 Task: Measure the distance between Seattle and Mount Rainier.
Action: Mouse moved to (71, 216)
Screenshot: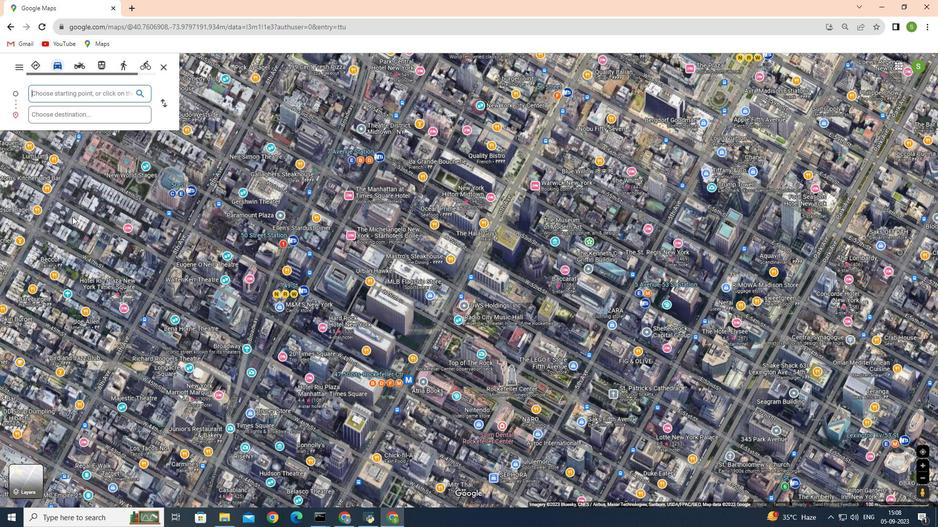 
Action: Mouse pressed left at (71, 216)
Screenshot: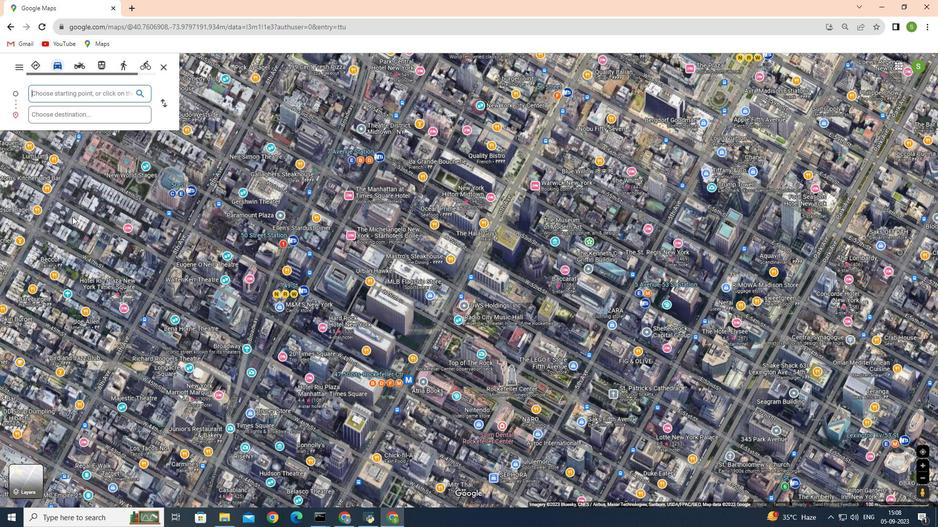 
Action: Mouse moved to (90, 209)
Screenshot: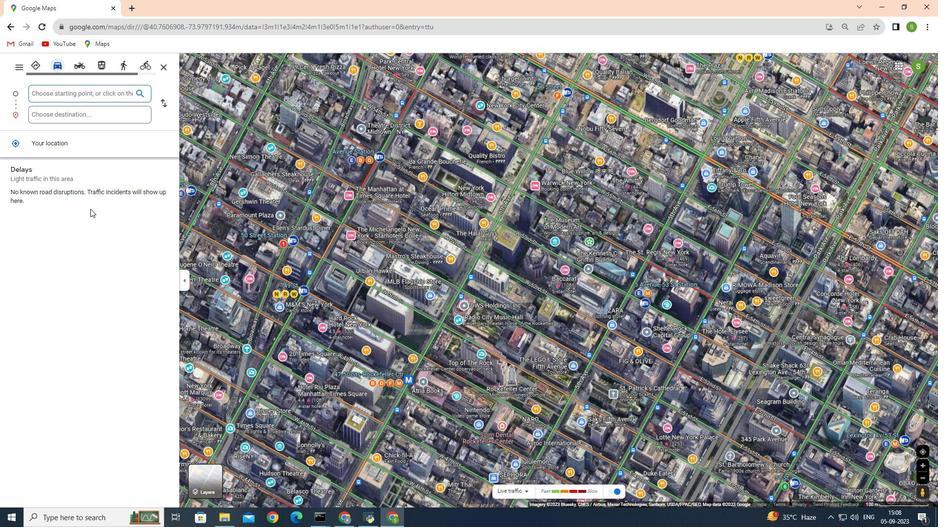 
Action: Key pressed seattle
Screenshot: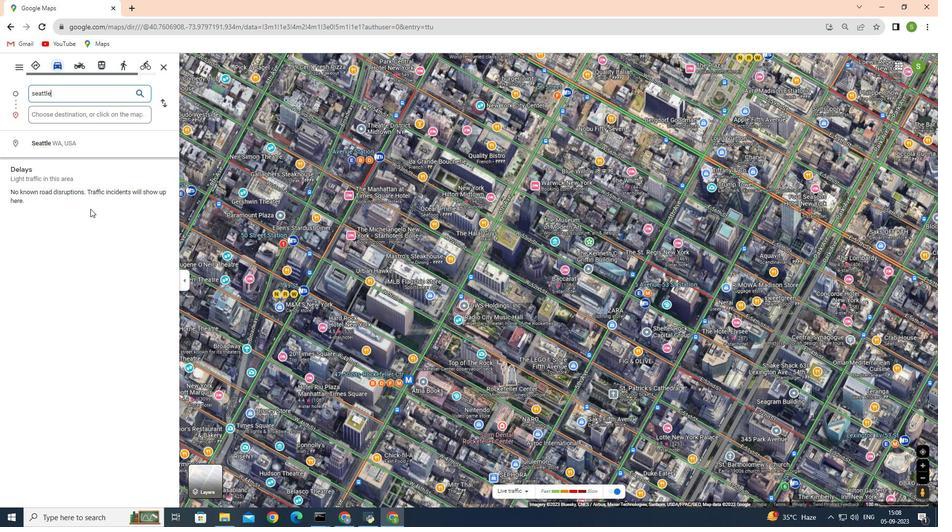 
Action: Mouse moved to (52, 114)
Screenshot: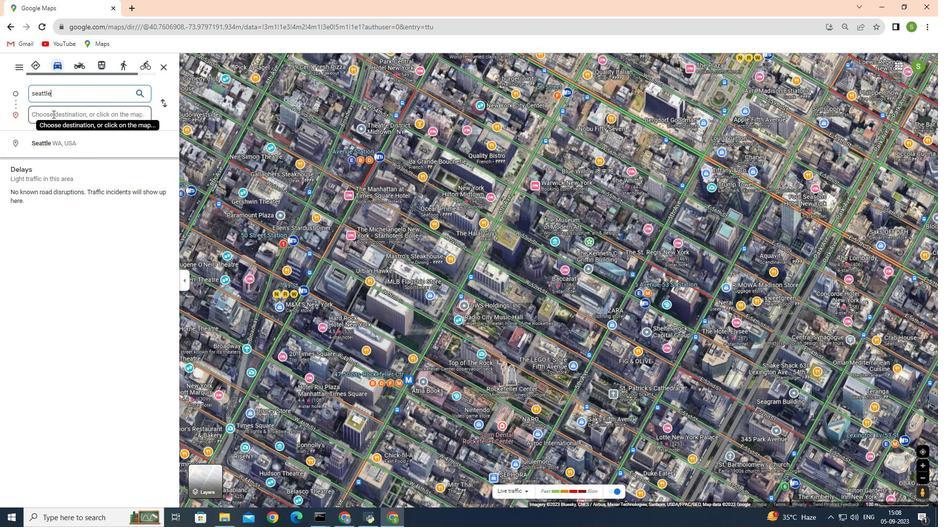 
Action: Mouse pressed left at (52, 114)
Screenshot: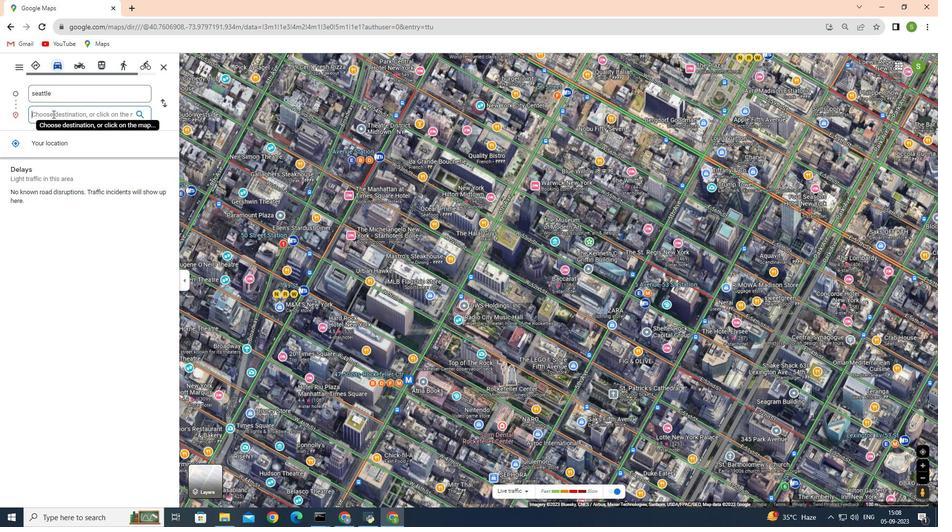 
Action: Mouse moved to (52, 114)
Screenshot: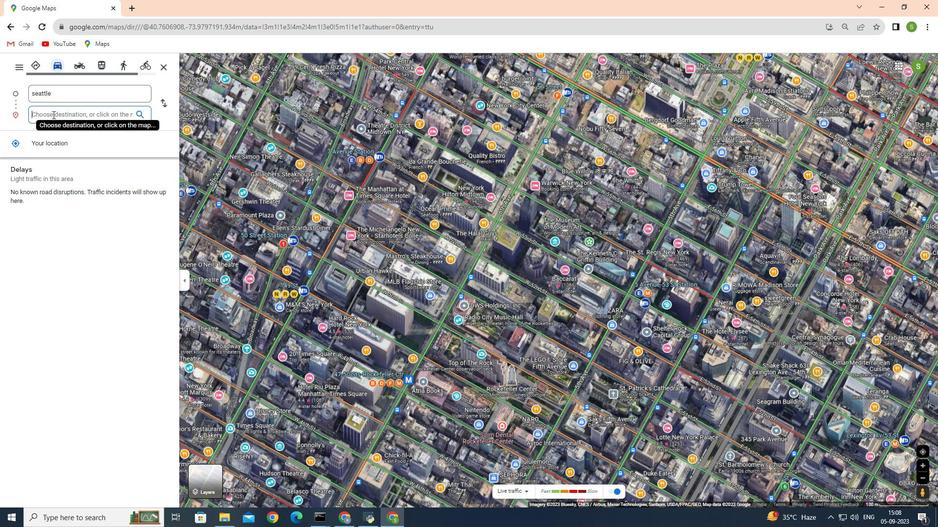 
Action: Key pressed mount<Key.space>r
Screenshot: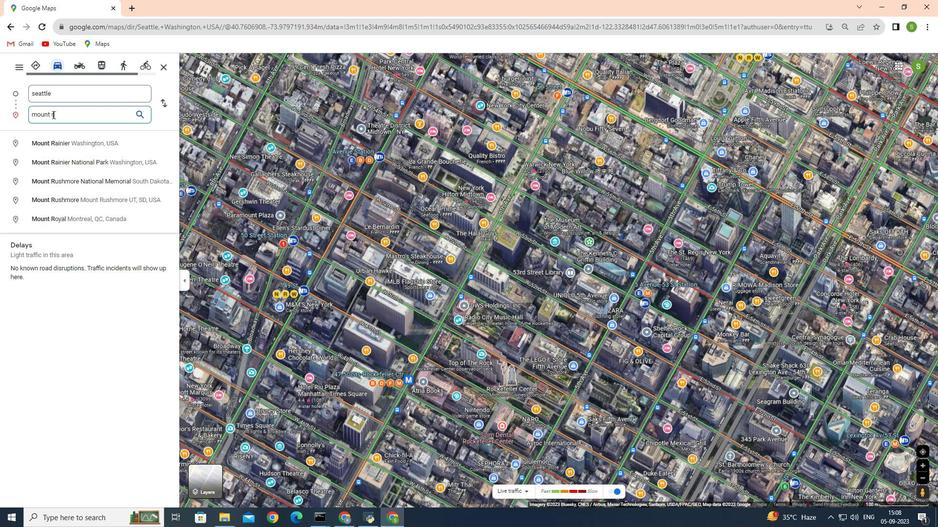 
Action: Mouse moved to (55, 139)
Screenshot: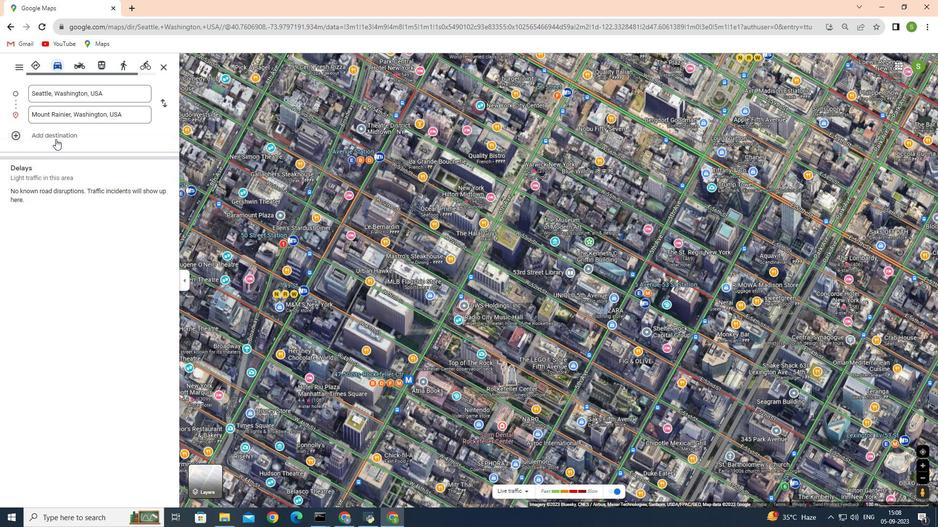 
Action: Mouse pressed left at (55, 139)
Screenshot: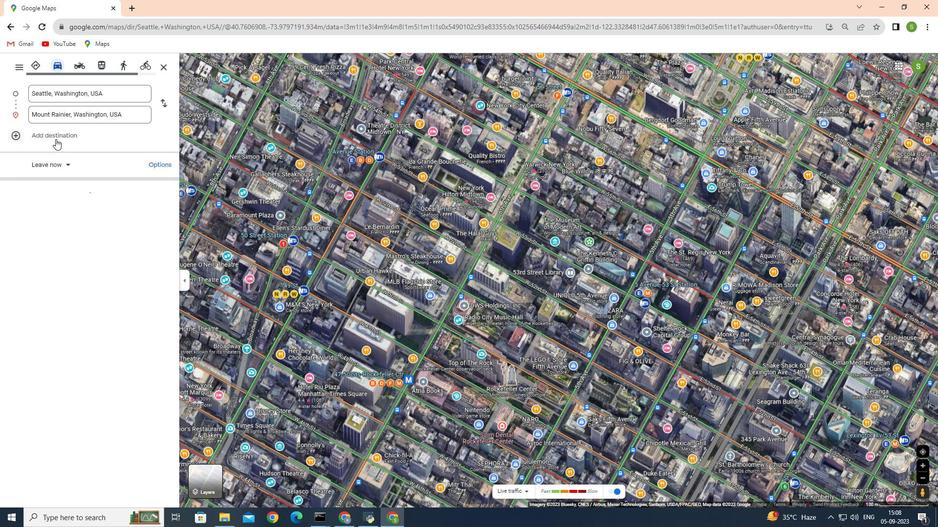 
Action: Mouse moved to (491, 170)
Screenshot: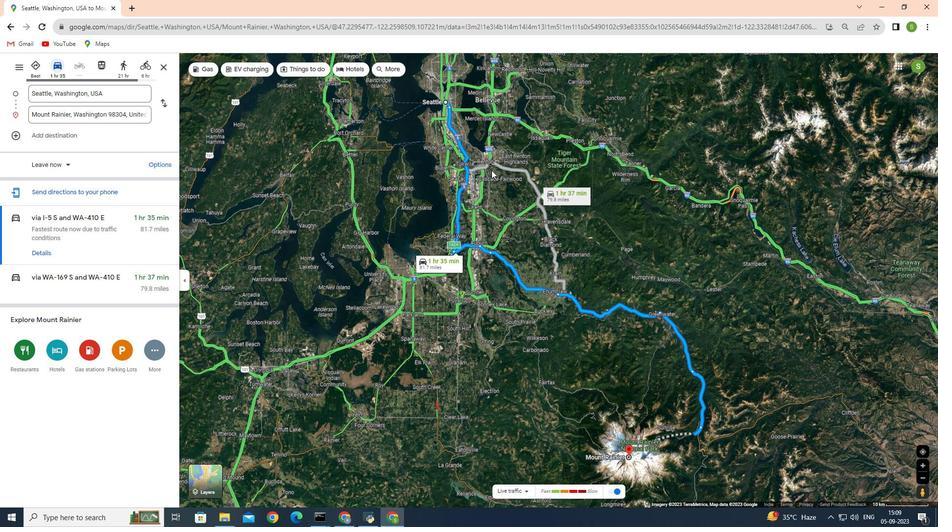 
Action: Mouse scrolled (491, 171) with delta (0, 0)
Screenshot: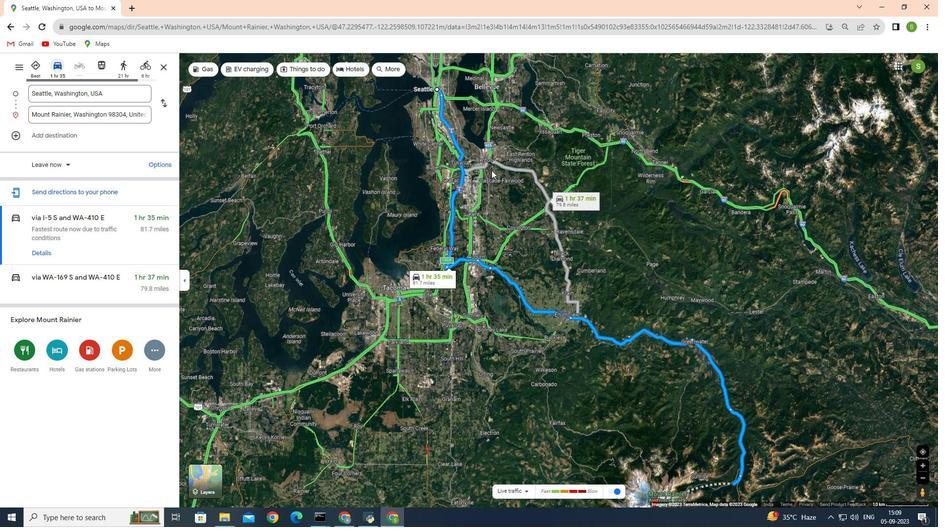 
Action: Mouse moved to (349, 481)
Screenshot: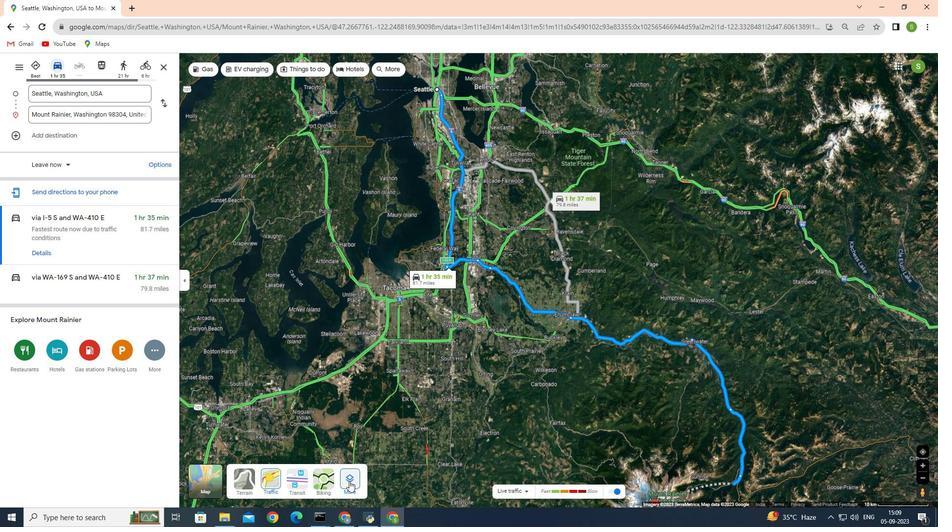 
Action: Mouse pressed left at (349, 481)
Screenshot: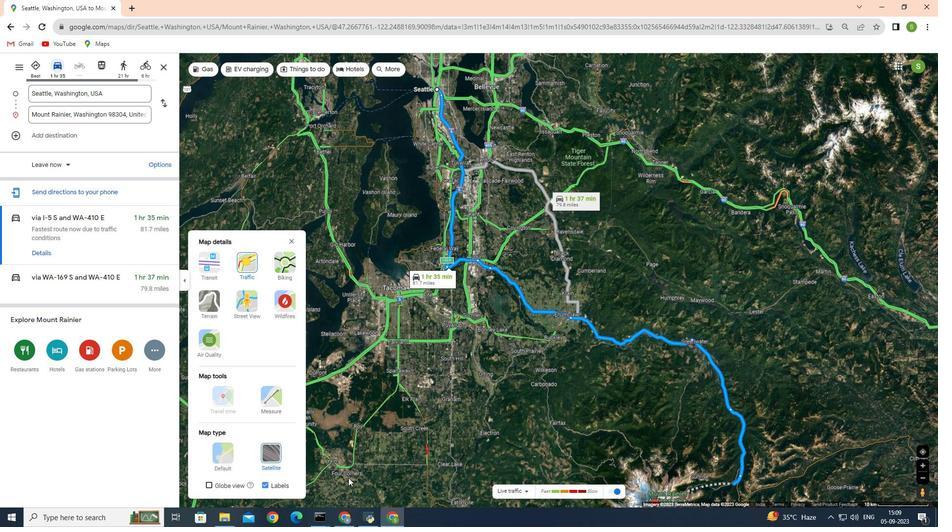 
Action: Mouse moved to (268, 403)
Screenshot: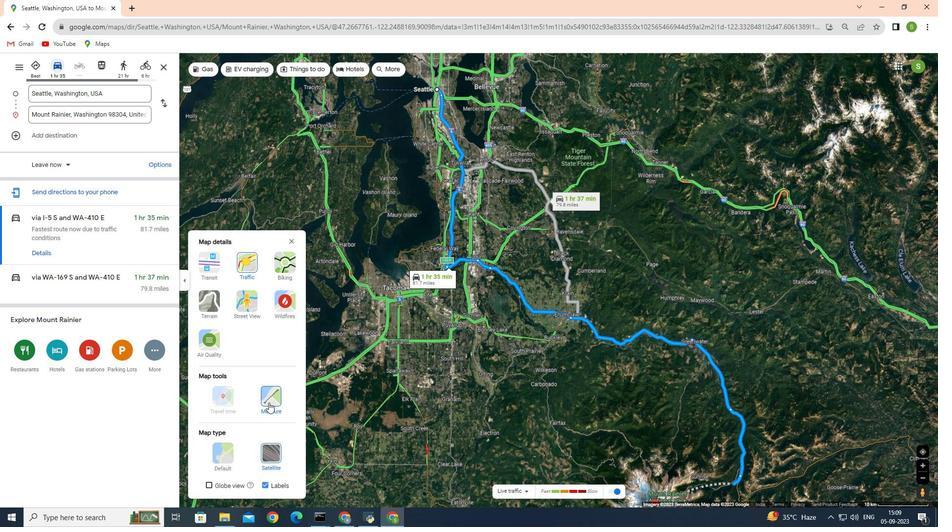
Action: Mouse pressed left at (268, 403)
Screenshot: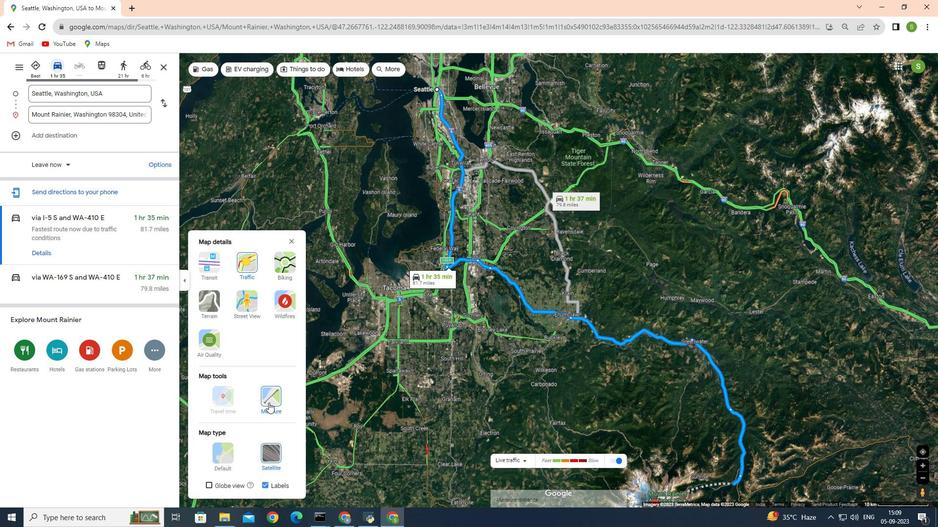 
Action: Mouse moved to (437, 87)
Screenshot: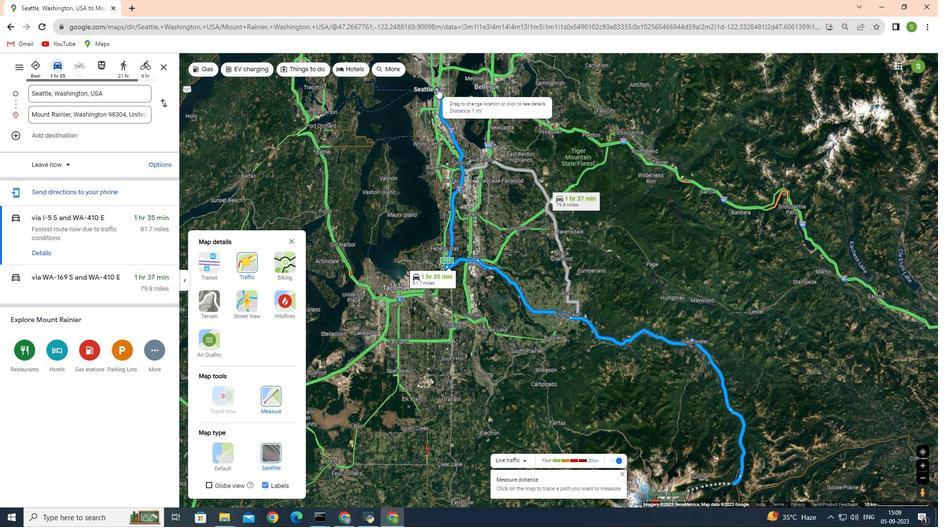 
Action: Mouse pressed left at (437, 87)
Screenshot: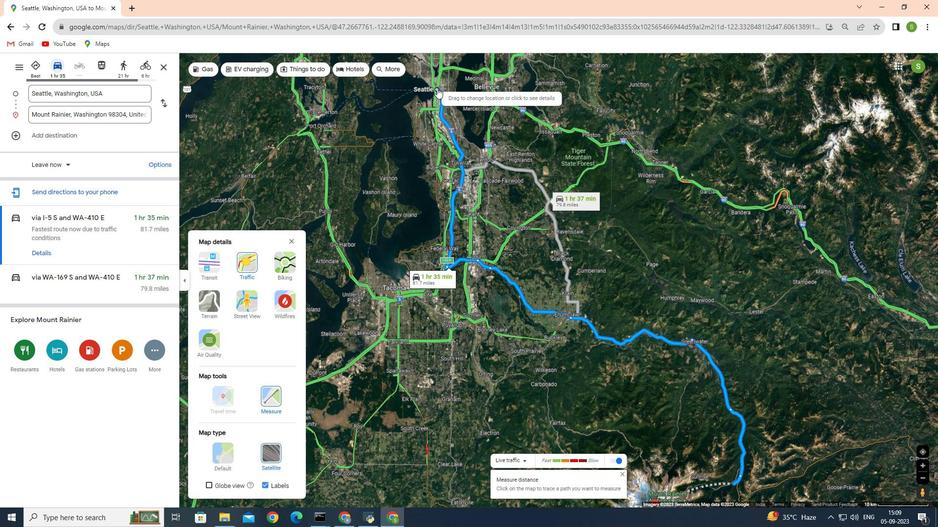 
Action: Mouse moved to (663, 384)
Screenshot: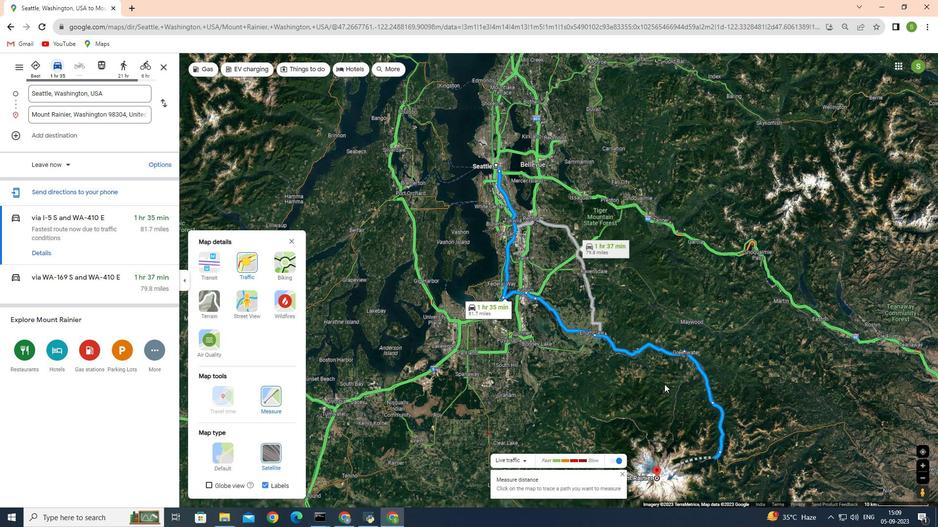
Action: Mouse scrolled (663, 384) with delta (0, 0)
Screenshot: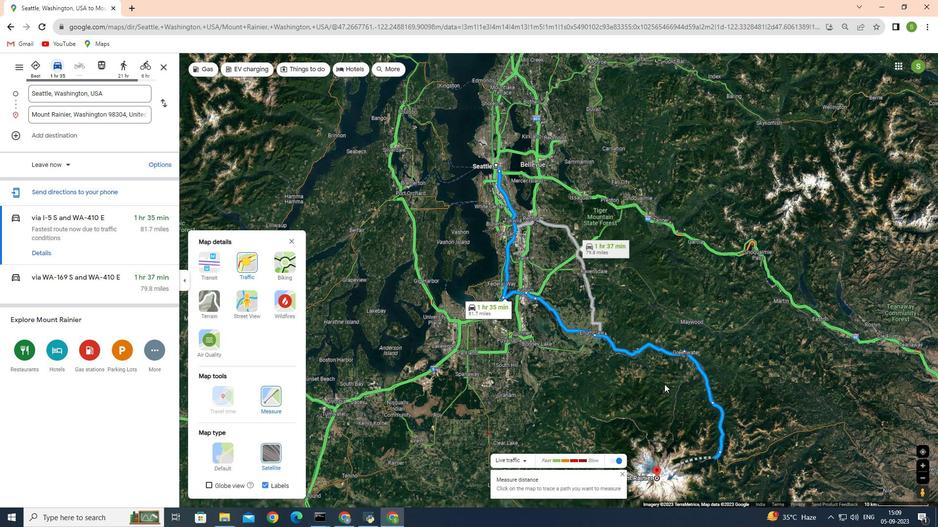 
Action: Mouse scrolled (663, 384) with delta (0, 0)
Screenshot: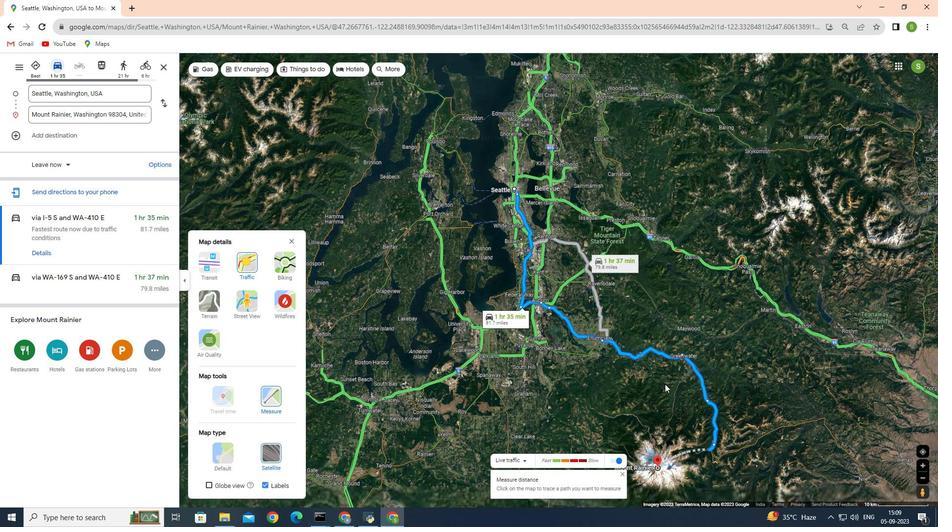 
Action: Mouse moved to (664, 384)
Screenshot: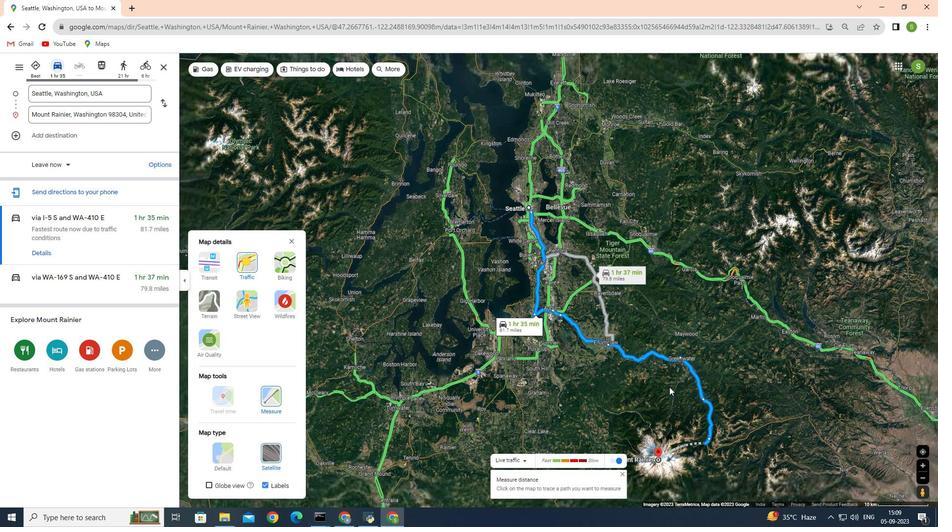 
Action: Mouse scrolled (664, 384) with delta (0, 0)
Screenshot: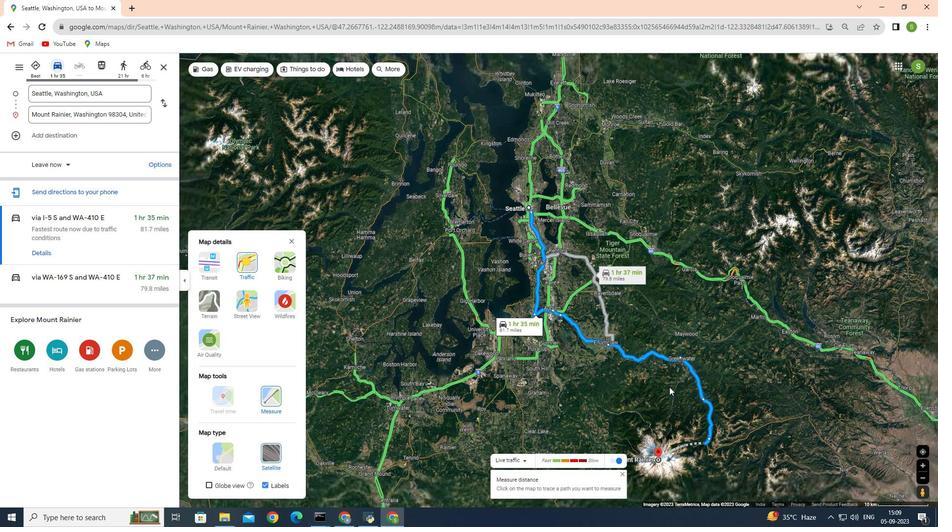 
Action: Mouse moved to (659, 459)
Screenshot: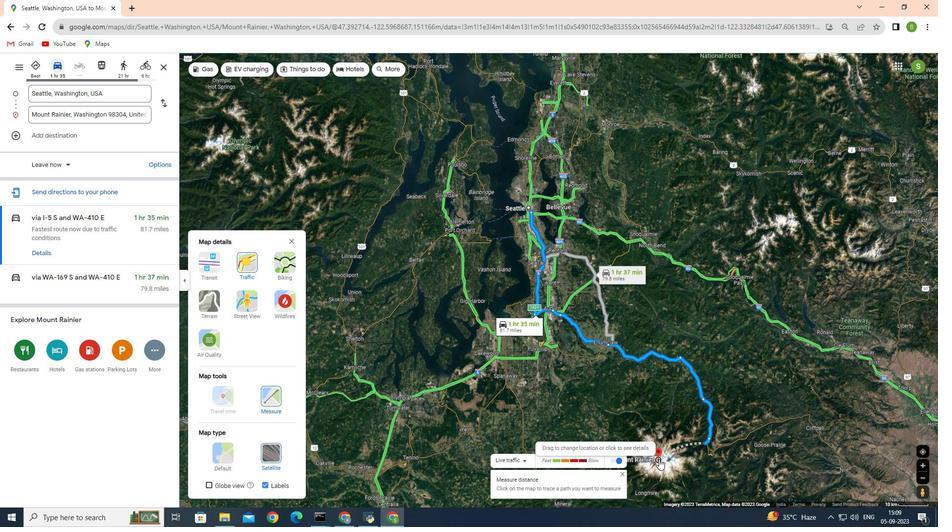 
Action: Mouse pressed left at (659, 459)
Screenshot: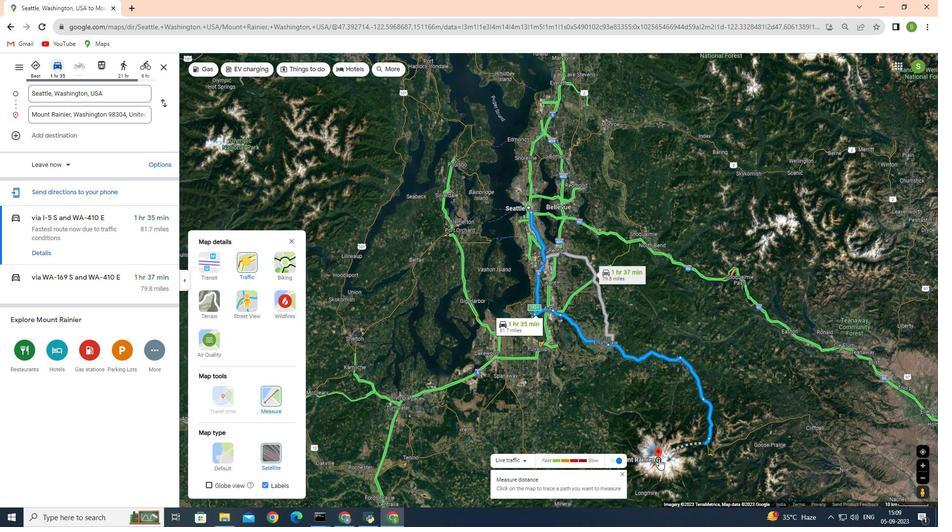 
Action: Mouse moved to (630, 428)
Screenshot: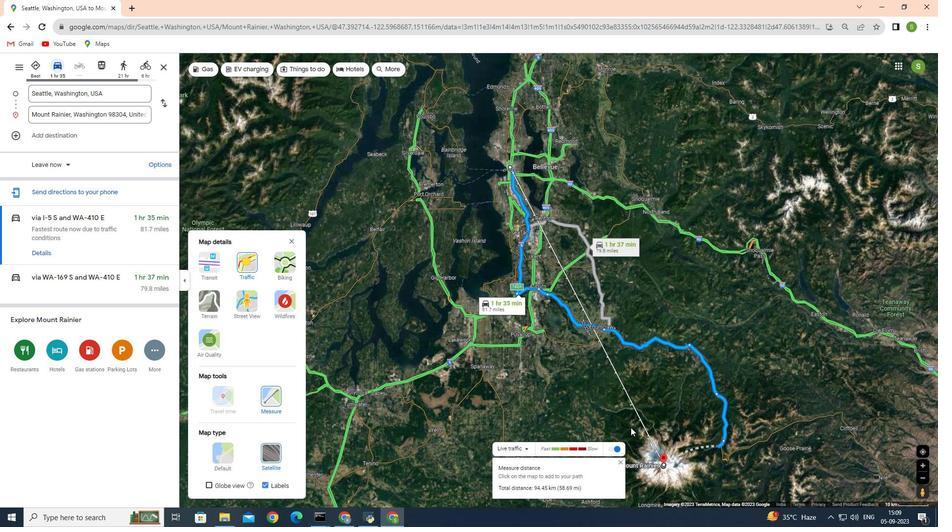
Action: Mouse scrolled (630, 428) with delta (0, 0)
Screenshot: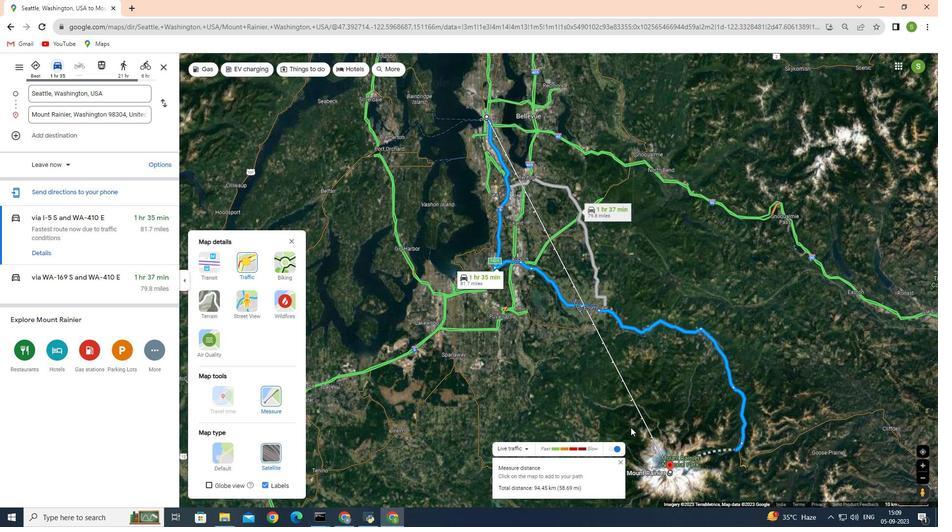 
Action: Mouse scrolled (630, 428) with delta (0, 0)
Screenshot: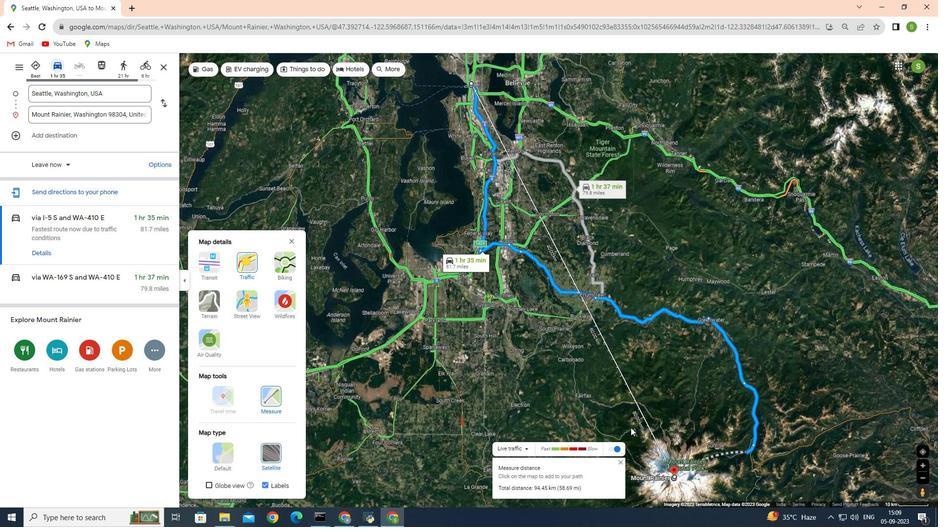 
Action: Mouse scrolled (630, 428) with delta (0, 0)
Screenshot: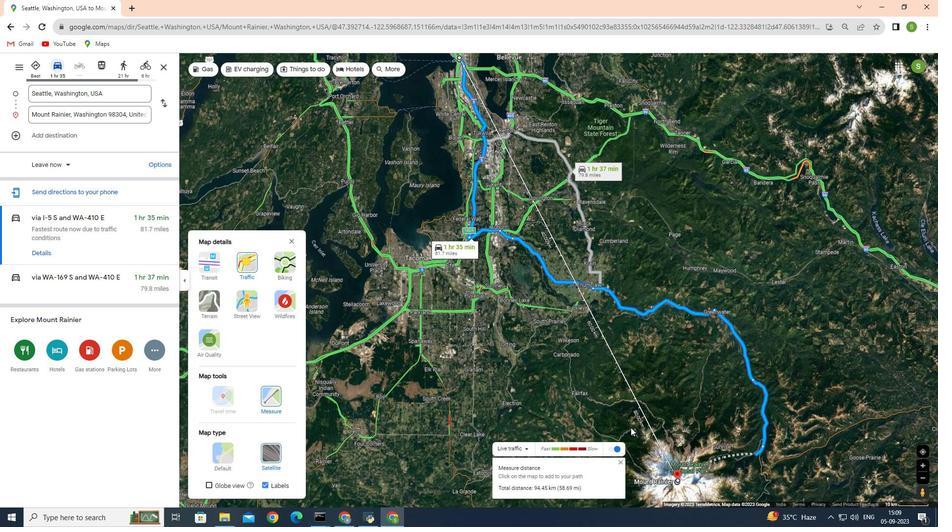 
Action: Mouse moved to (458, 61)
Screenshot: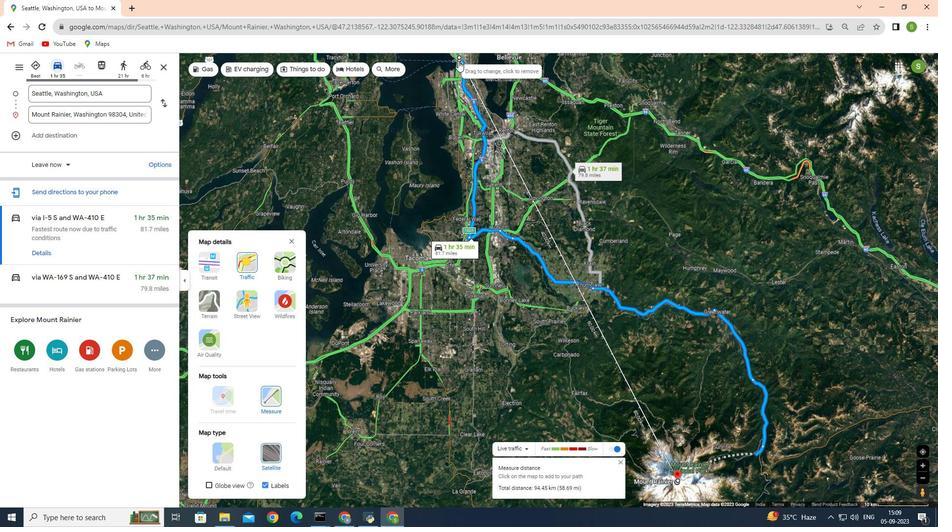 
Action: Mouse pressed left at (458, 61)
Screenshot: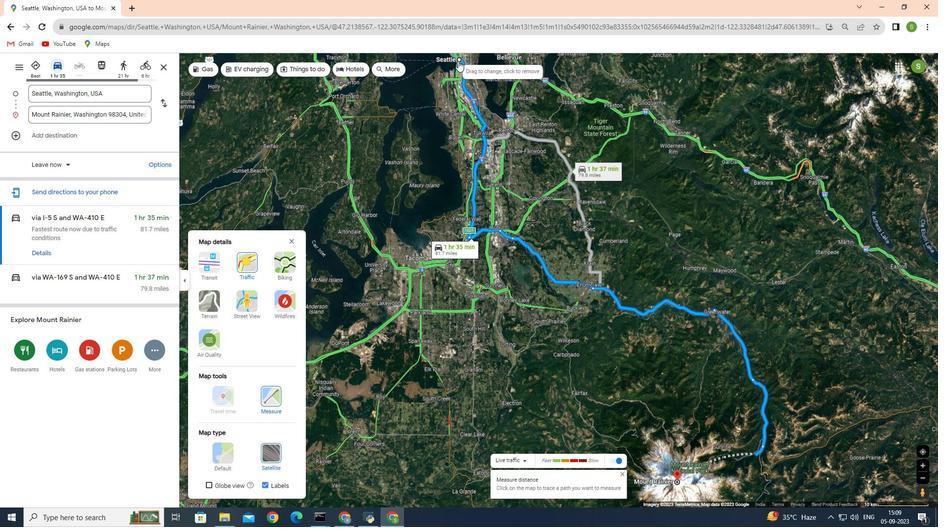 
Action: Mouse moved to (459, 58)
Screenshot: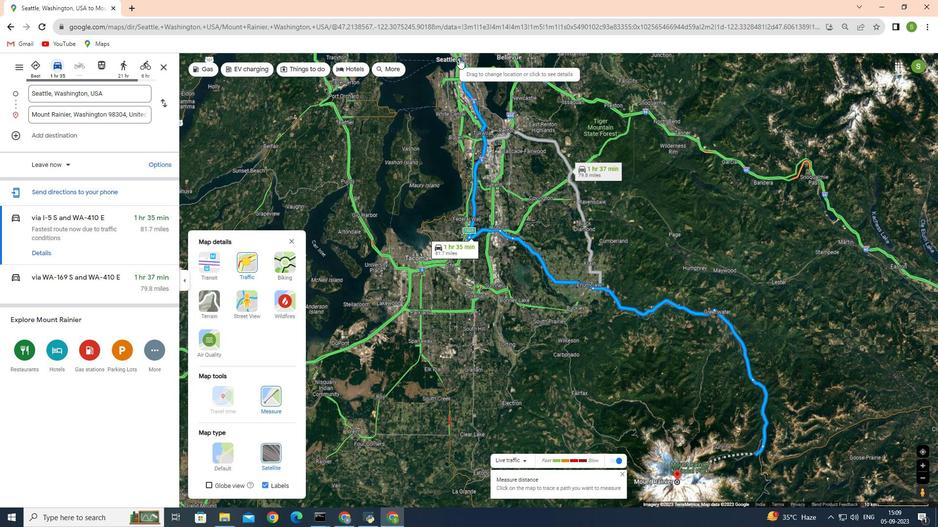 
Action: Mouse pressed left at (459, 58)
Screenshot: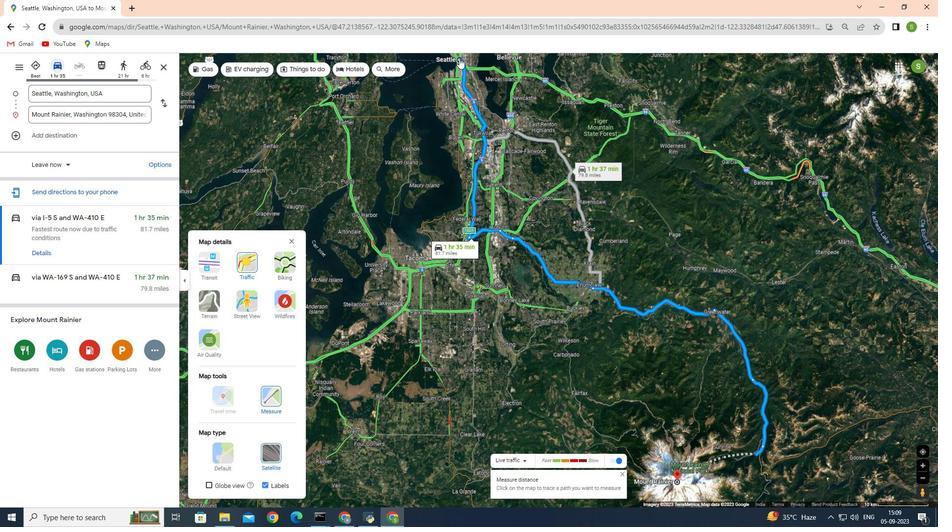 
Action: Mouse moved to (458, 61)
Screenshot: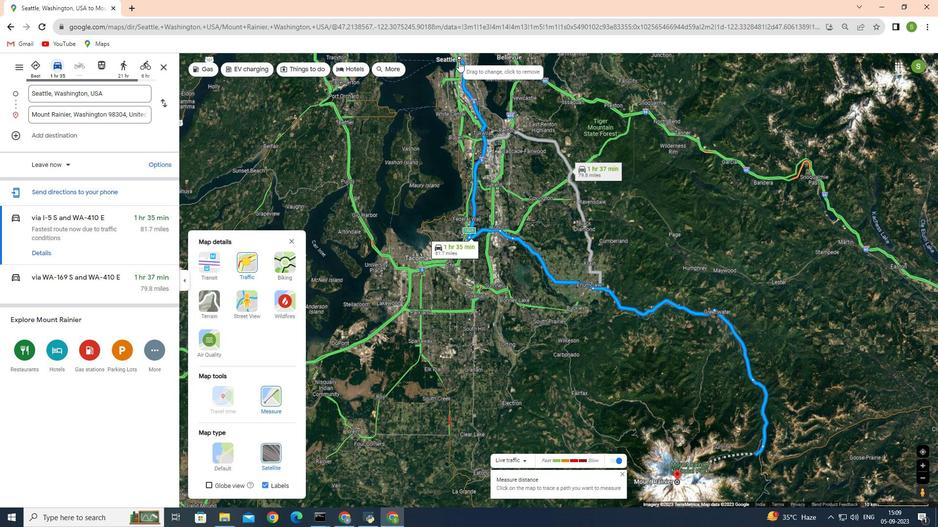 
Action: Mouse pressed left at (458, 61)
Screenshot: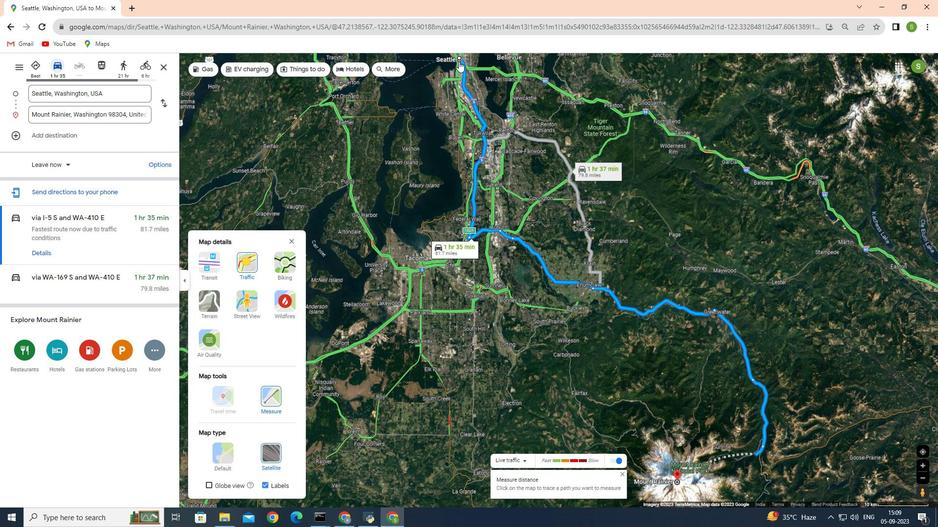 
Action: Mouse moved to (458, 60)
Screenshot: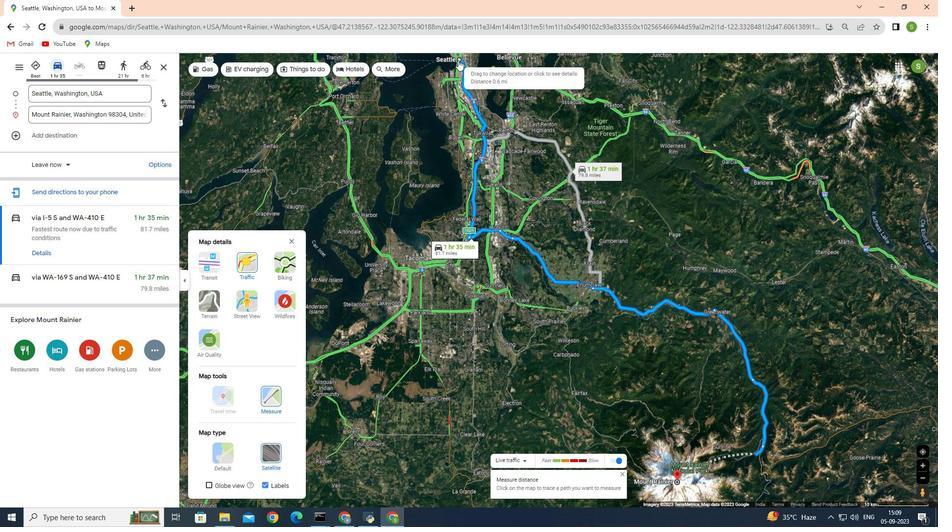 
Action: Mouse pressed left at (458, 60)
Screenshot: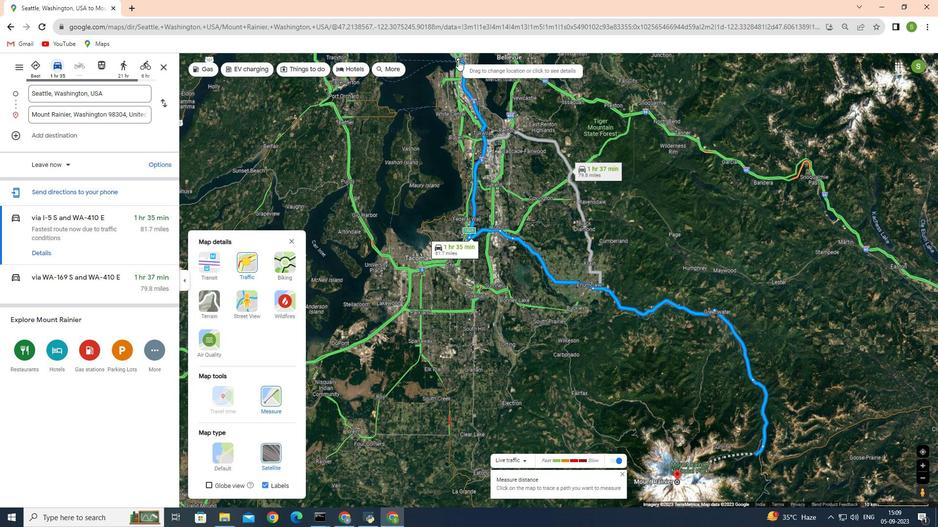 
Action: Mouse moved to (676, 476)
Screenshot: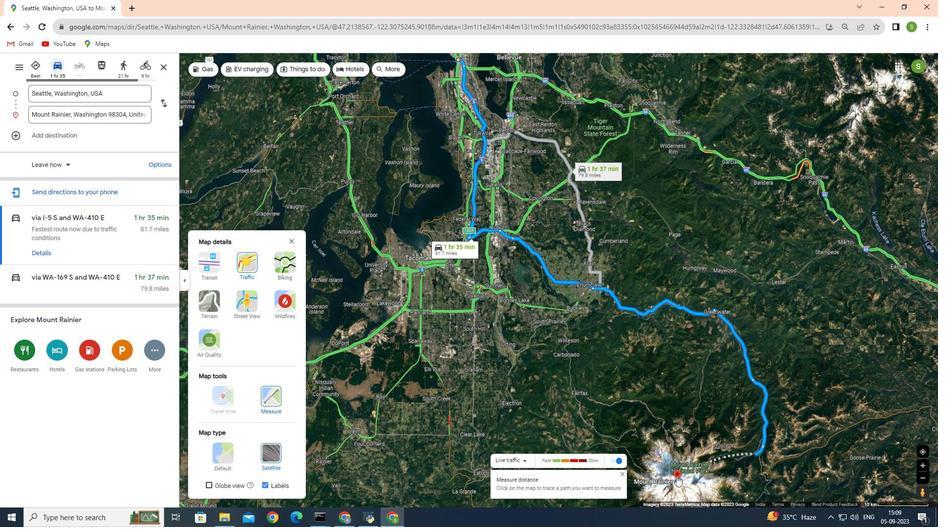 
Action: Mouse pressed left at (676, 476)
Screenshot: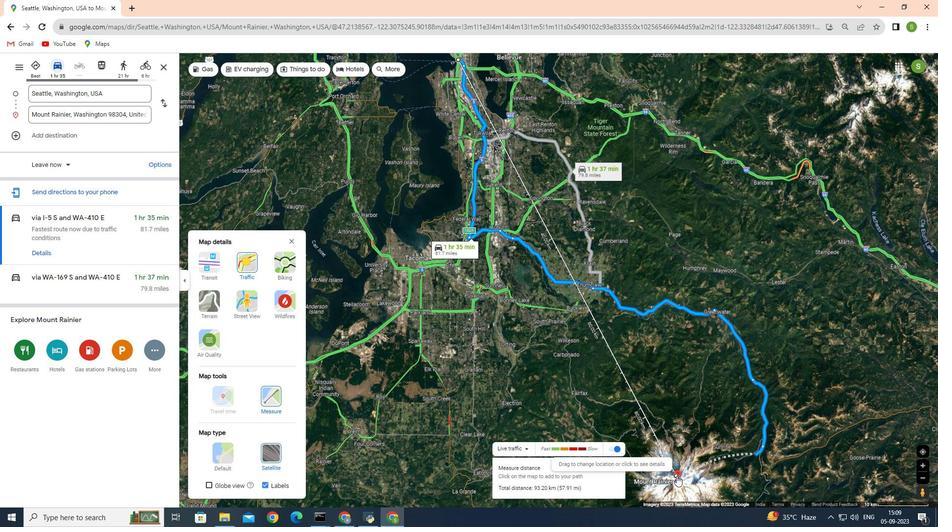 
Action: Mouse moved to (588, 327)
Screenshot: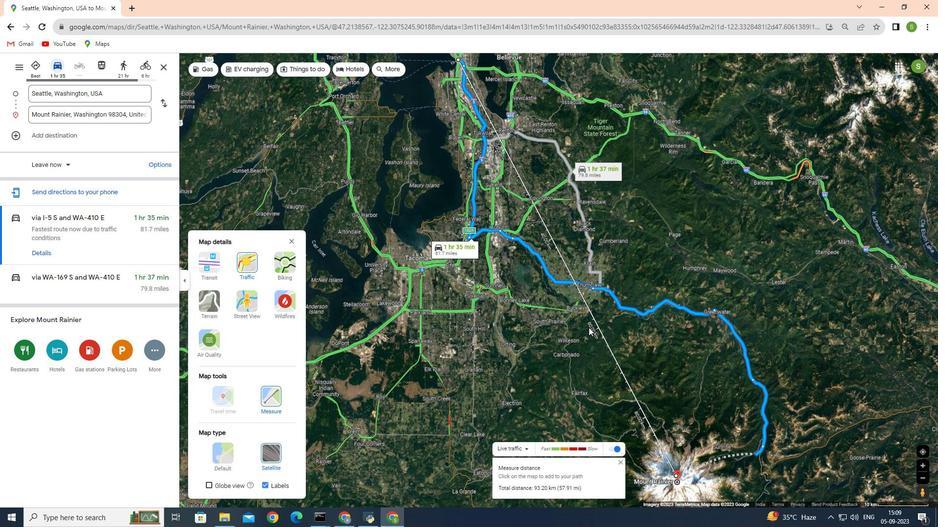 
Action: Mouse scrolled (588, 328) with delta (0, 0)
Screenshot: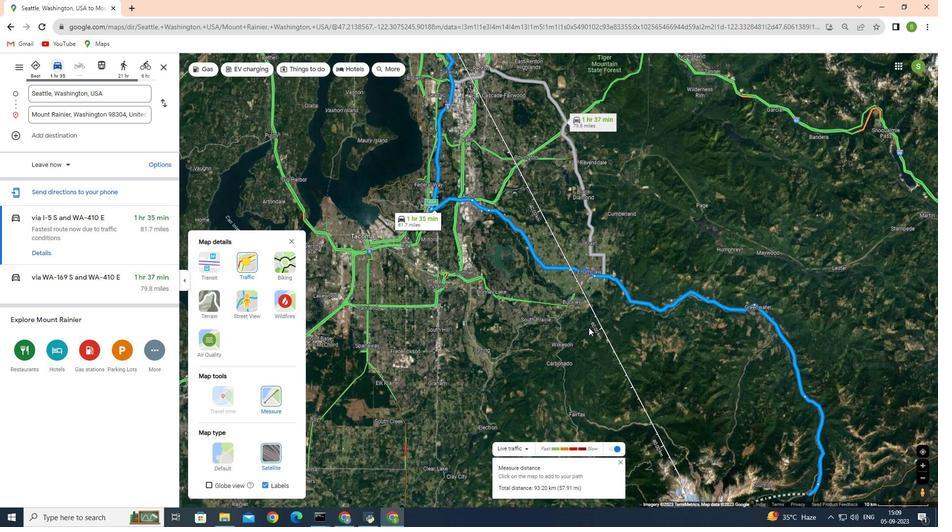 
Action: Mouse scrolled (588, 328) with delta (0, 0)
Screenshot: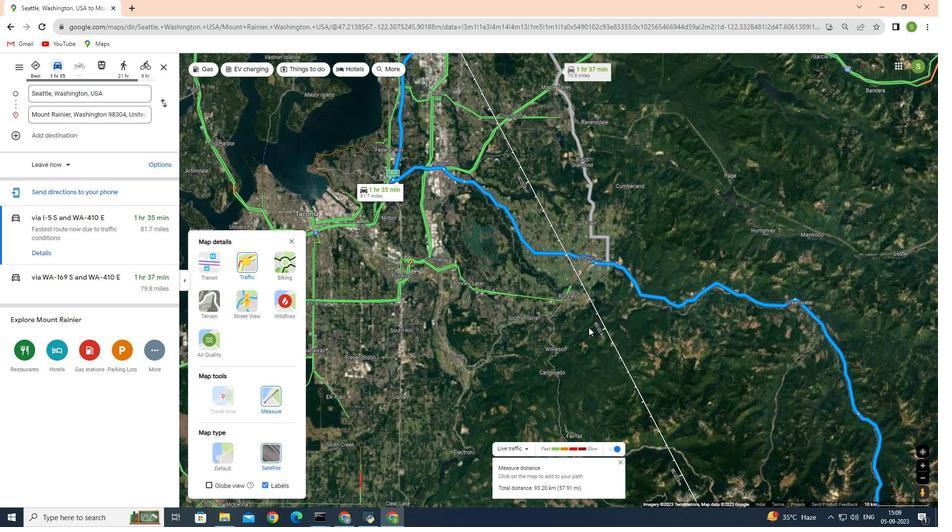 
Action: Mouse scrolled (588, 328) with delta (0, 0)
Screenshot: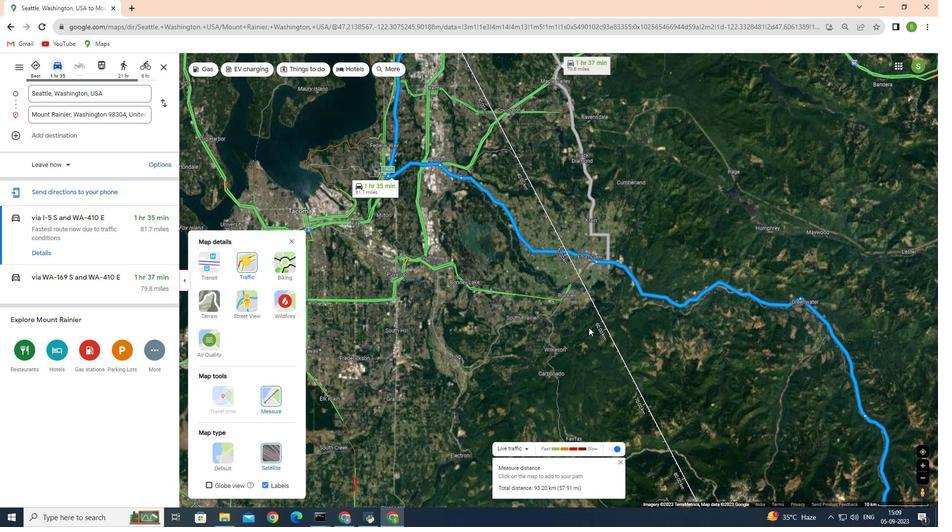 
Action: Mouse scrolled (588, 327) with delta (0, 0)
Screenshot: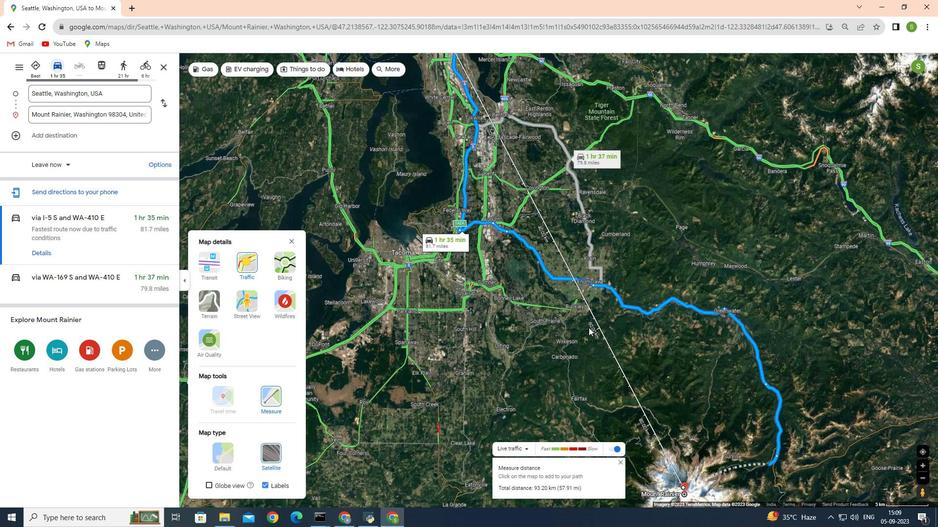 
Action: Mouse scrolled (588, 327) with delta (0, 0)
Screenshot: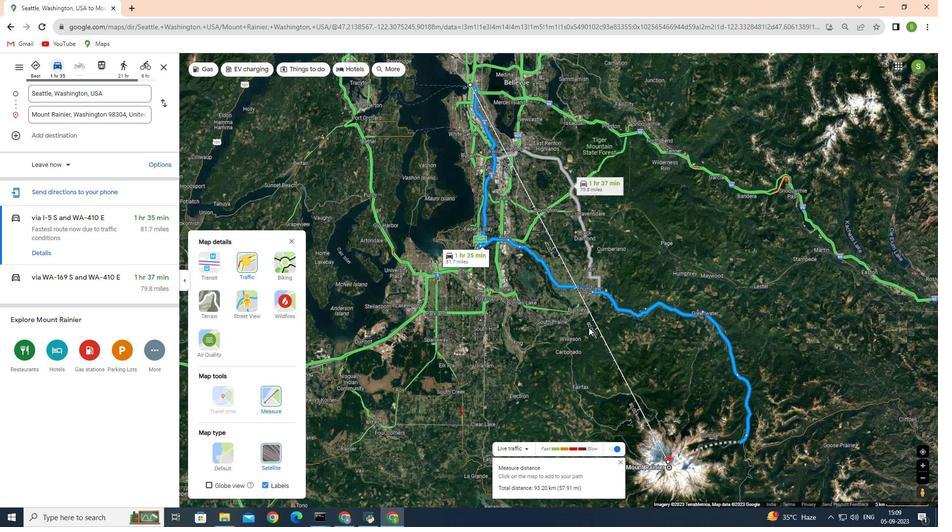 
Action: Mouse scrolled (588, 327) with delta (0, 0)
Screenshot: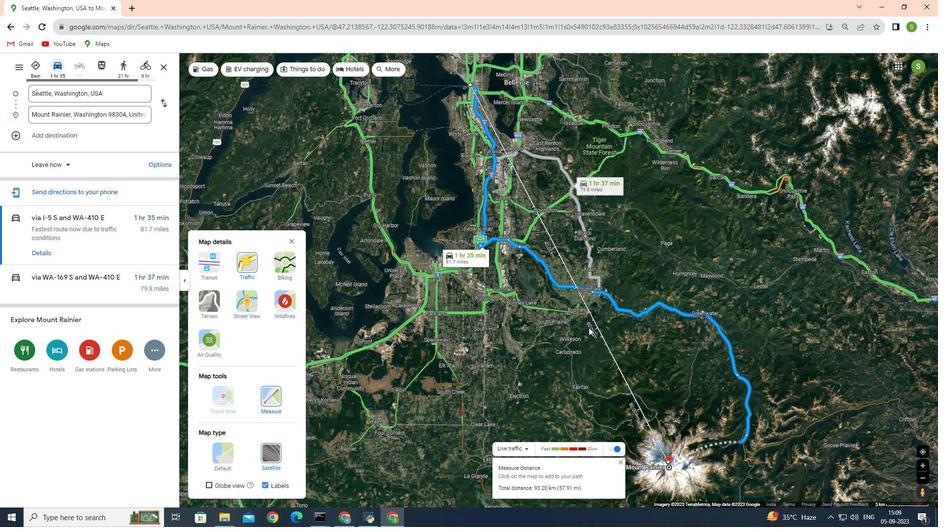 
Action: Mouse scrolled (588, 327) with delta (0, 0)
Screenshot: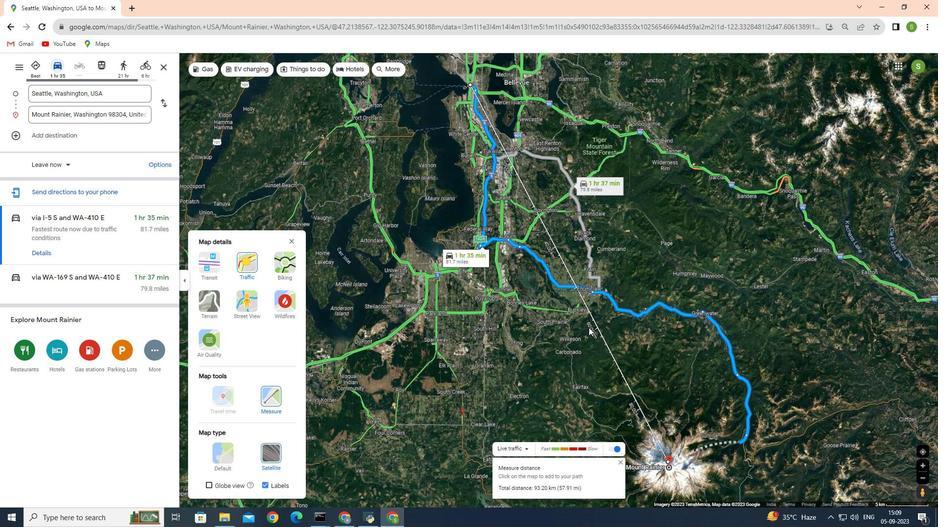 
Action: Mouse scrolled (588, 328) with delta (0, 0)
Screenshot: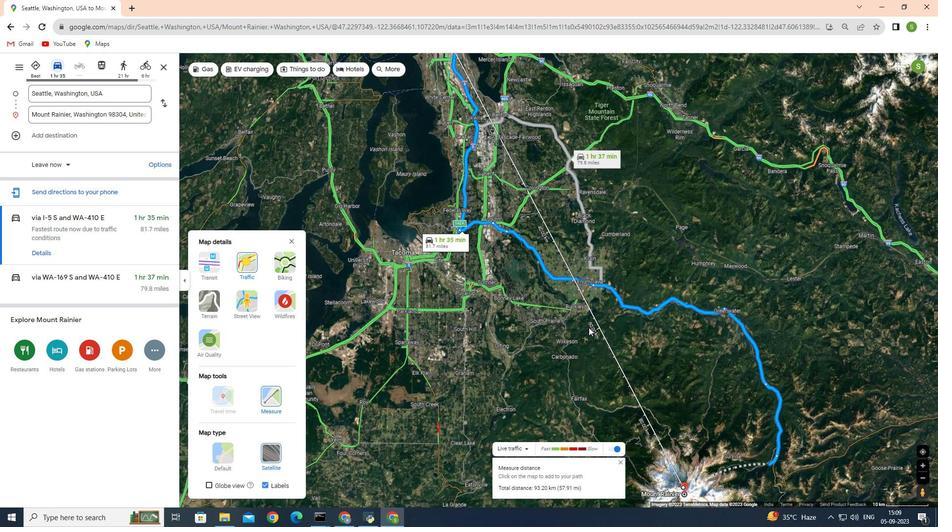 
Action: Mouse scrolled (588, 328) with delta (0, 0)
Screenshot: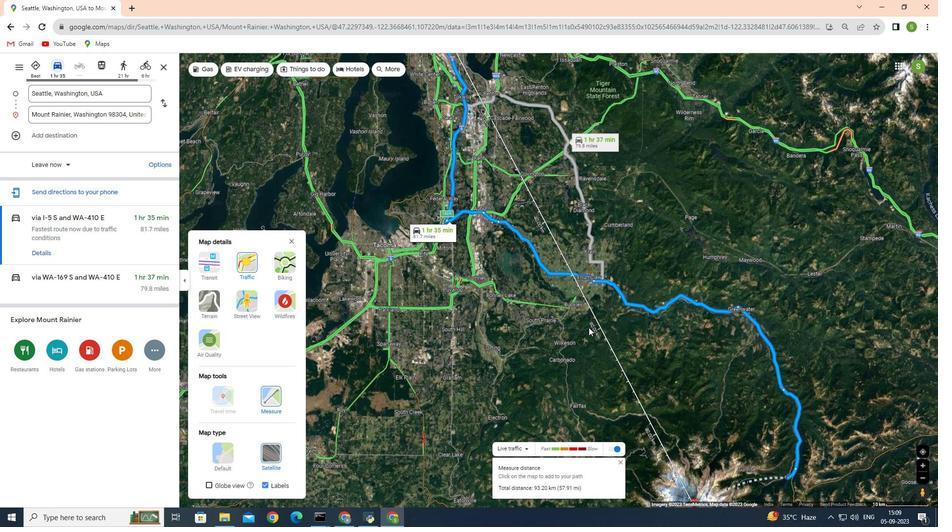 
Action: Mouse scrolled (588, 328) with delta (0, 0)
Screenshot: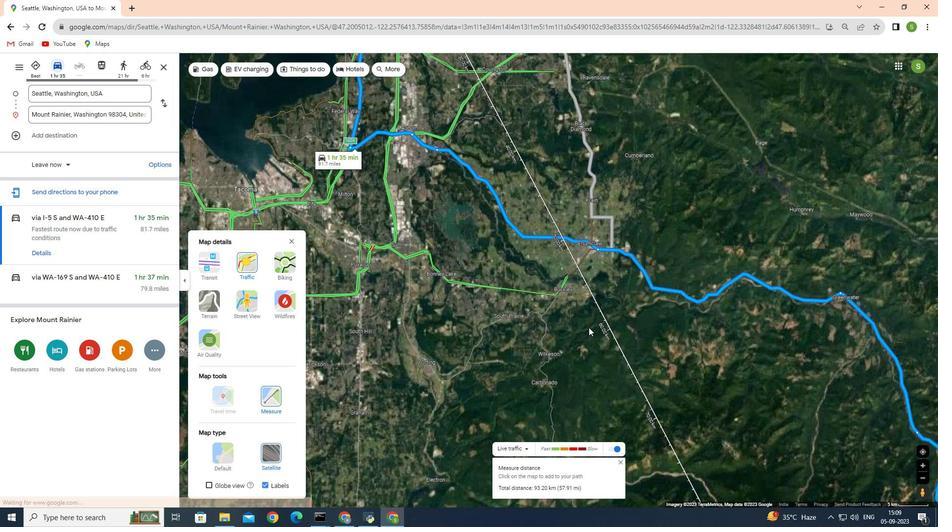 
Action: Mouse scrolled (588, 328) with delta (0, 0)
Screenshot: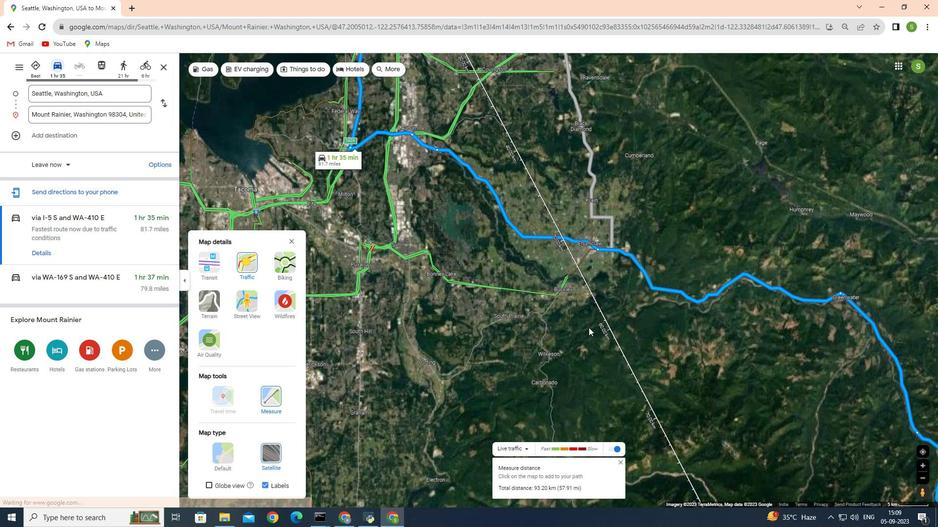 
Action: Mouse scrolled (588, 328) with delta (0, 0)
Screenshot: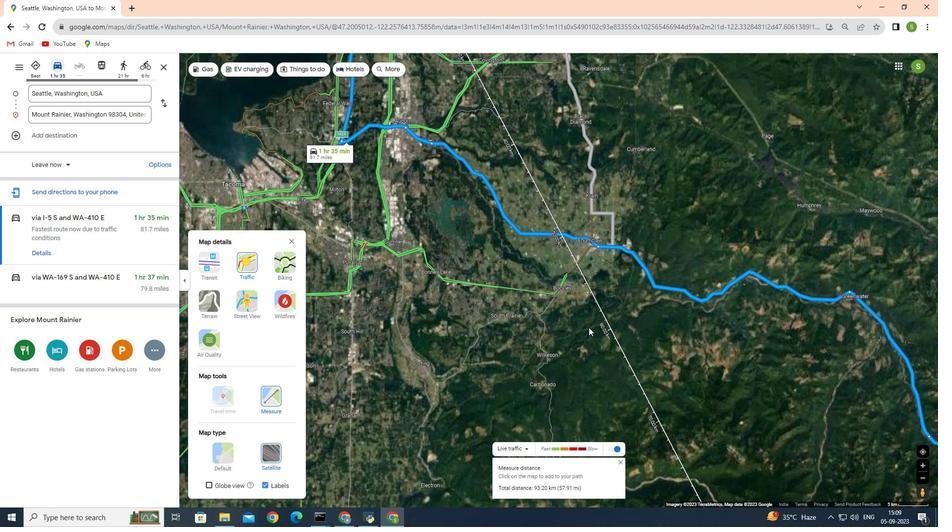 
Action: Mouse scrolled (588, 328) with delta (0, 0)
Screenshot: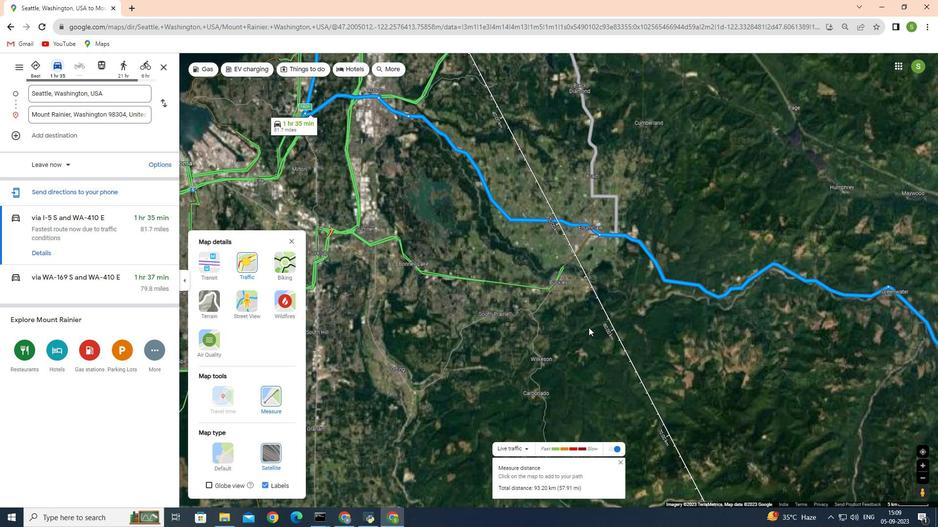 
Action: Mouse moved to (588, 327)
Screenshot: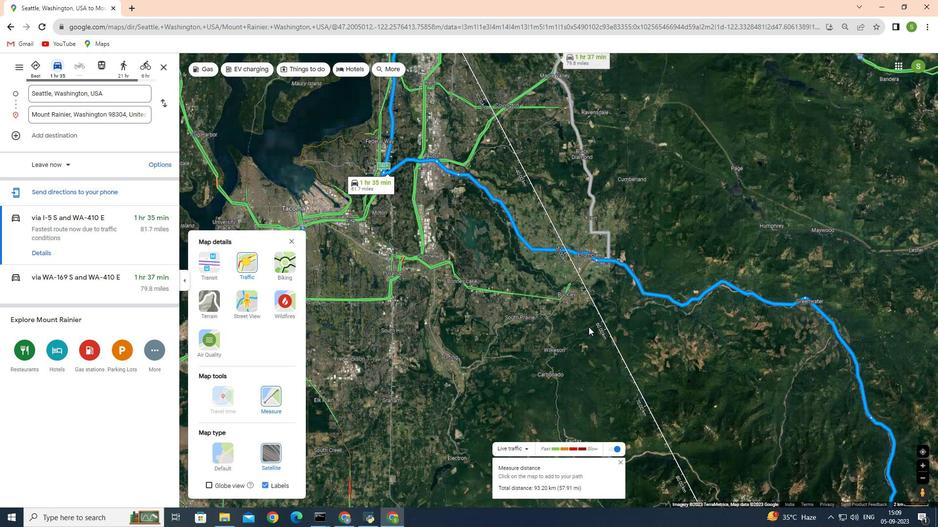
Action: Mouse scrolled (588, 326) with delta (0, 0)
Screenshot: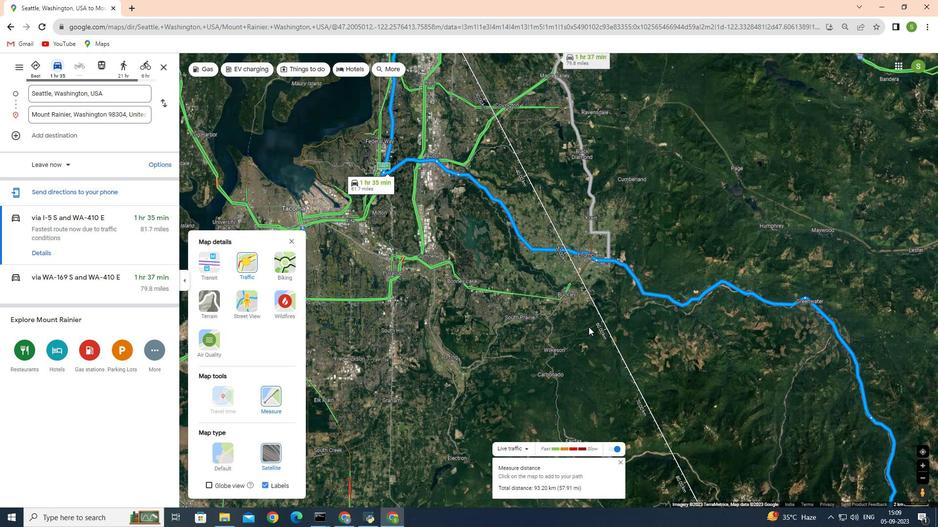 
Action: Mouse scrolled (588, 326) with delta (0, 0)
Screenshot: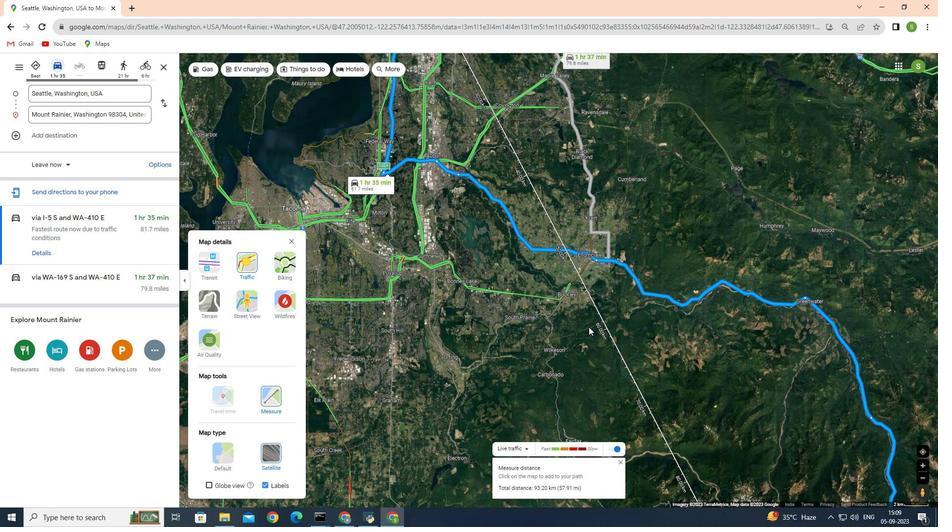 
Action: Mouse scrolled (588, 326) with delta (0, 0)
Screenshot: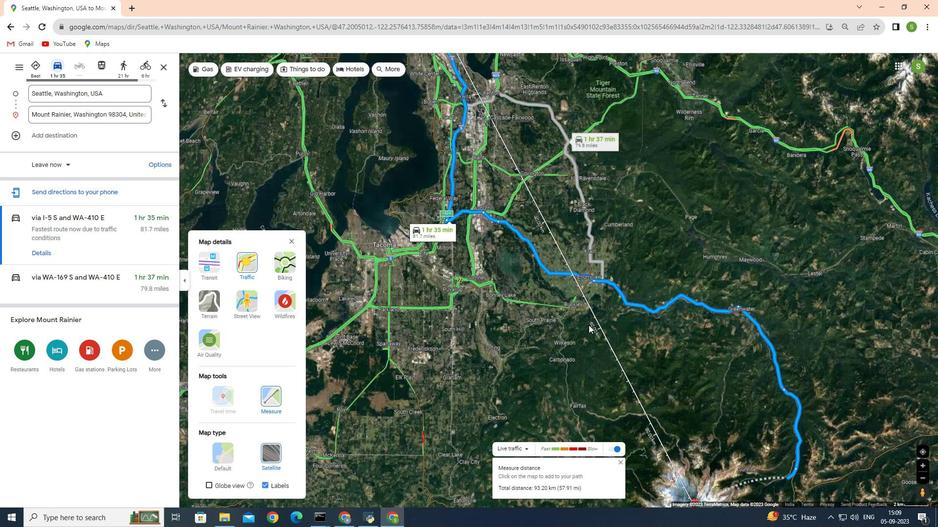 
Action: Mouse scrolled (588, 326) with delta (0, 0)
Screenshot: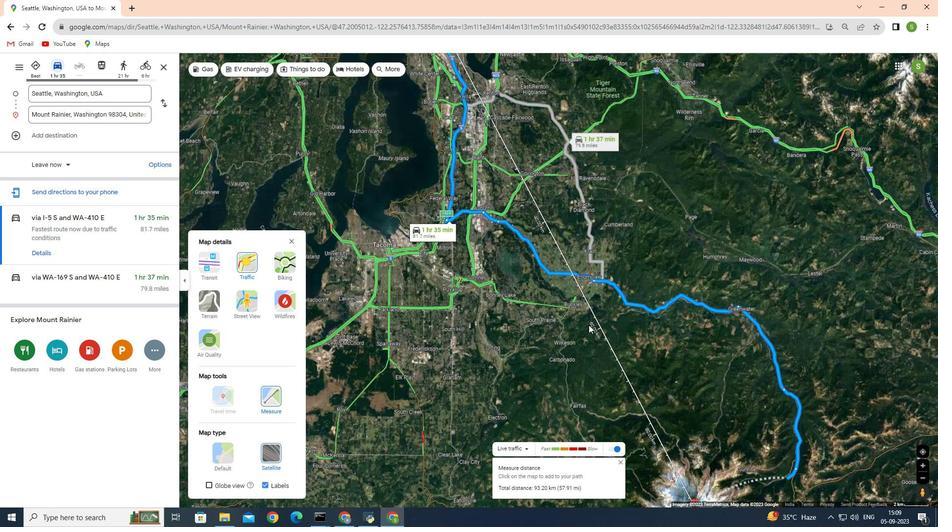 
Action: Mouse moved to (588, 325)
Screenshot: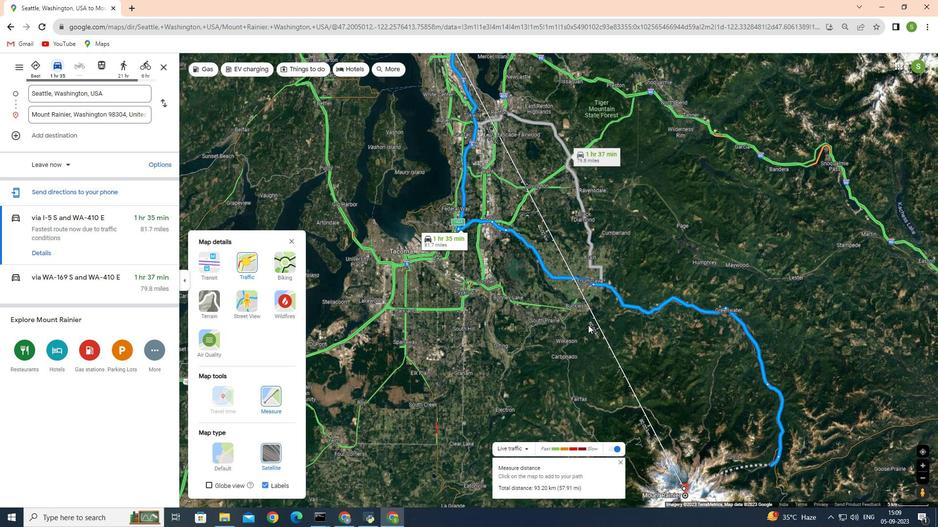 
Action: Mouse scrolled (588, 324) with delta (0, 0)
Screenshot: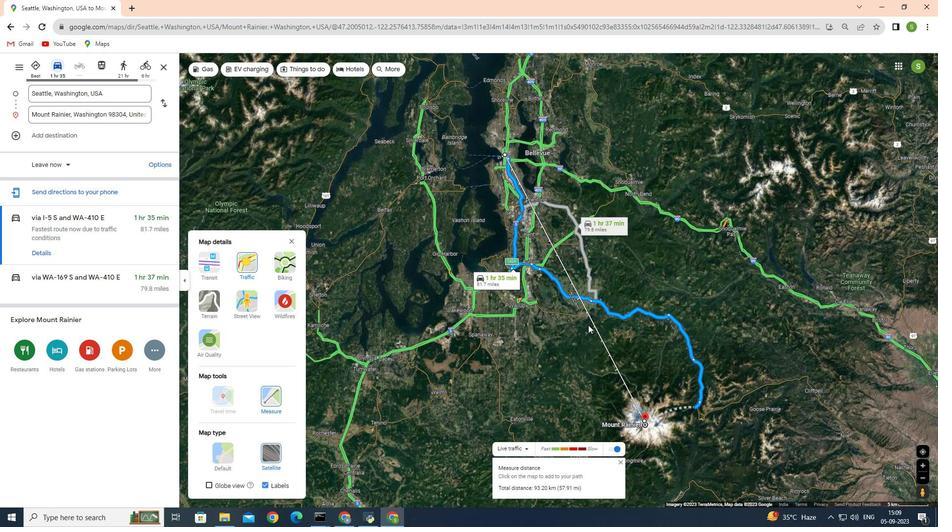 
Action: Mouse scrolled (588, 324) with delta (0, 0)
Screenshot: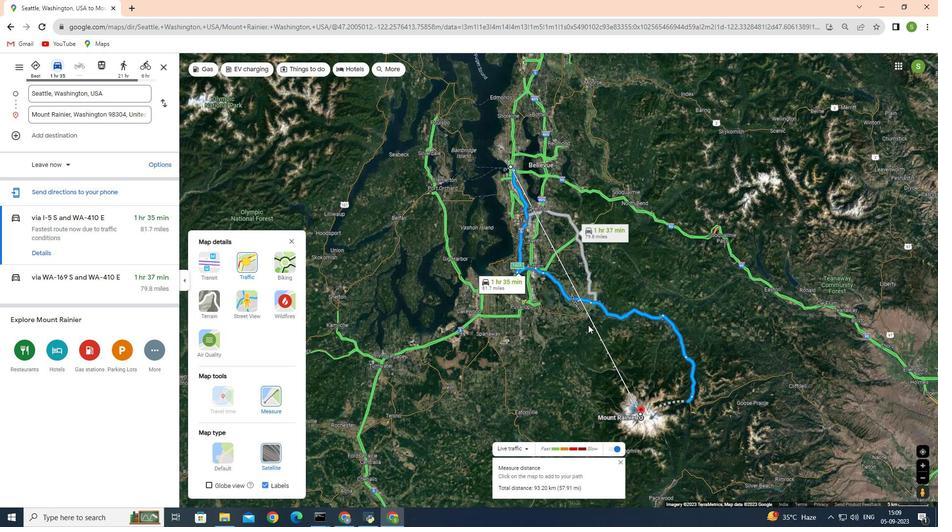 
Action: Mouse scrolled (588, 324) with delta (0, 0)
Screenshot: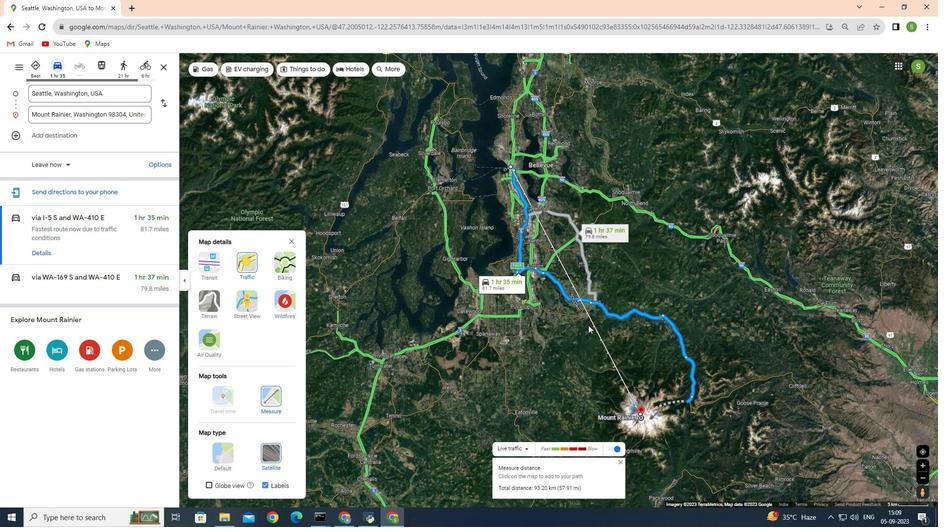 
Action: Mouse scrolled (588, 324) with delta (0, 0)
Screenshot: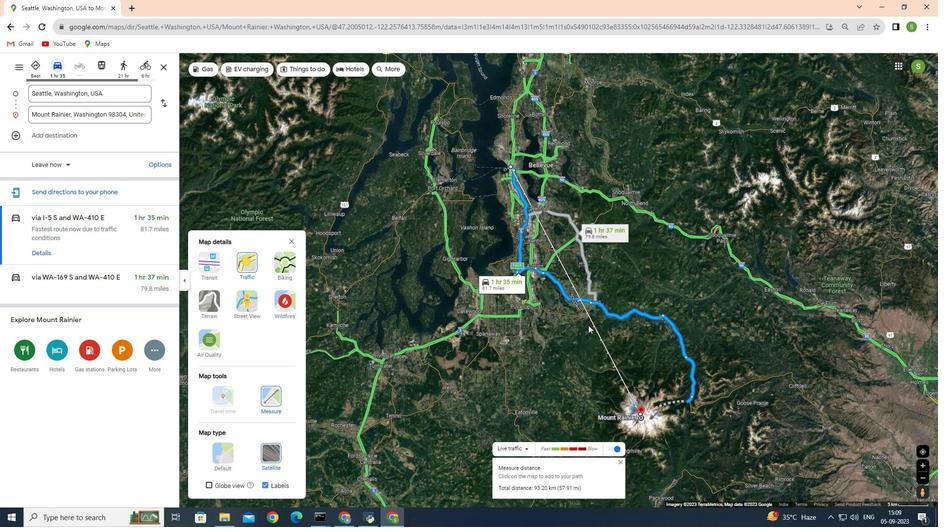 
Action: Mouse moved to (514, 182)
Screenshot: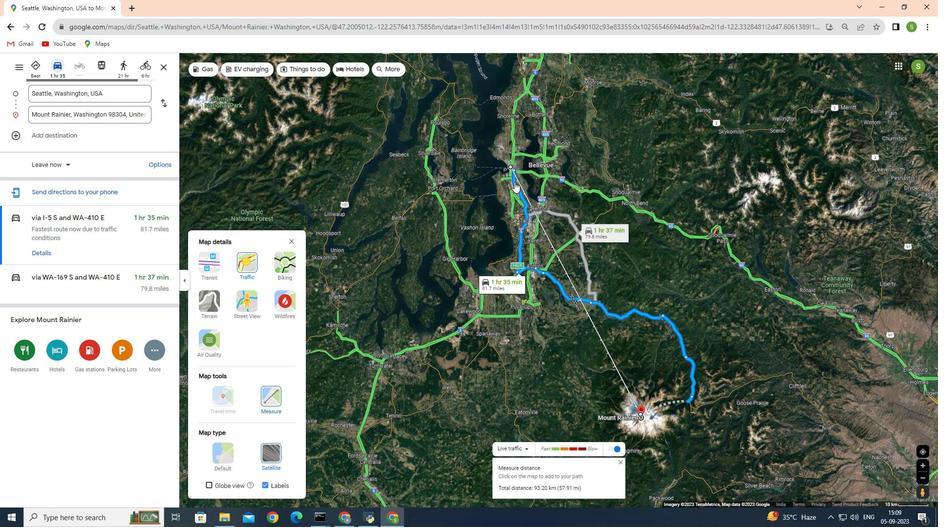 
Action: Mouse scrolled (514, 182) with delta (0, 0)
Screenshot: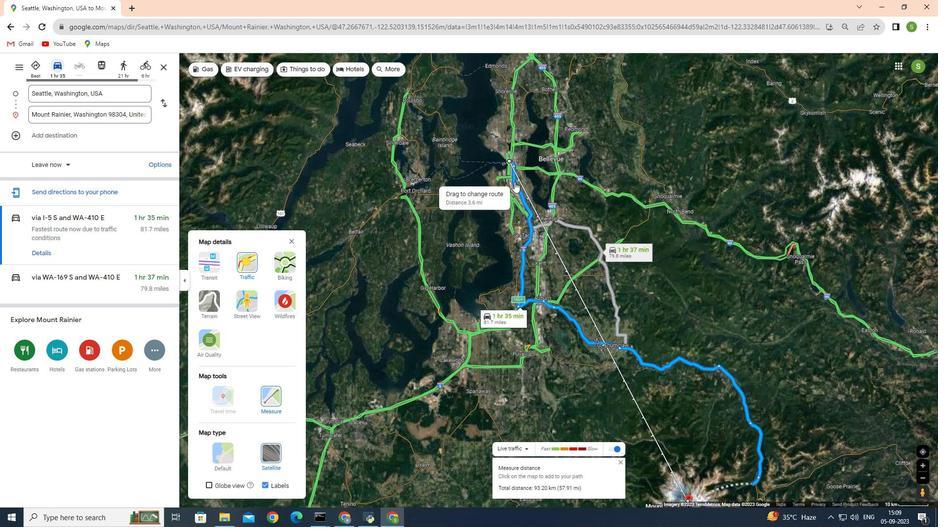 
Action: Mouse scrolled (514, 182) with delta (0, 0)
Screenshot: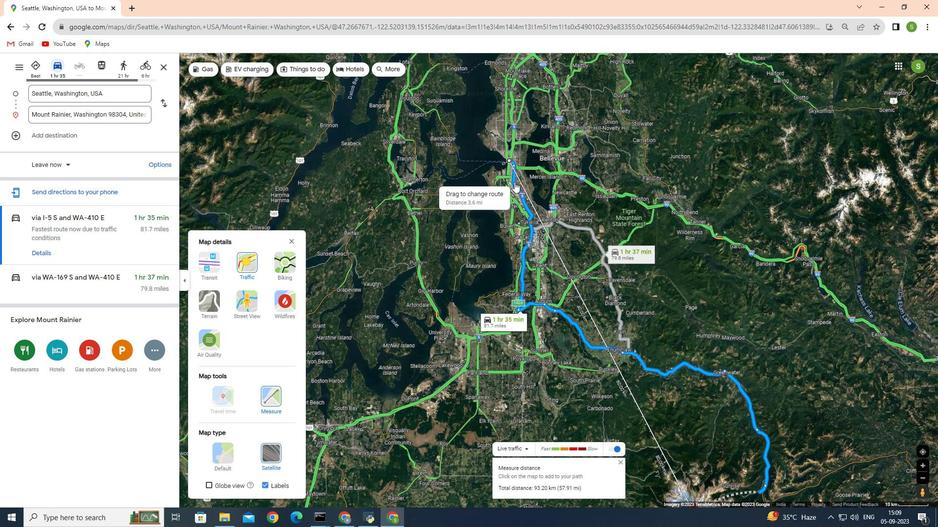 
Action: Mouse scrolled (514, 182) with delta (0, 0)
Screenshot: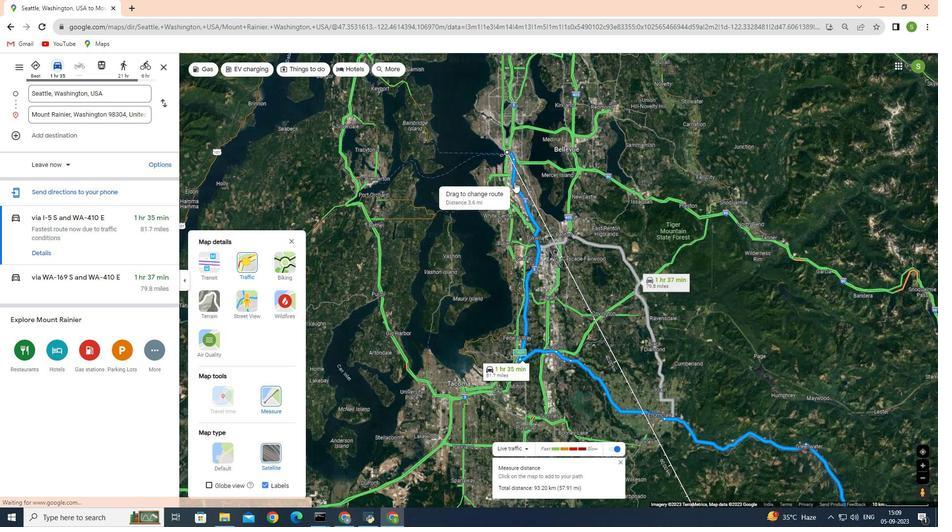 
Action: Mouse scrolled (514, 182) with delta (0, 0)
Screenshot: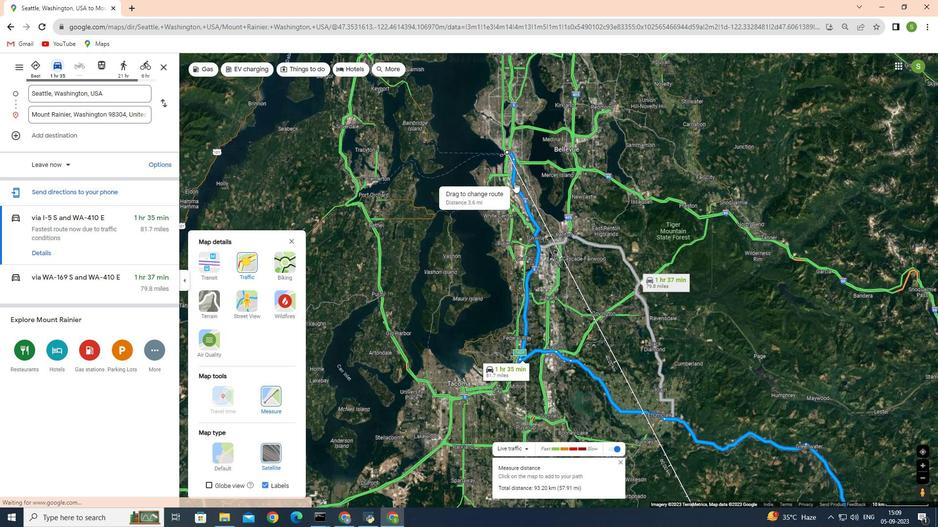 
Action: Mouse scrolled (514, 182) with delta (0, 0)
Screenshot: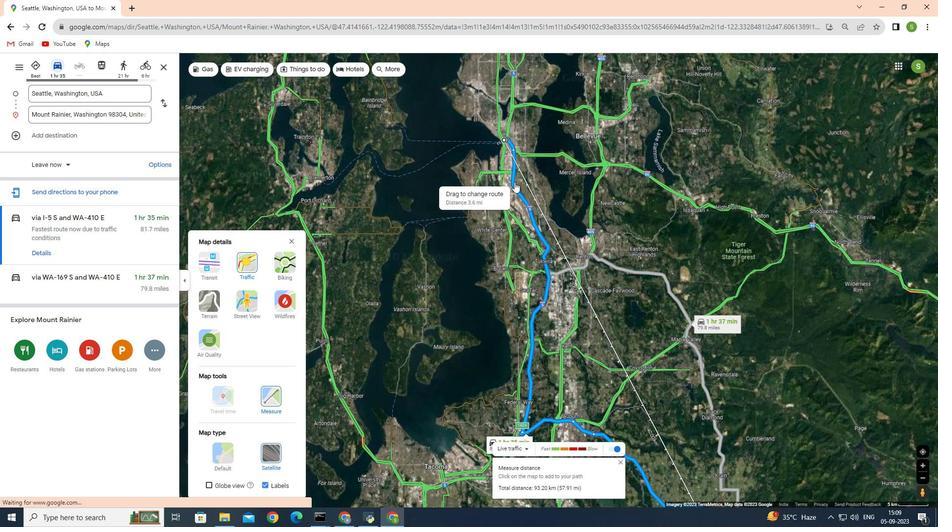 
Action: Mouse scrolled (514, 182) with delta (0, 0)
Screenshot: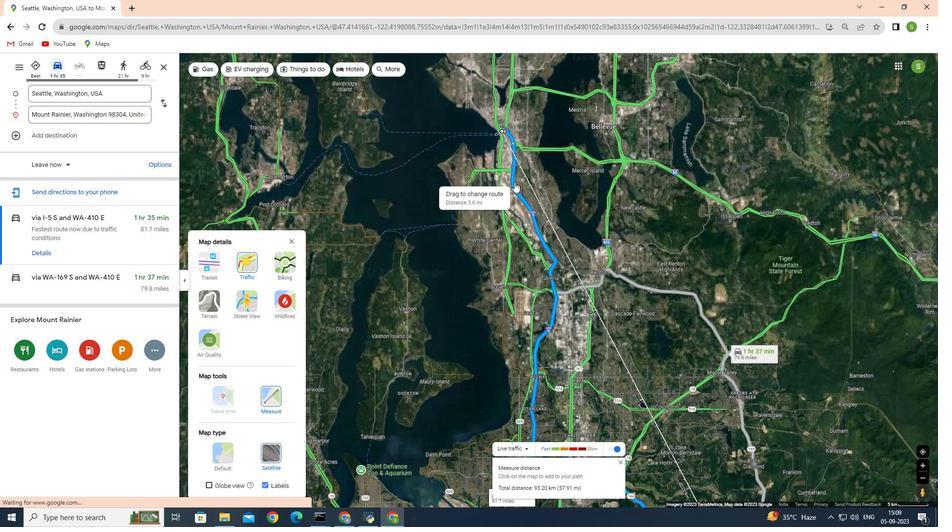 
Action: Mouse scrolled (514, 182) with delta (0, 0)
Screenshot: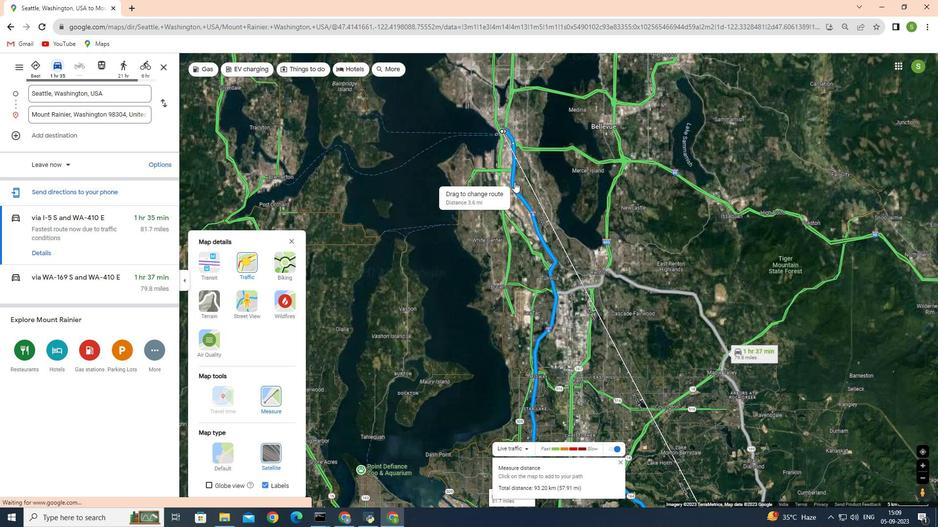 
Action: Mouse scrolled (514, 182) with delta (0, 0)
Screenshot: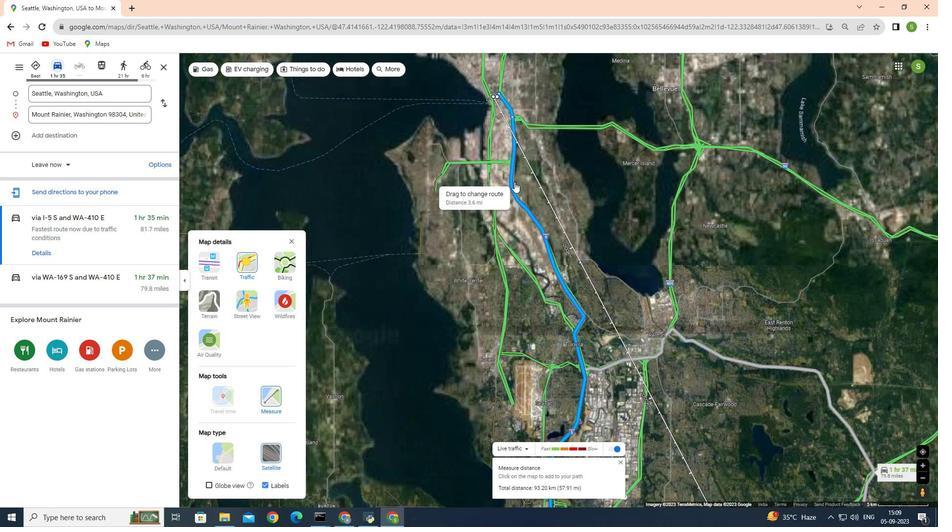 
Action: Mouse scrolled (514, 182) with delta (0, 0)
Screenshot: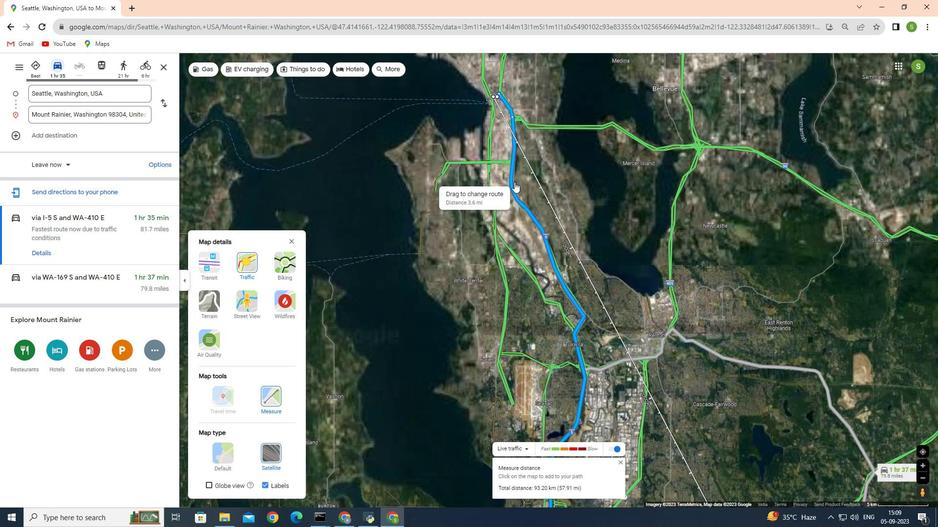 
Action: Mouse scrolled (514, 182) with delta (0, 0)
Screenshot: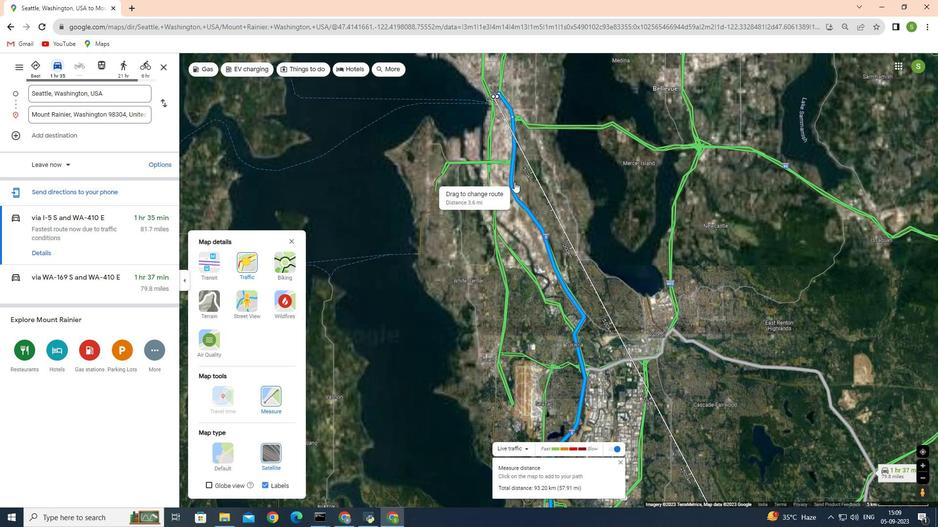 
Action: Mouse scrolled (514, 181) with delta (0, 0)
Screenshot: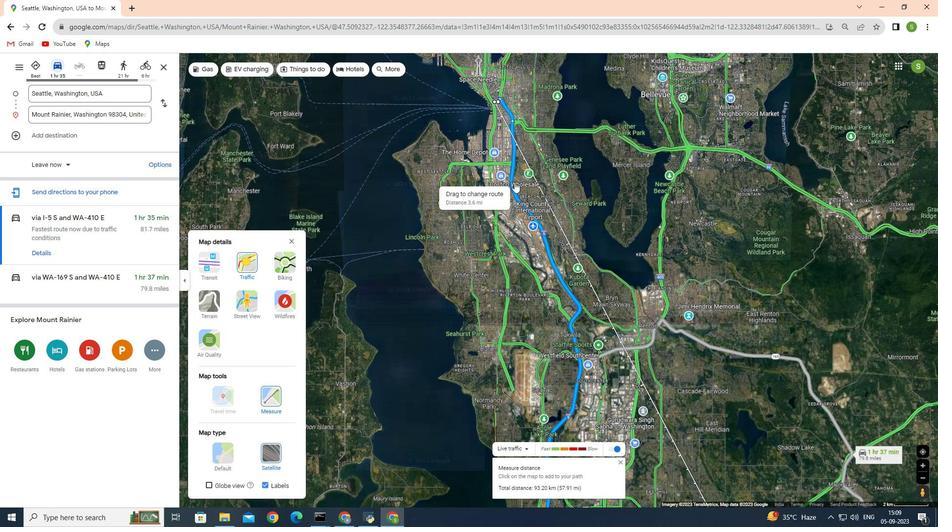 
Action: Mouse scrolled (514, 181) with delta (0, 0)
Screenshot: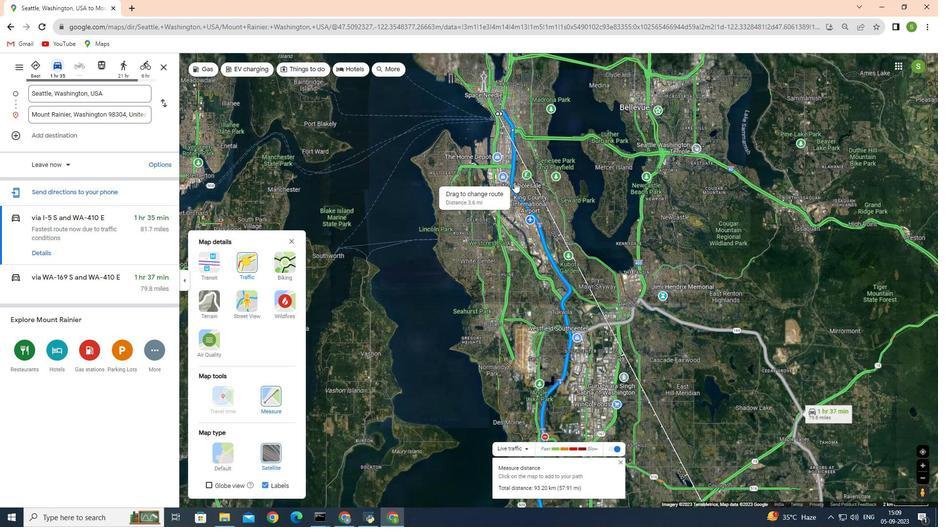 
Action: Mouse scrolled (514, 181) with delta (0, 0)
Screenshot: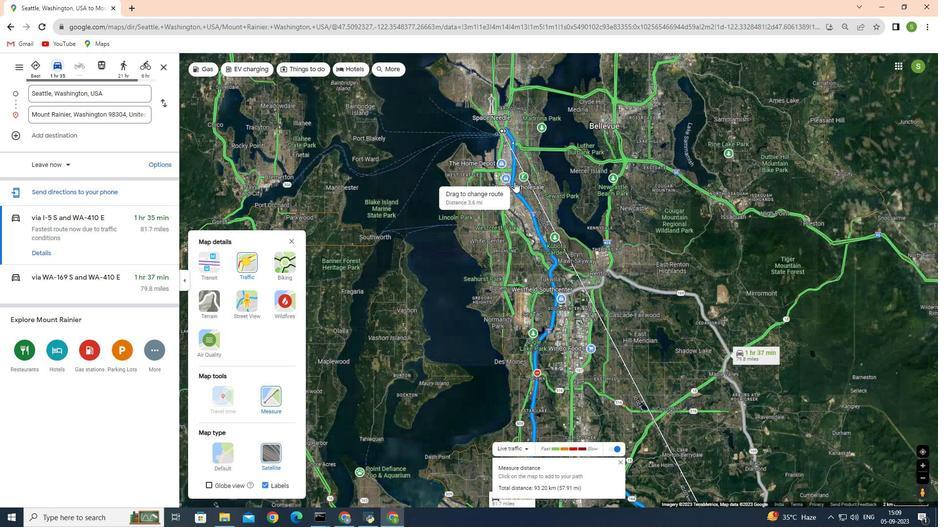 
Action: Mouse moved to (504, 131)
Screenshot: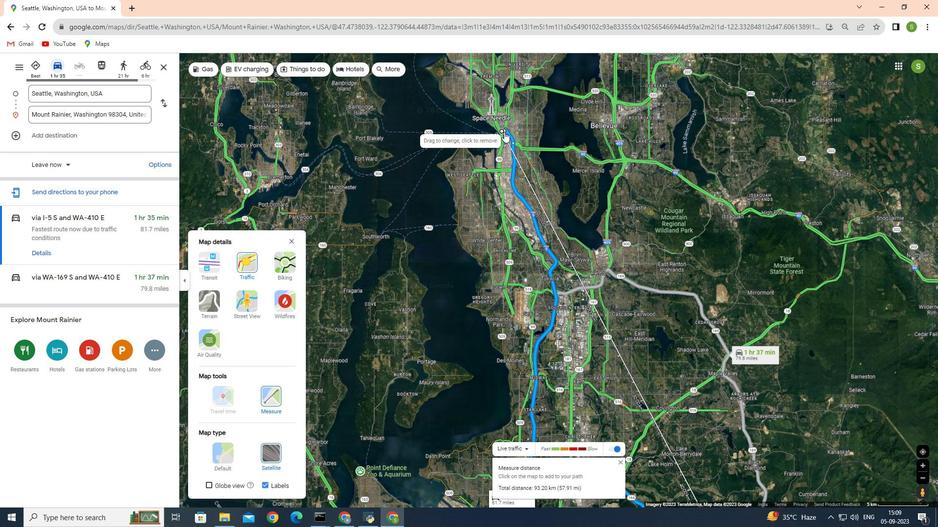 
Action: Mouse pressed left at (504, 131)
Screenshot: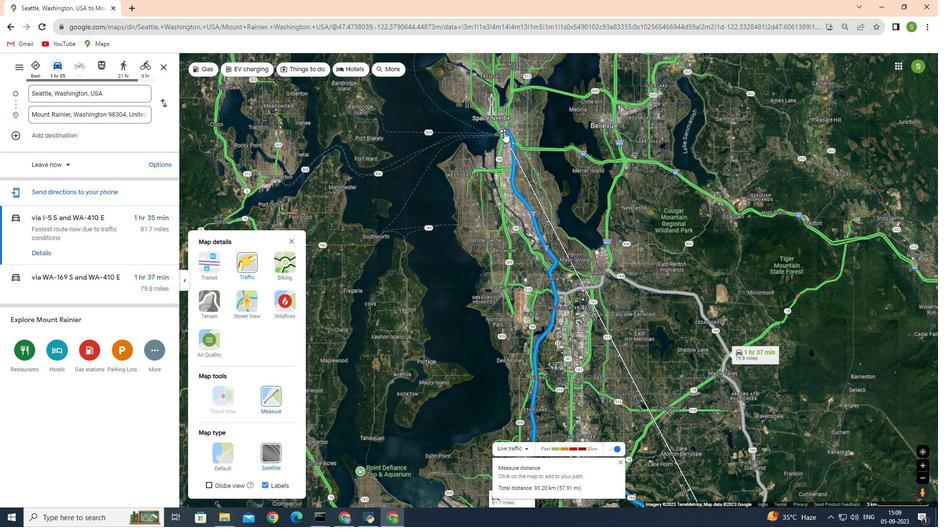 
Action: Mouse pressed left at (504, 131)
Screenshot: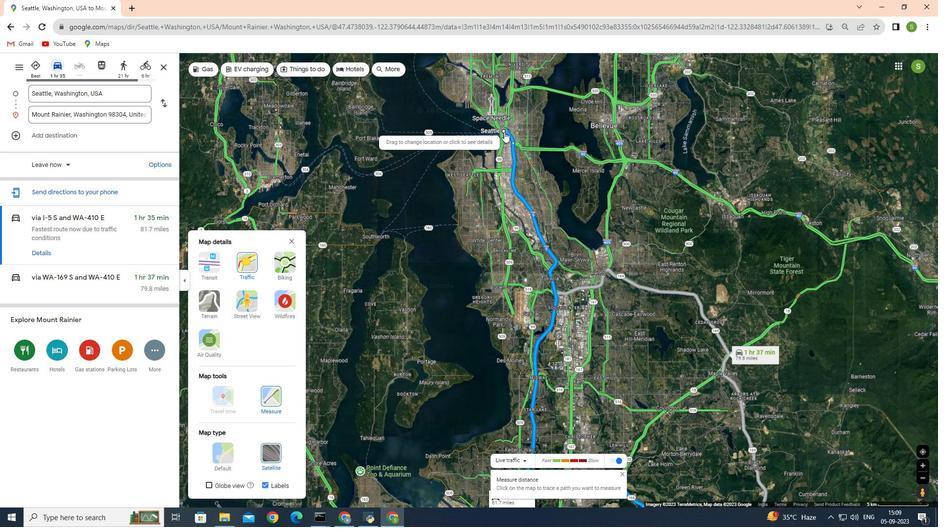 
Action: Mouse moved to (667, 459)
Screenshot: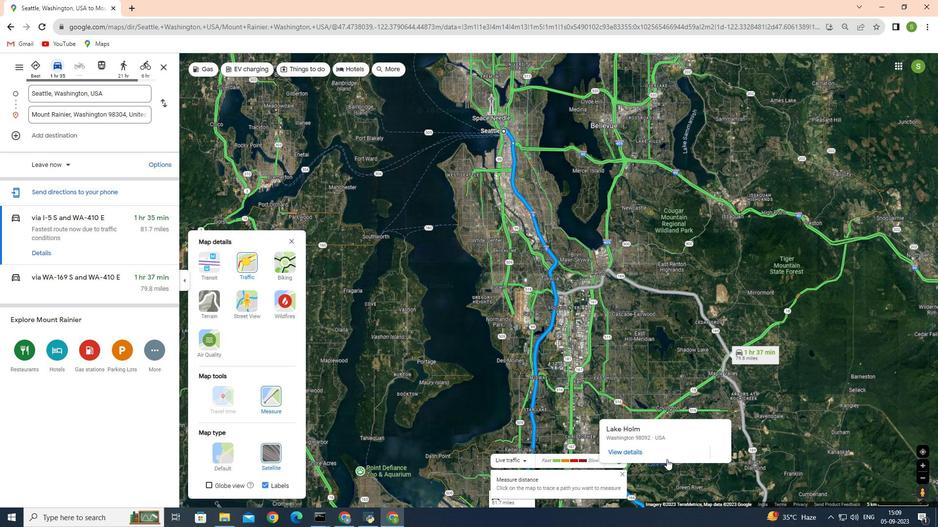 
Action: Mouse scrolled (667, 459) with delta (0, 0)
Screenshot: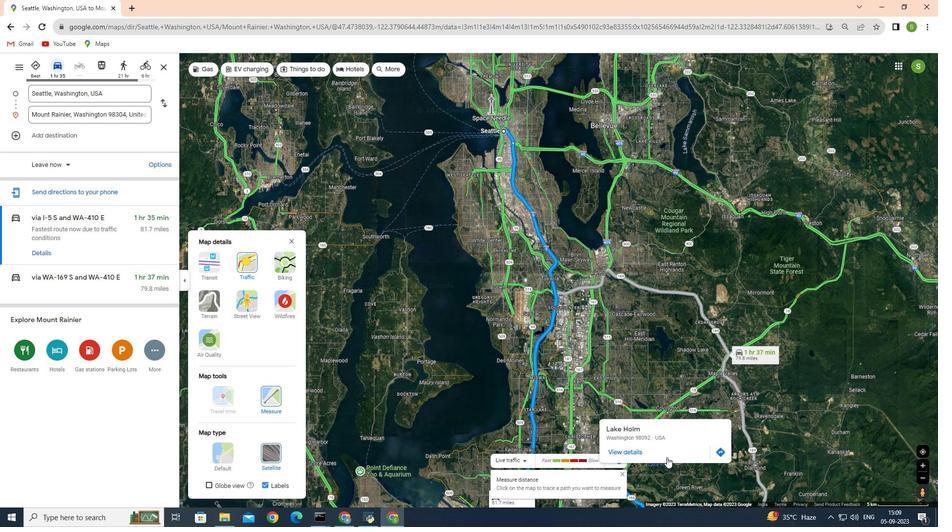 
Action: Mouse scrolled (667, 459) with delta (0, 0)
Screenshot: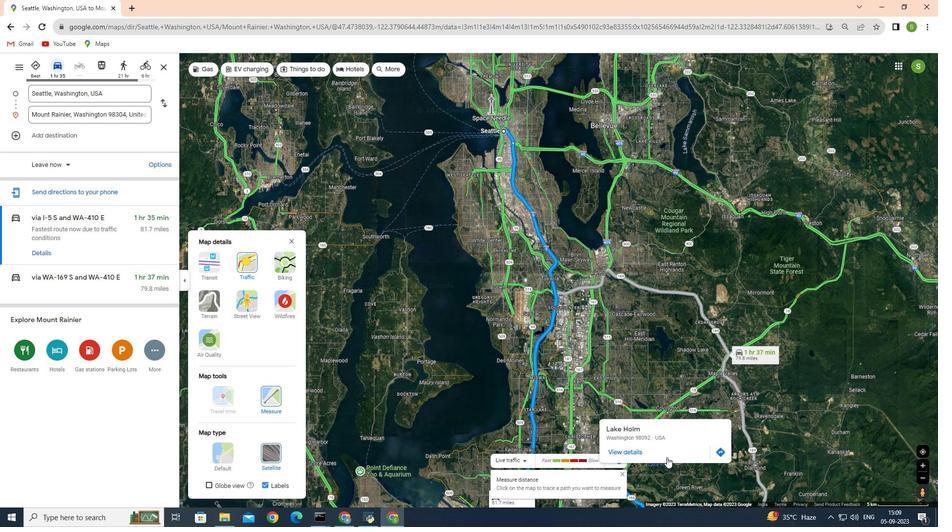 
Action: Mouse moved to (595, 394)
Screenshot: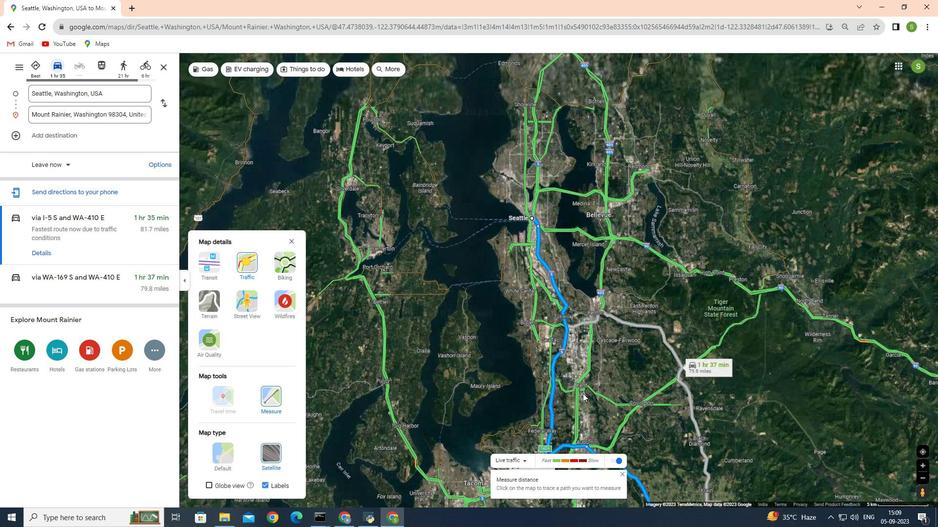 
Action: Mouse scrolled (595, 394) with delta (0, 0)
Screenshot: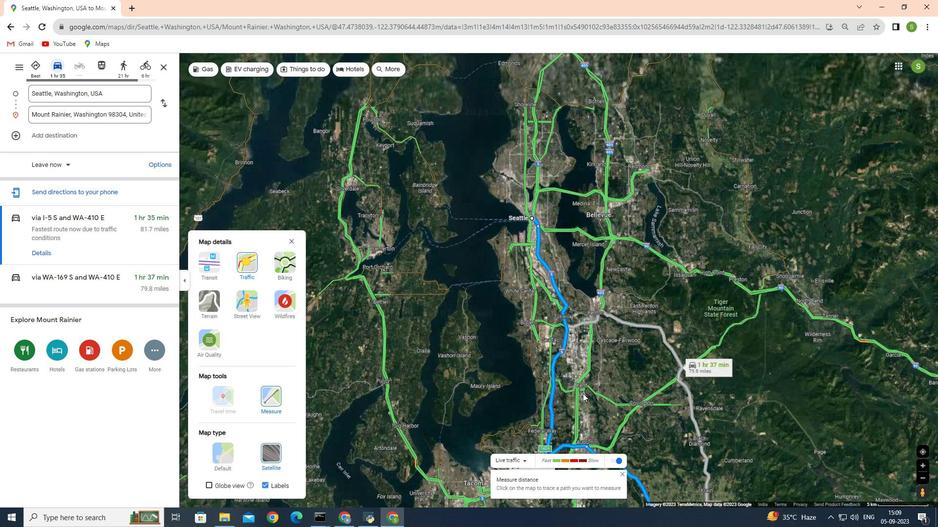 
Action: Mouse moved to (585, 393)
Screenshot: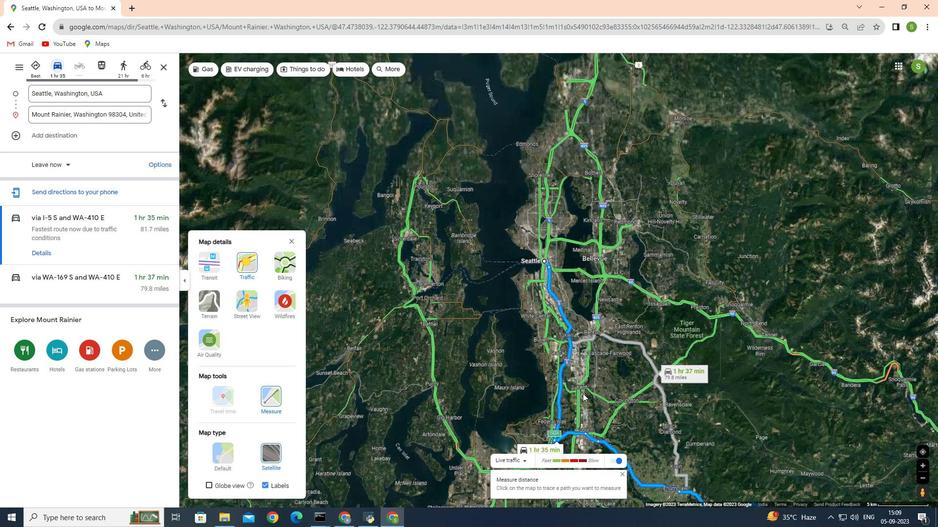 
Action: Mouse scrolled (585, 393) with delta (0, 0)
Screenshot: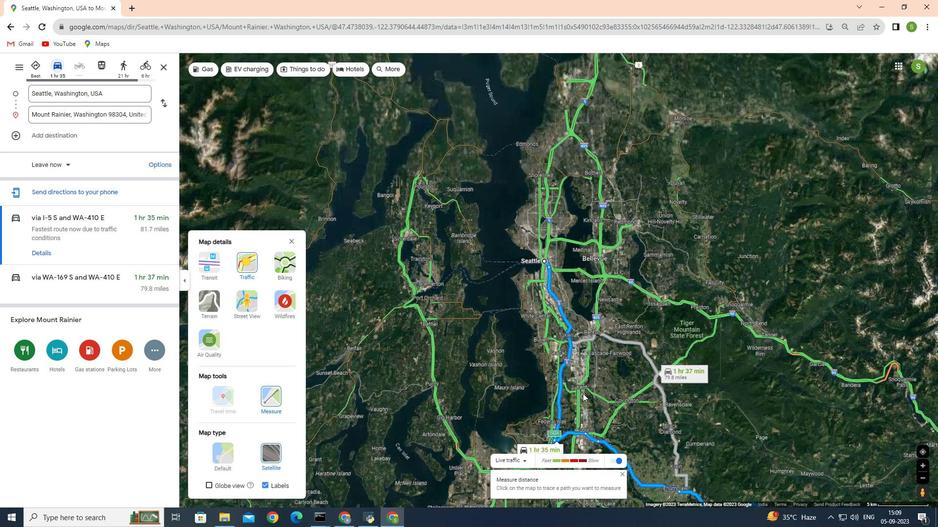 
Action: Mouse moved to (584, 393)
Screenshot: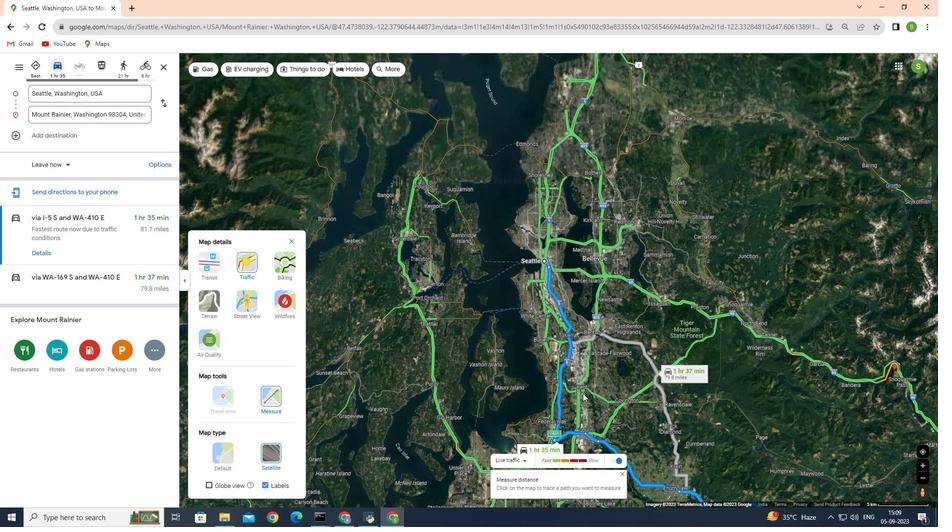 
Action: Mouse scrolled (584, 393) with delta (0, 0)
Screenshot: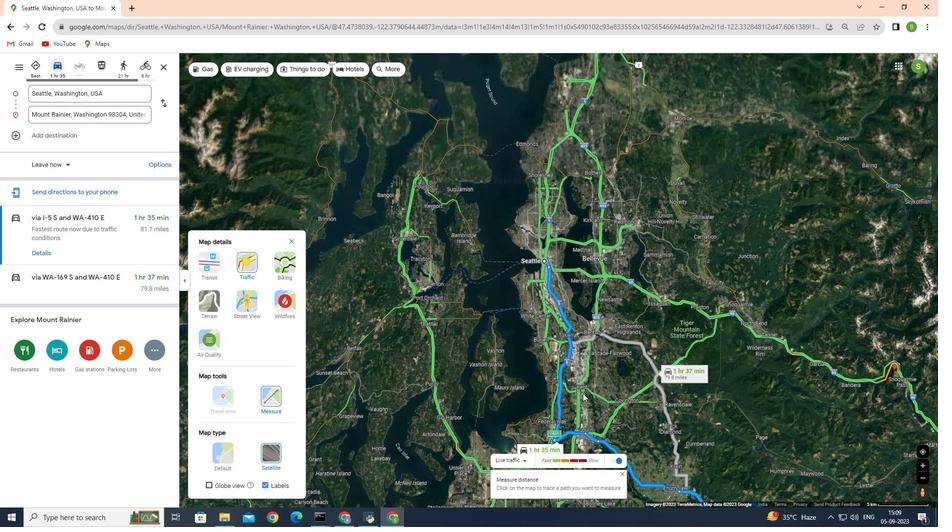 
Action: Mouse moved to (583, 393)
Screenshot: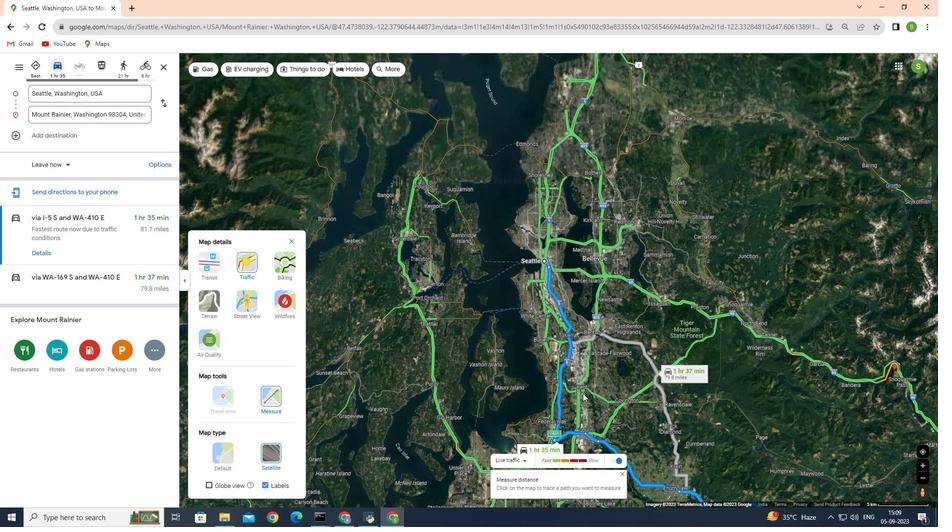 
Action: Mouse scrolled (583, 393) with delta (0, 0)
Screenshot: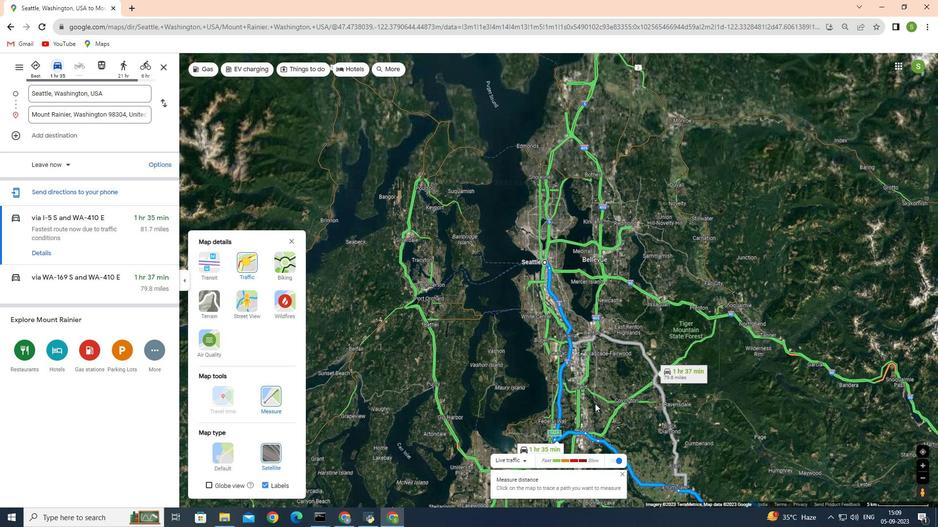 
Action: Mouse moved to (646, 419)
Screenshot: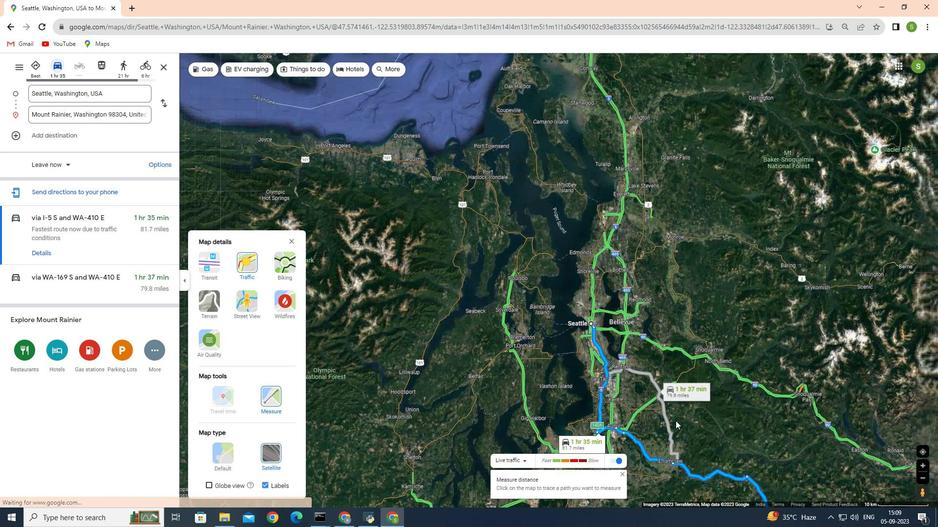 
Action: Mouse scrolled (646, 419) with delta (0, 0)
Screenshot: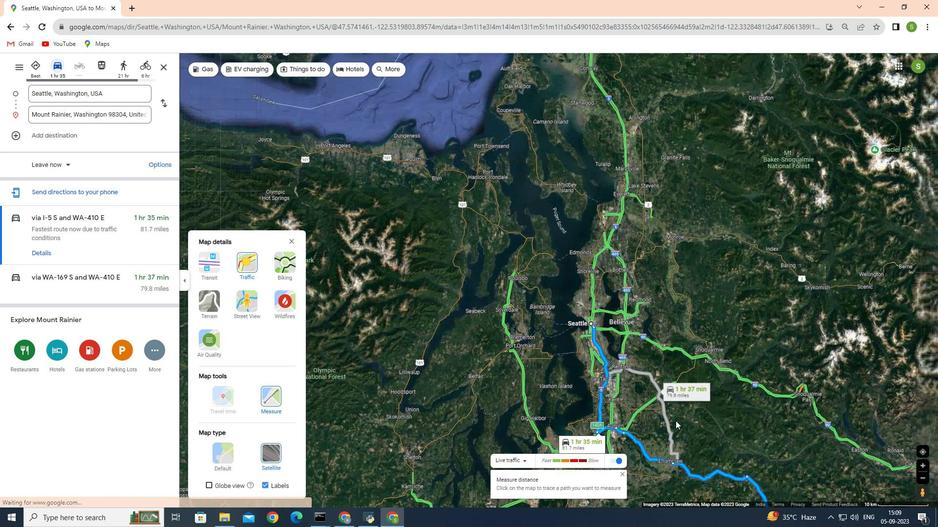 
Action: Mouse moved to (666, 421)
Screenshot: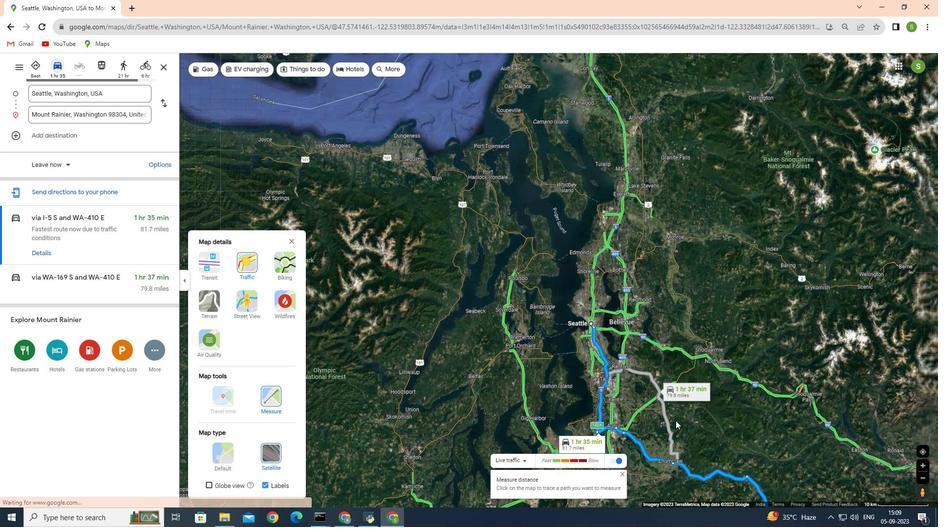 
Action: Mouse scrolled (666, 420) with delta (0, 0)
Screenshot: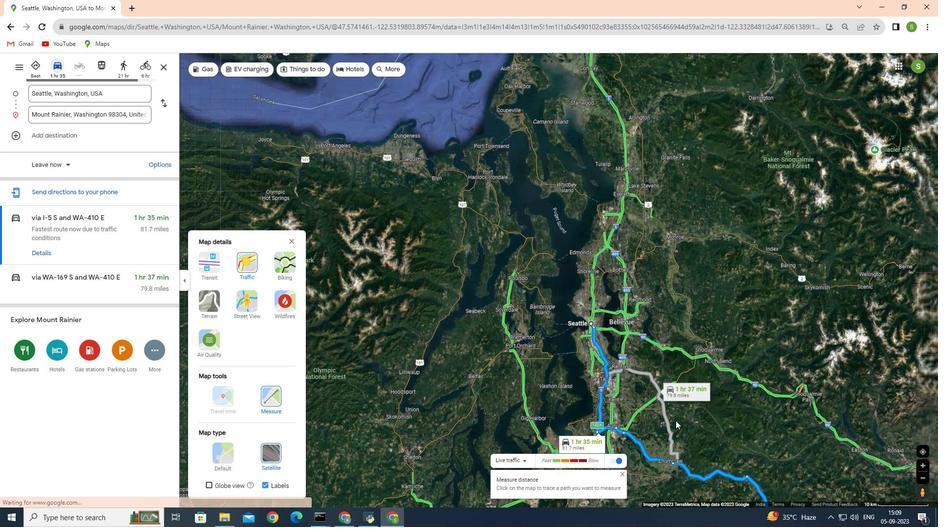 
Action: Mouse moved to (670, 421)
Screenshot: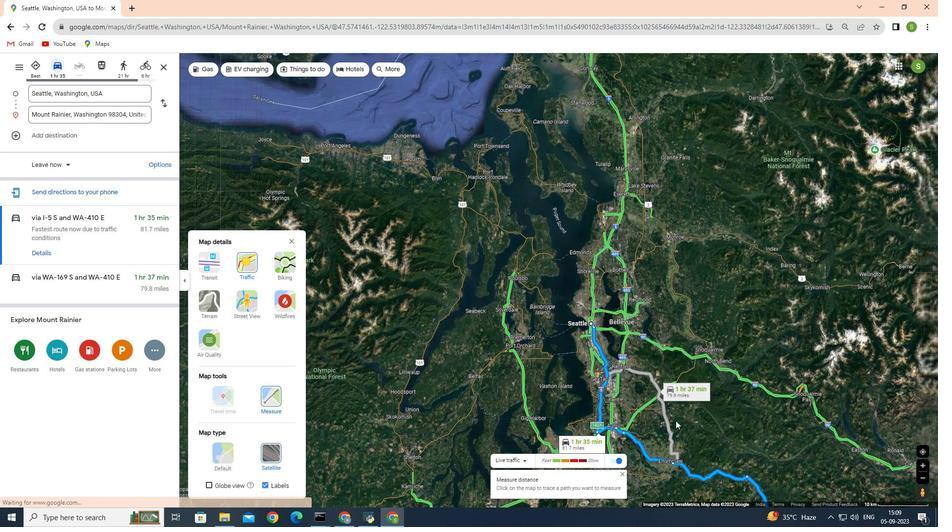 
Action: Mouse scrolled (670, 420) with delta (0, 0)
Screenshot: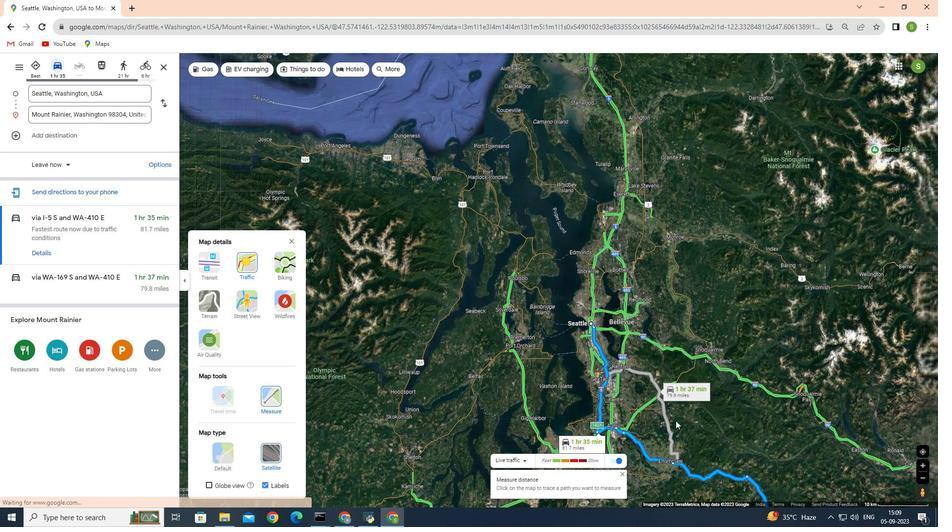 
Action: Mouse moved to (697, 420)
Screenshot: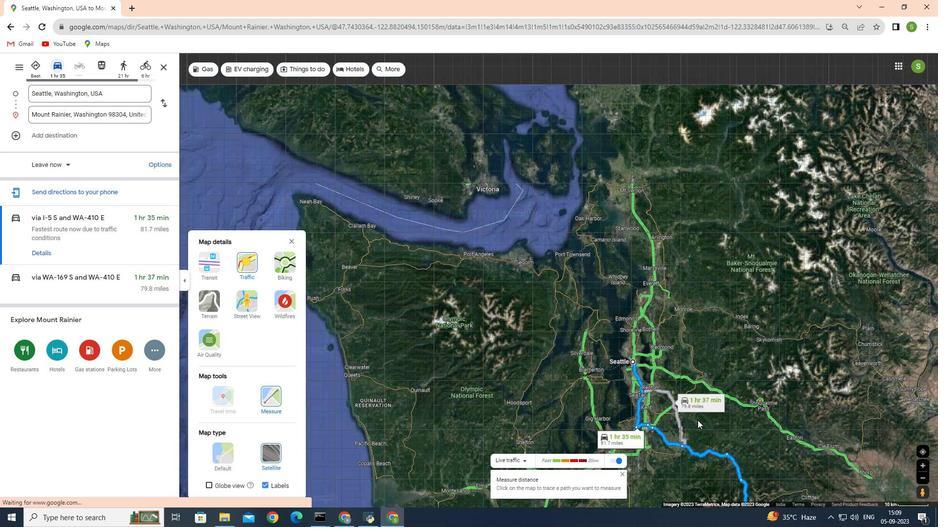 
Action: Mouse scrolled (697, 420) with delta (0, 0)
Screenshot: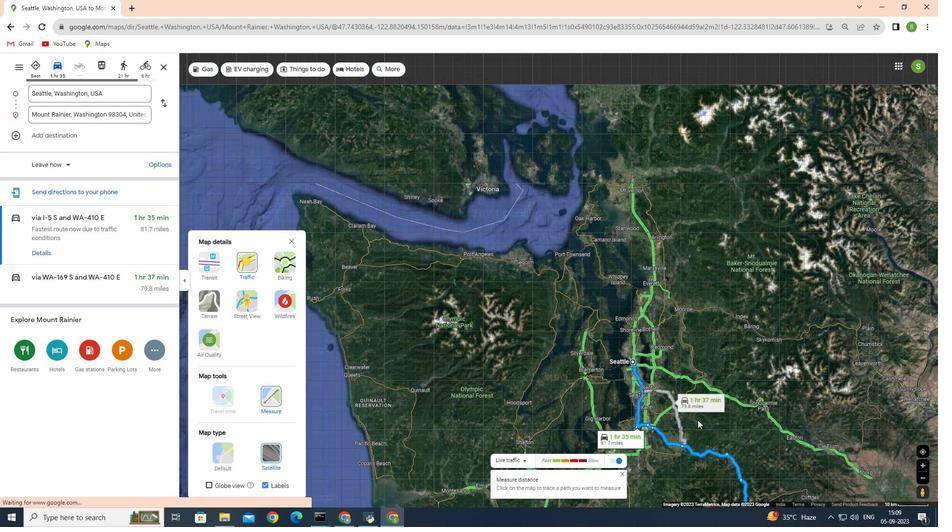 
Action: Mouse scrolled (697, 420) with delta (0, 0)
Screenshot: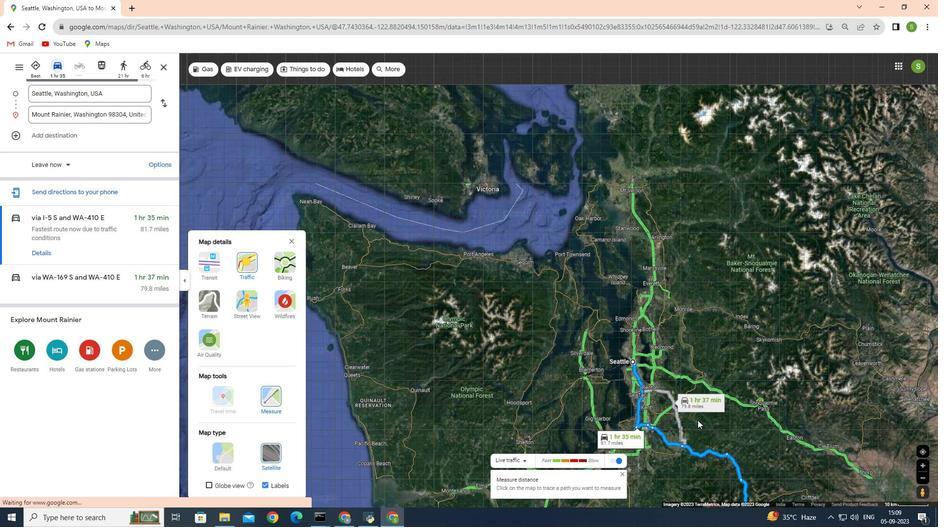 
Action: Mouse scrolled (697, 420) with delta (0, 0)
Screenshot: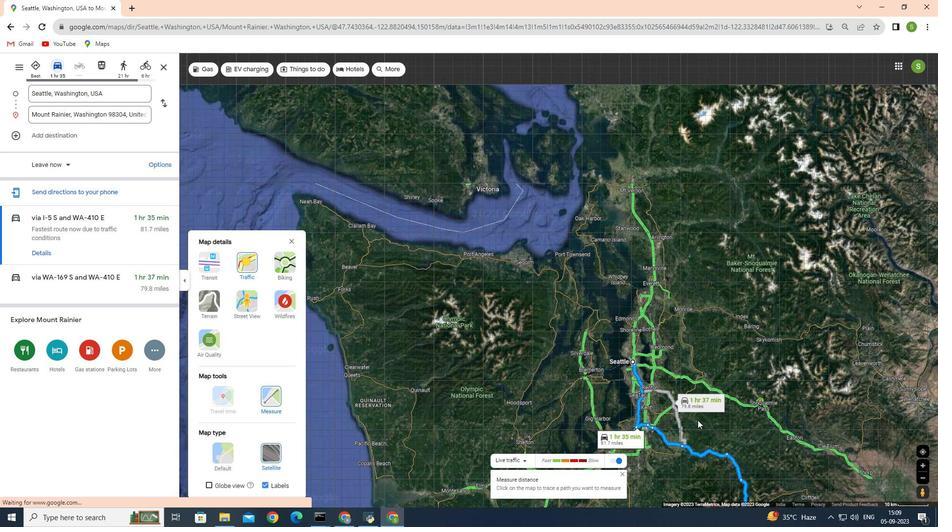 
Action: Mouse moved to (718, 427)
Screenshot: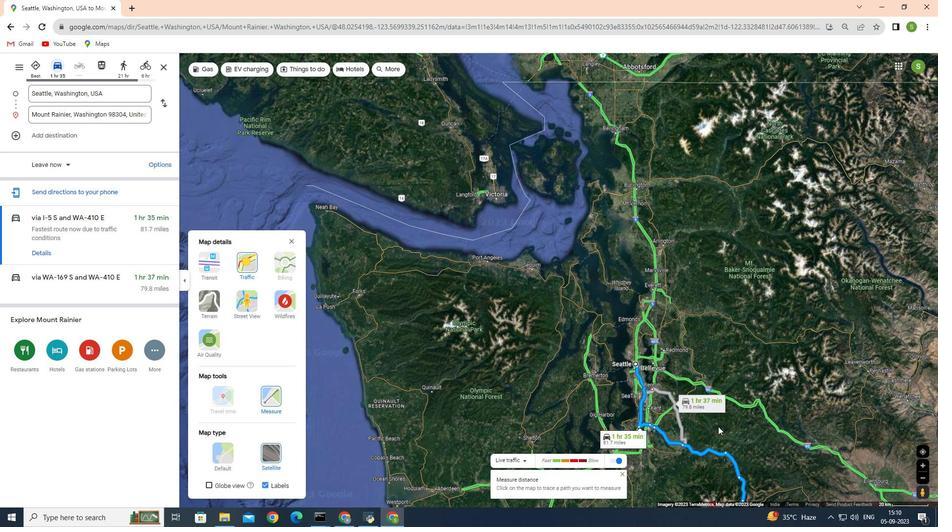 
Action: Mouse scrolled (718, 426) with delta (0, 0)
Screenshot: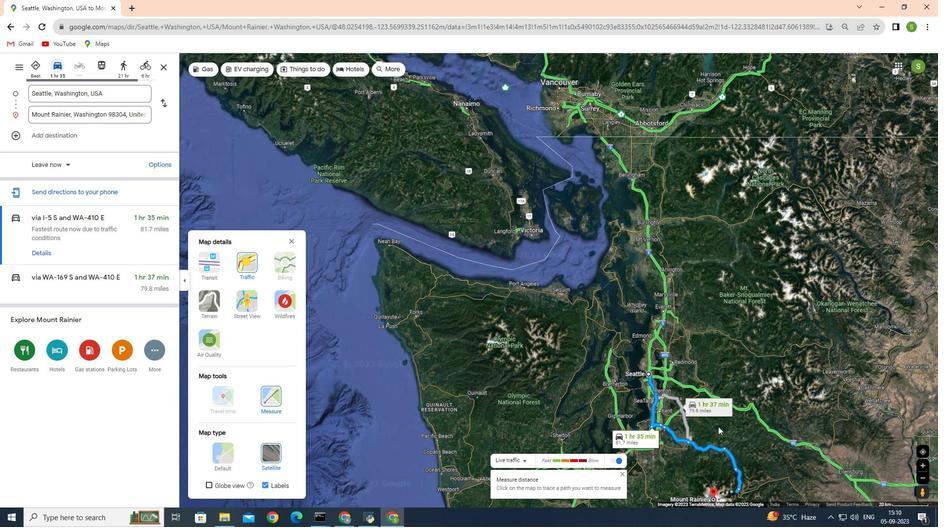 
Action: Mouse moved to (713, 499)
Screenshot: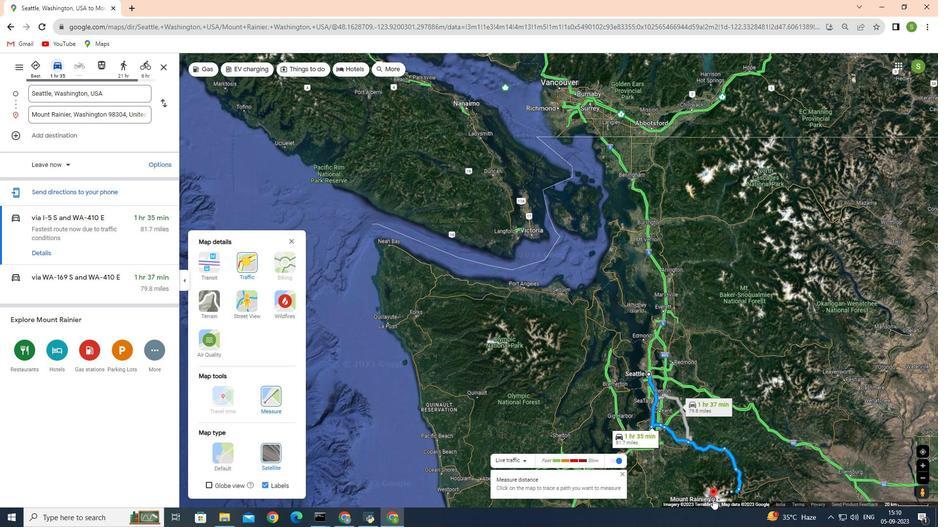 
Action: Mouse pressed left at (713, 499)
Screenshot: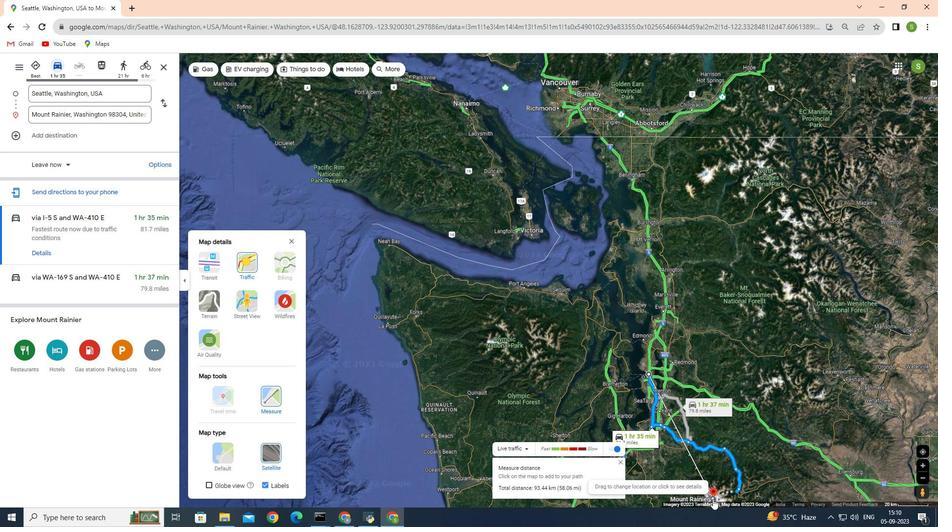 
Action: Mouse moved to (664, 358)
Screenshot: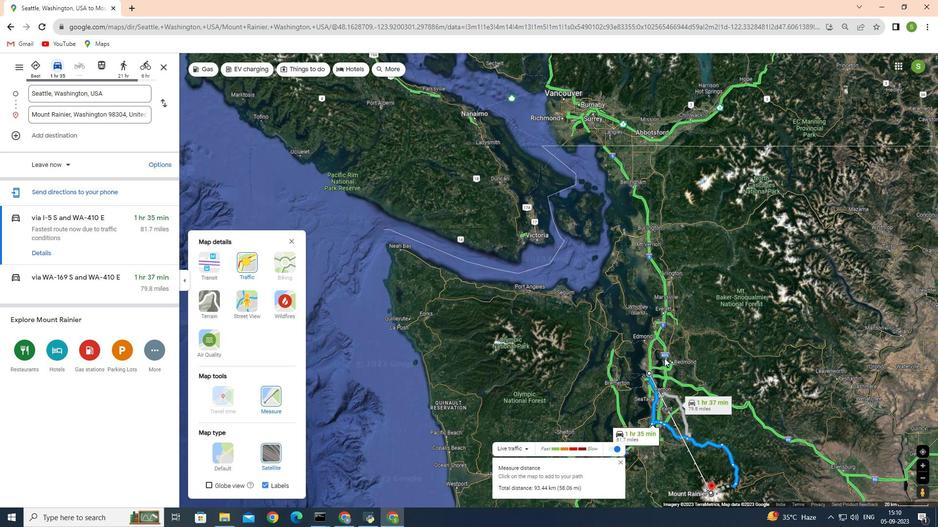 
Action: Mouse scrolled (664, 358) with delta (0, 0)
Screenshot: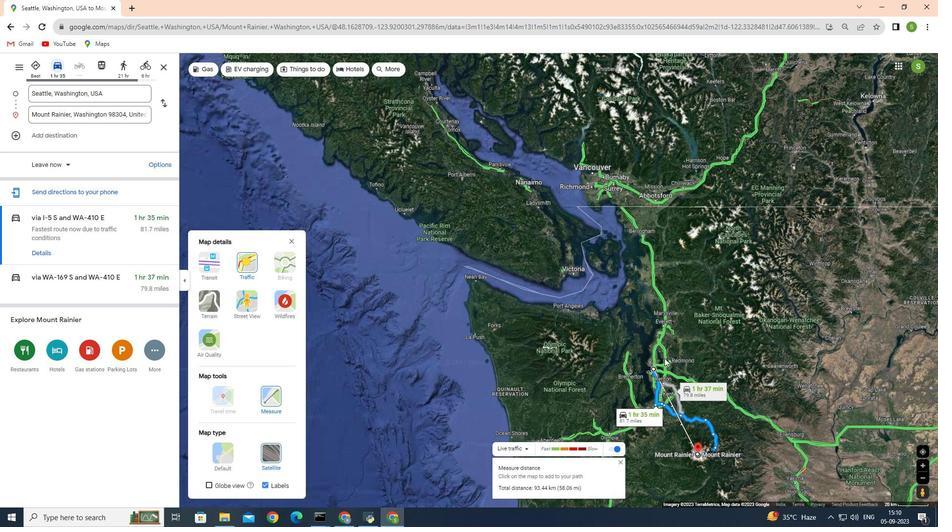
Action: Mouse scrolled (664, 358) with delta (0, 0)
Screenshot: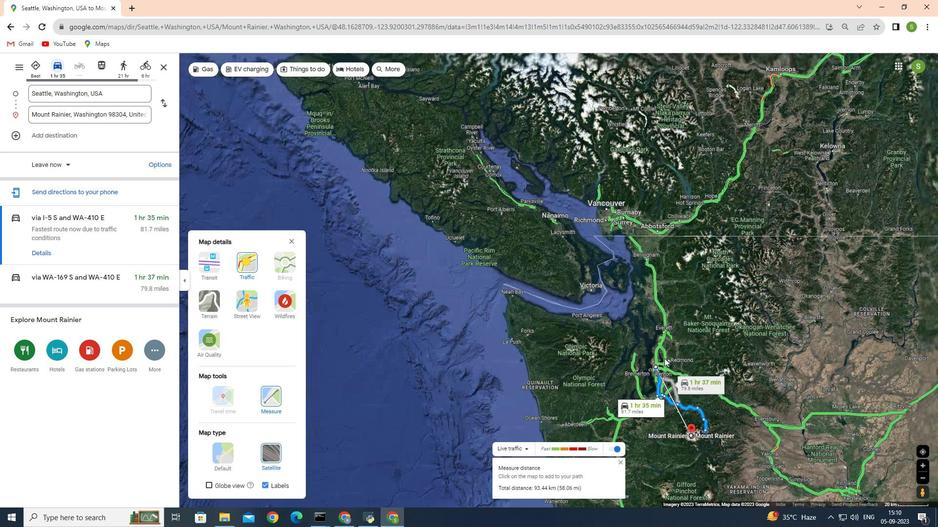 
Action: Mouse scrolled (664, 358) with delta (0, 0)
Screenshot: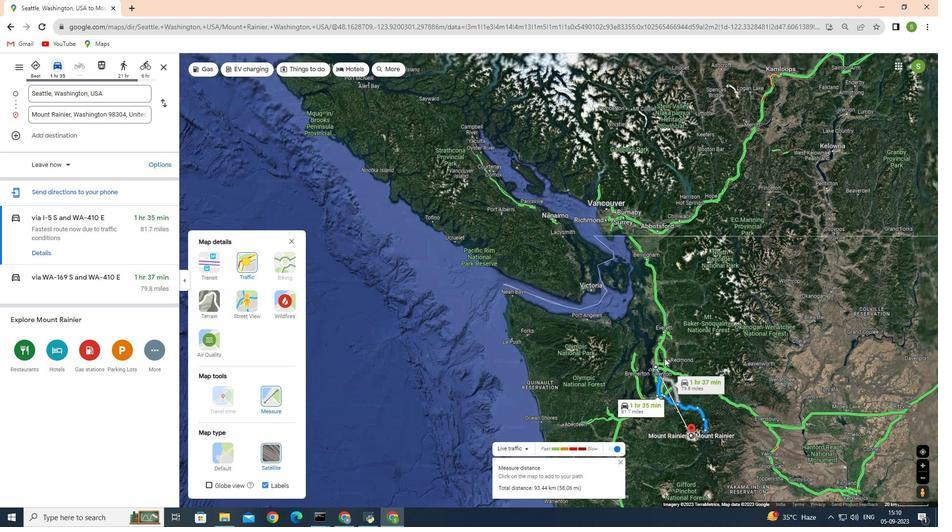
Action: Mouse scrolled (664, 358) with delta (0, 0)
Screenshot: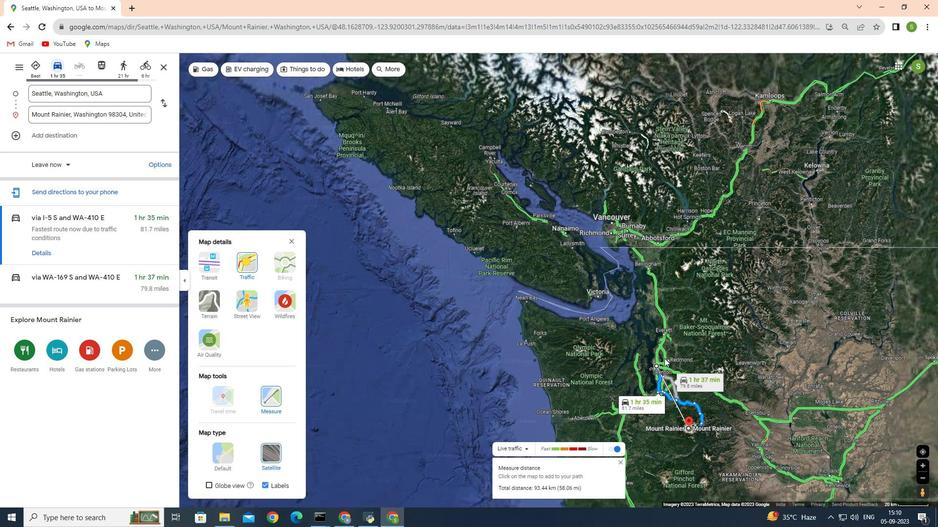 
Action: Mouse moved to (665, 357)
Screenshot: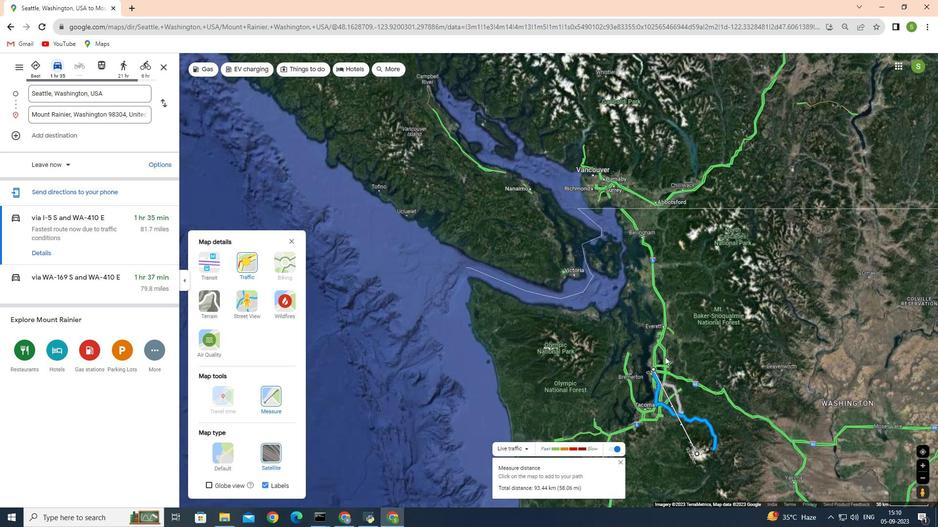 
Action: Mouse scrolled (665, 357) with delta (0, 0)
Screenshot: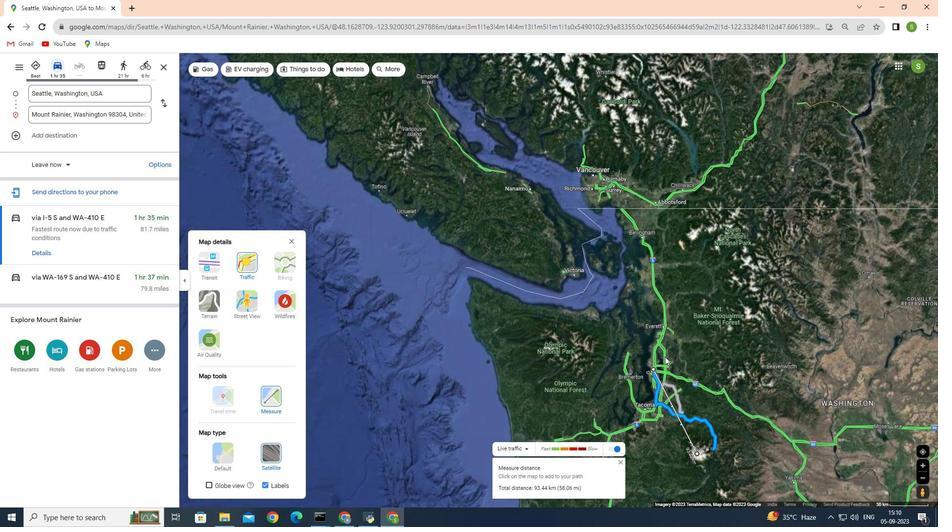 
Action: Mouse scrolled (665, 357) with delta (0, 0)
Screenshot: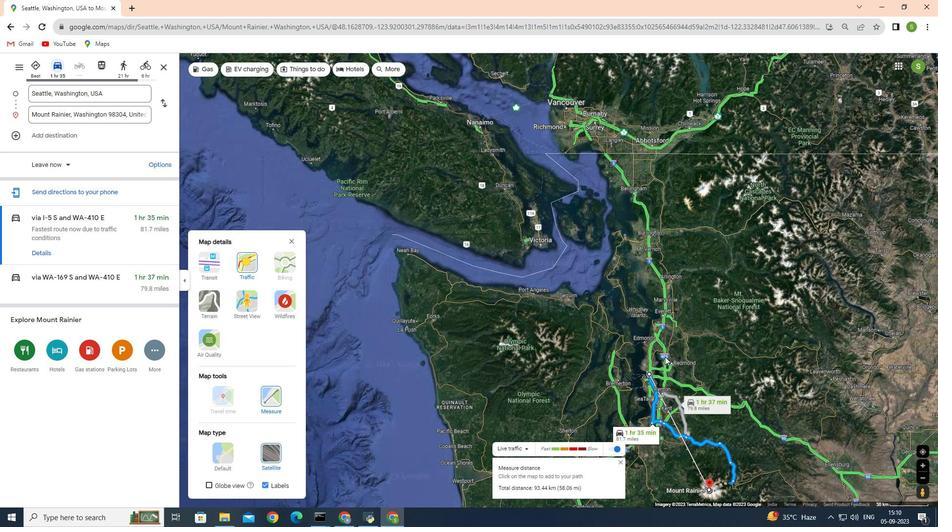 
Action: Mouse scrolled (665, 357) with delta (0, 0)
Screenshot: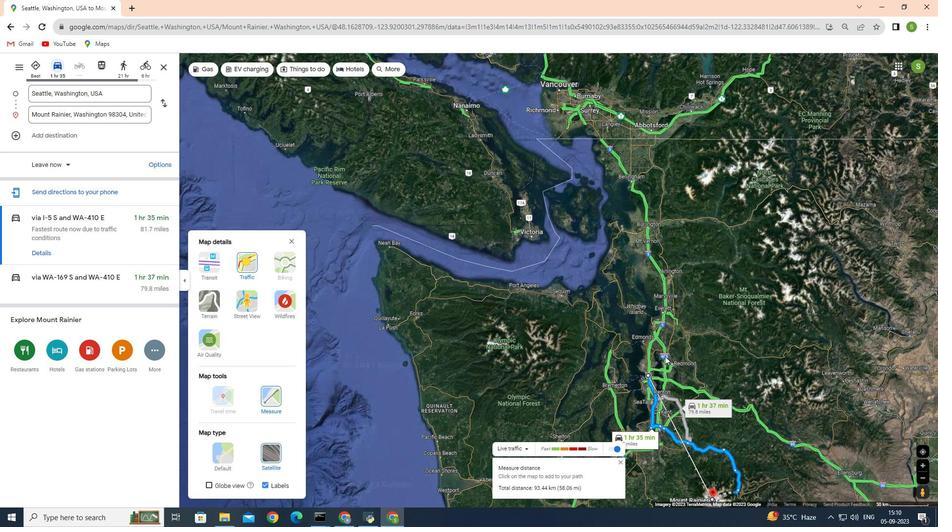
Action: Mouse scrolled (665, 357) with delta (0, 0)
Screenshot: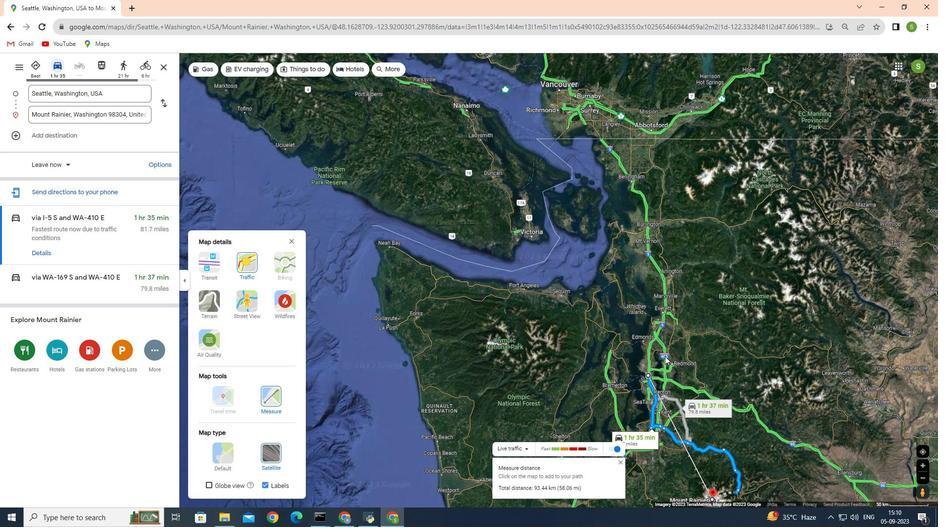 
Action: Mouse moved to (665, 355)
Screenshot: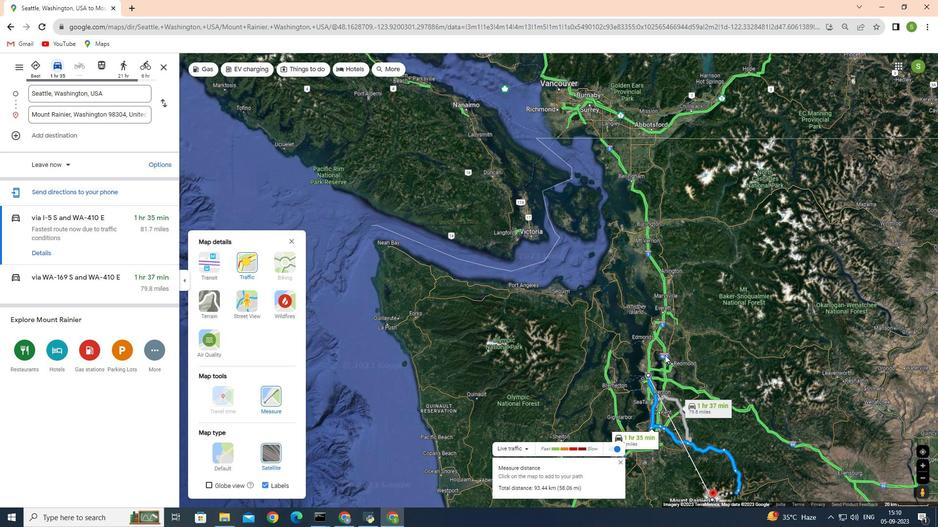
Action: Mouse scrolled (665, 356) with delta (0, 0)
Screenshot: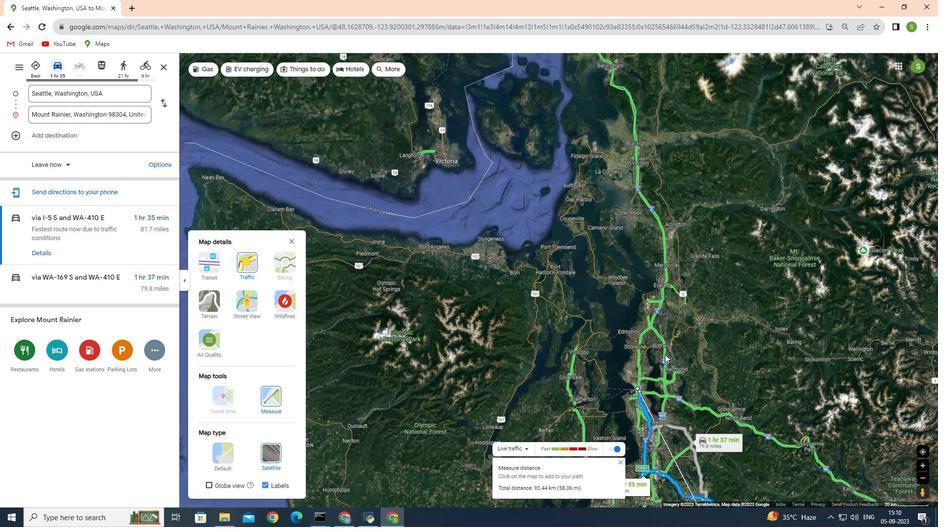 
Action: Mouse scrolled (665, 356) with delta (0, 0)
Screenshot: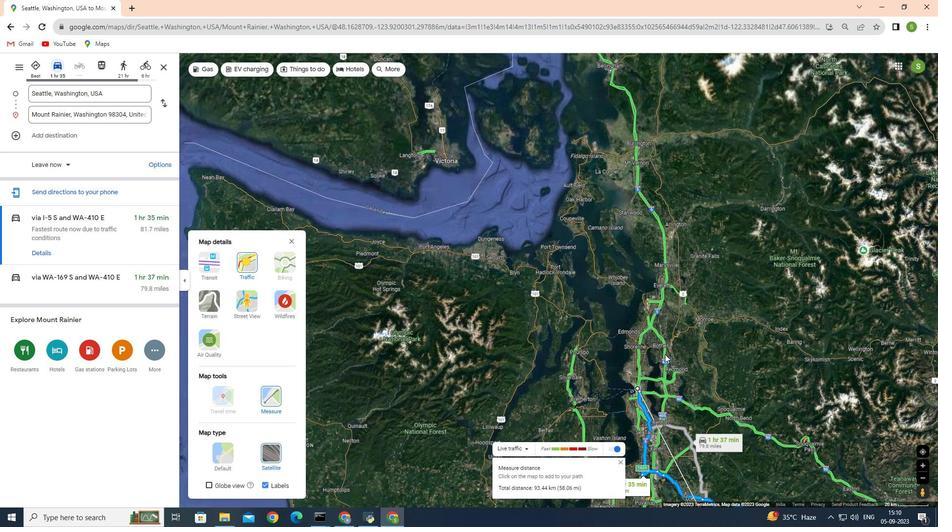 
Action: Mouse scrolled (665, 356) with delta (0, 0)
Screenshot: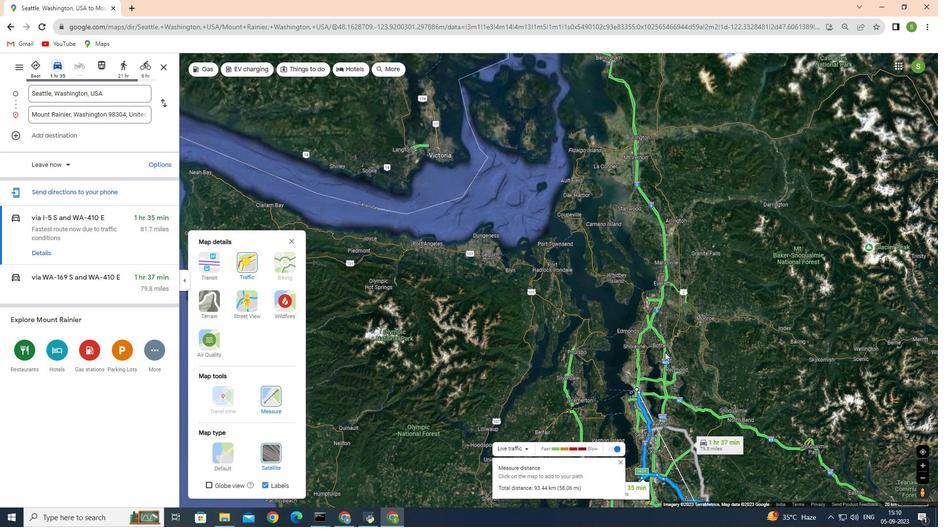 
Action: Mouse moved to (665, 353)
Screenshot: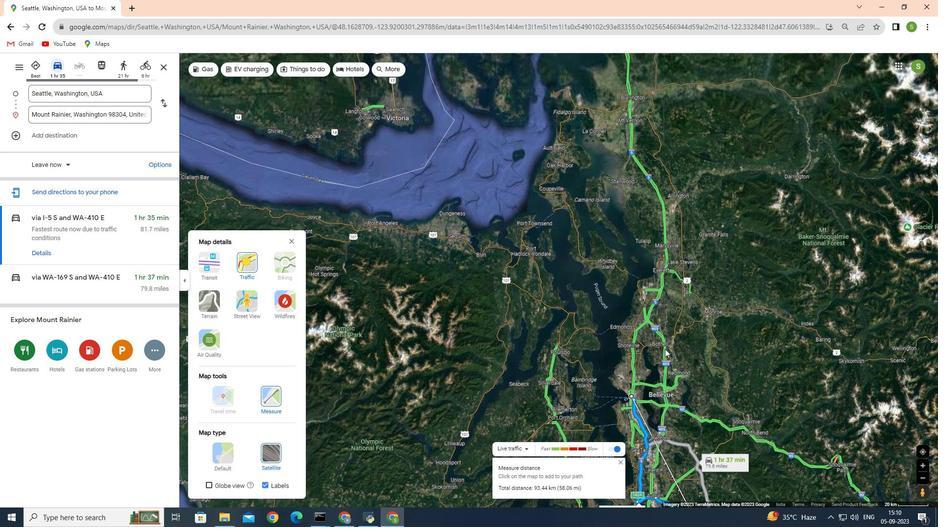 
Action: Mouse scrolled (665, 354) with delta (0, 0)
Screenshot: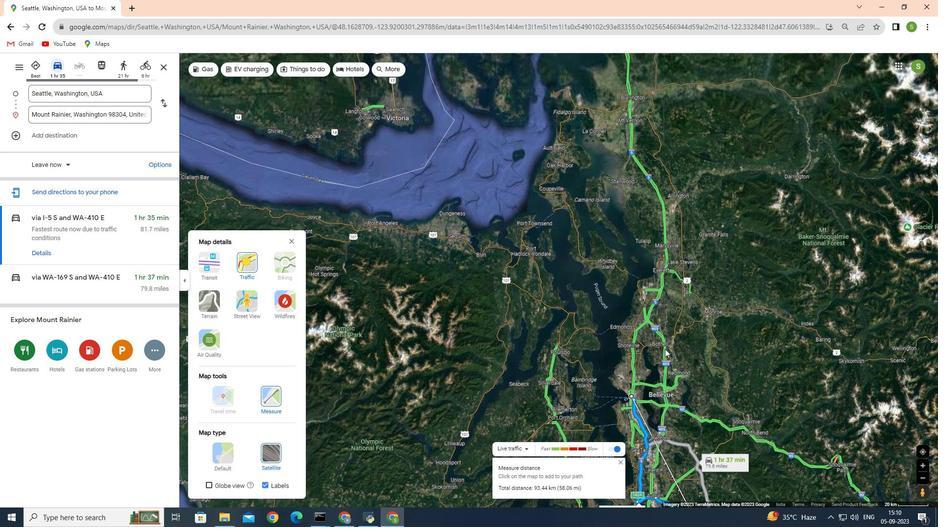 
Action: Mouse moved to (713, 338)
Screenshot: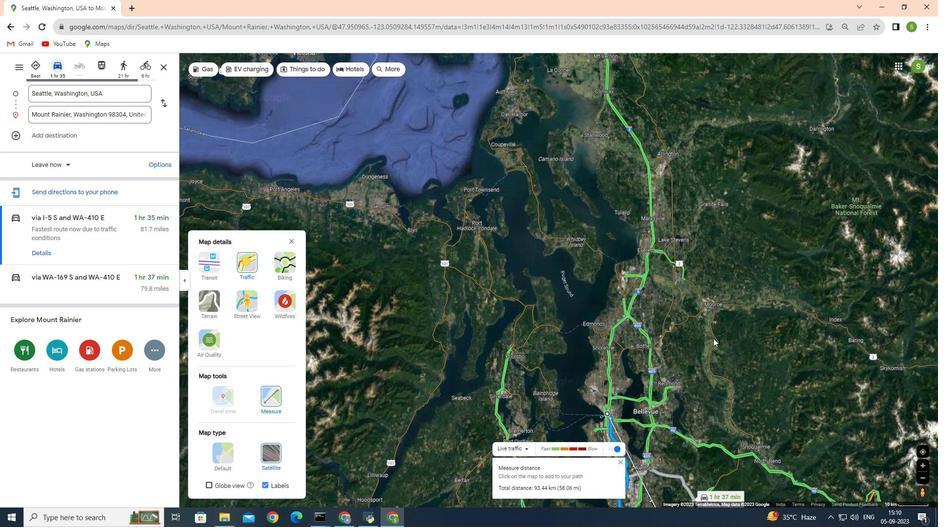 
Action: Mouse scrolled (713, 339) with delta (0, 0)
Screenshot: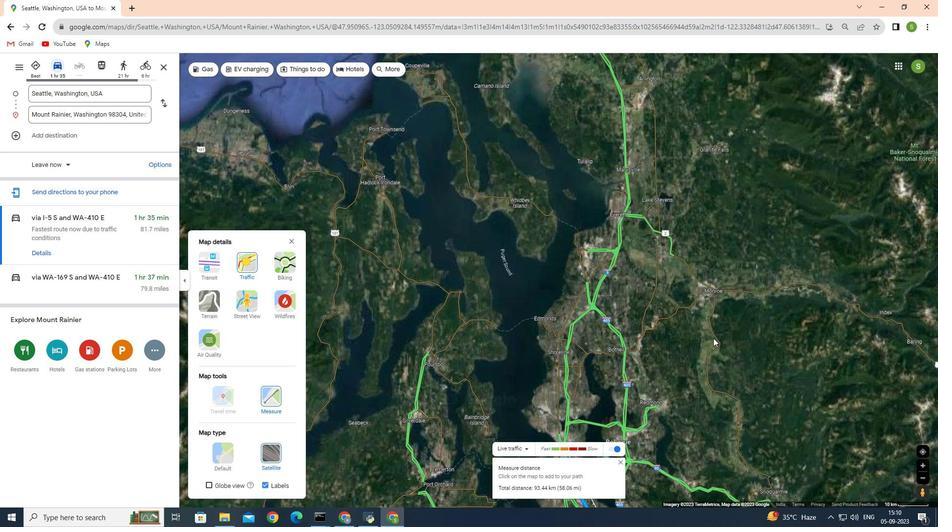 
Action: Mouse scrolled (713, 339) with delta (0, 0)
Screenshot: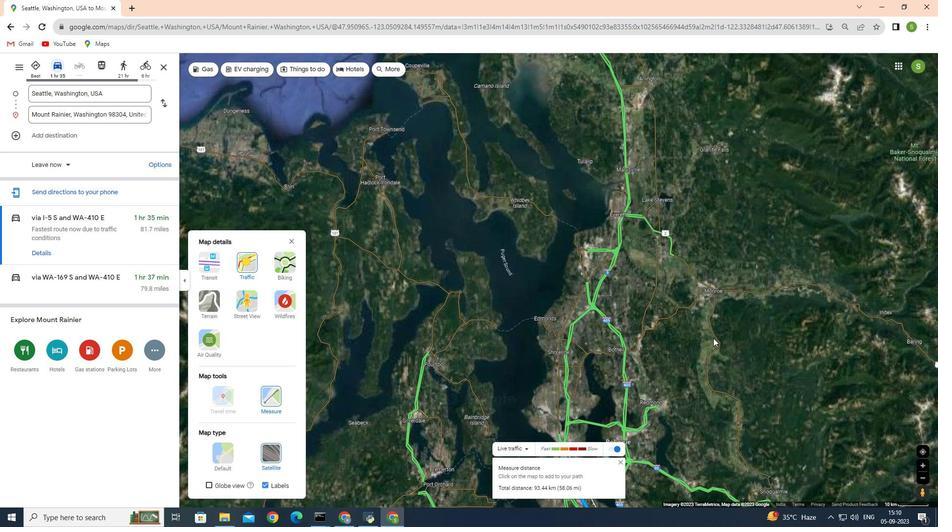 
Action: Mouse scrolled (713, 339) with delta (0, 0)
Screenshot: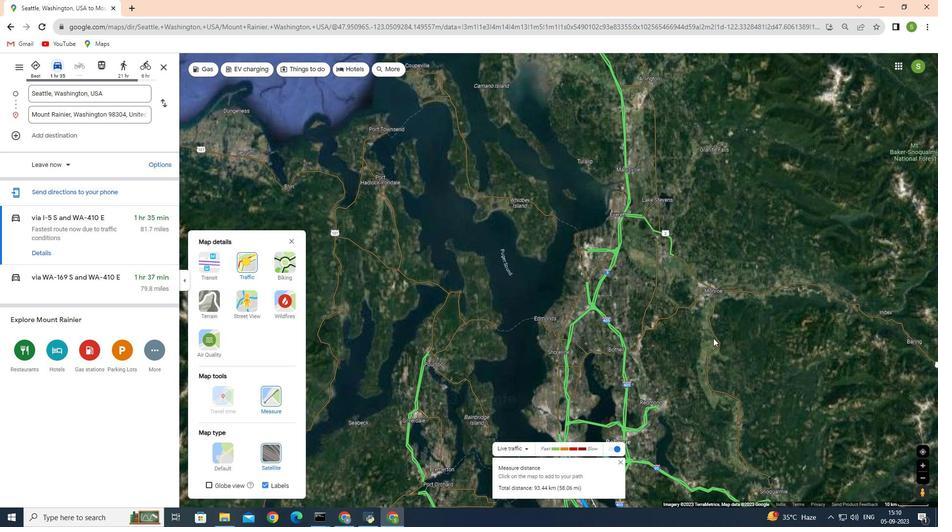 
Action: Mouse scrolled (713, 339) with delta (0, 0)
Screenshot: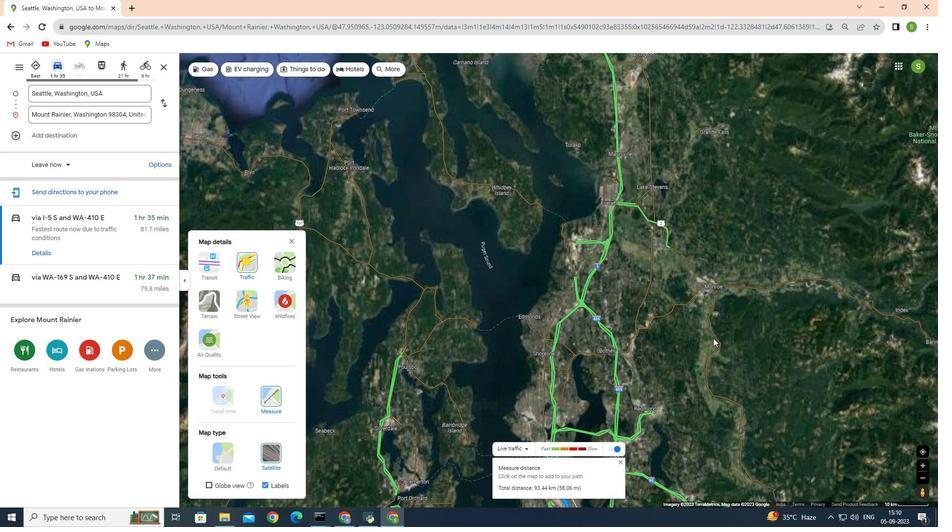 
Action: Mouse moved to (606, 289)
Screenshot: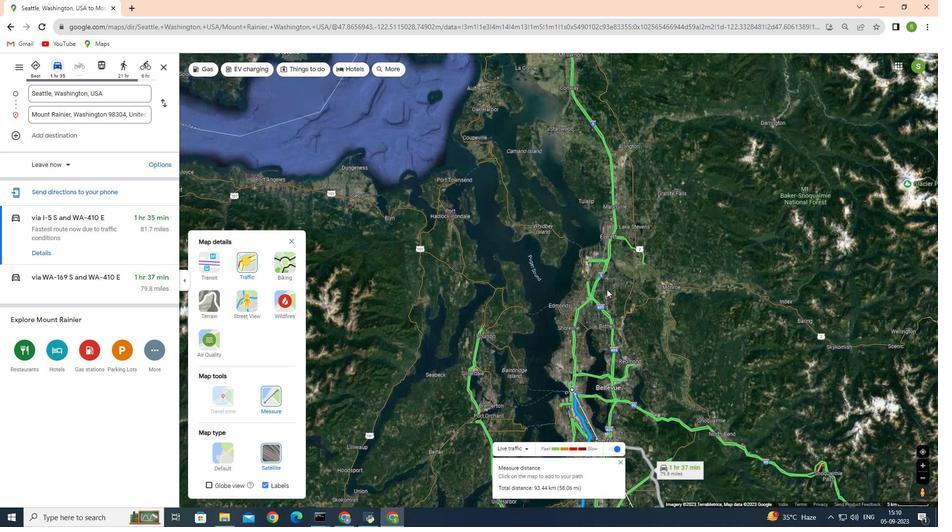 
Action: Mouse scrolled (606, 289) with delta (0, 0)
Screenshot: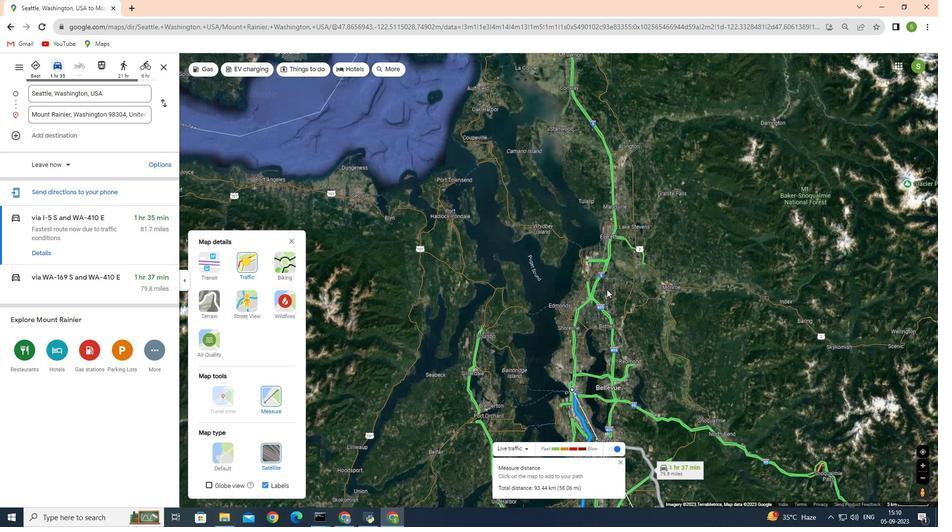 
Action: Mouse scrolled (606, 289) with delta (0, 0)
Screenshot: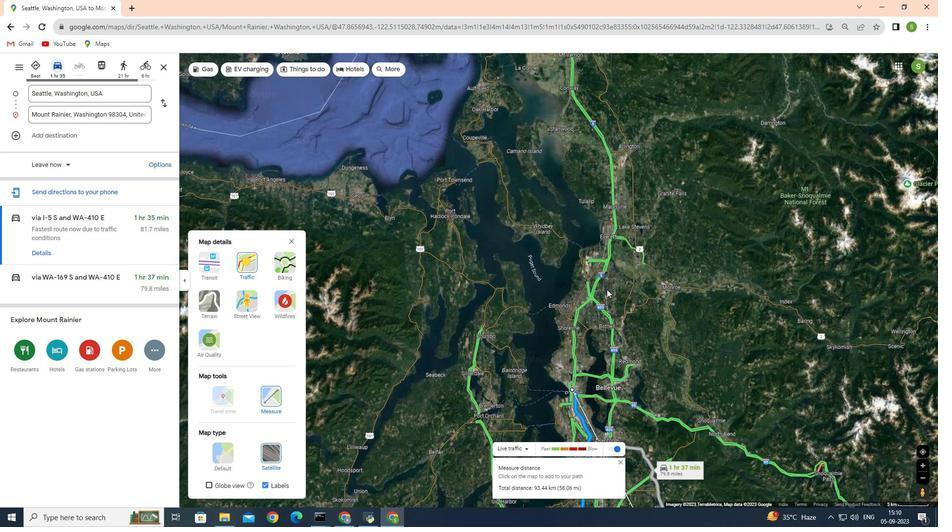
Action: Mouse scrolled (606, 289) with delta (0, 0)
Screenshot: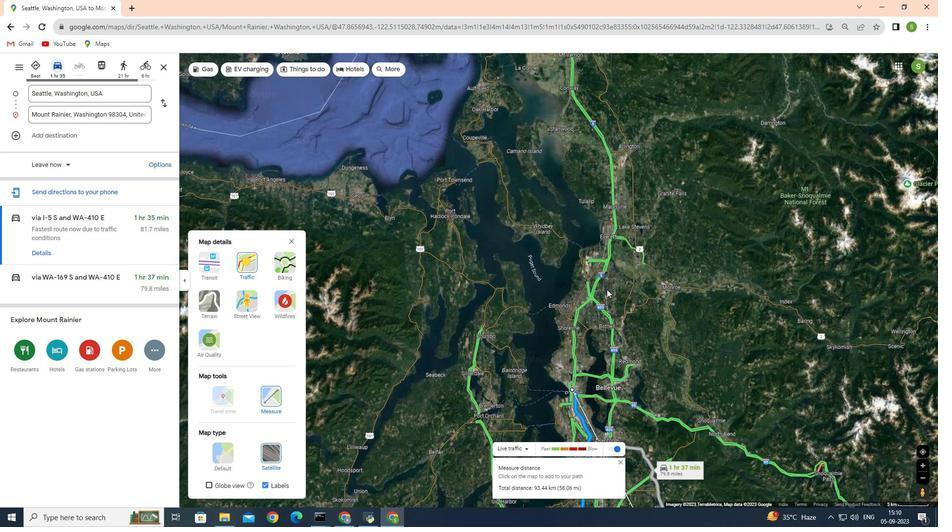
Action: Mouse scrolled (606, 289) with delta (0, 0)
Screenshot: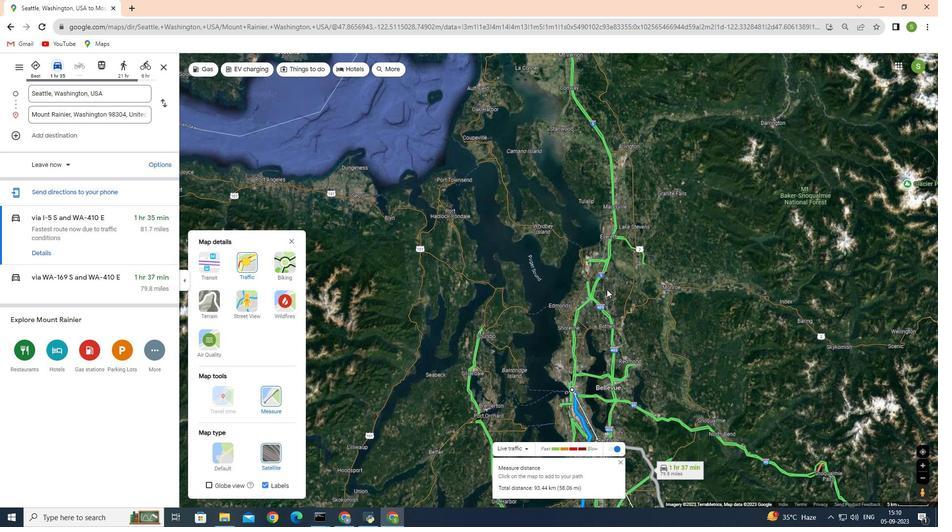 
Action: Mouse scrolled (606, 289) with delta (0, 0)
Screenshot: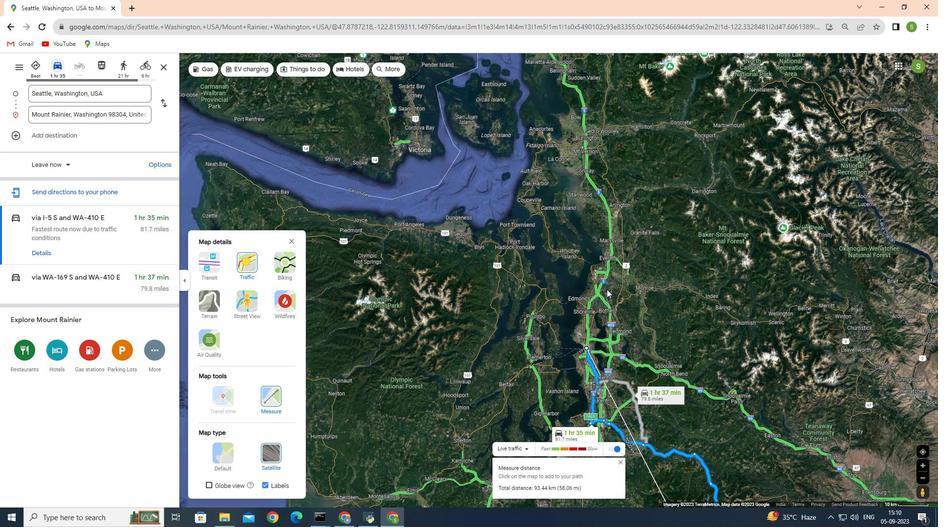 
Action: Mouse scrolled (606, 289) with delta (0, 0)
Screenshot: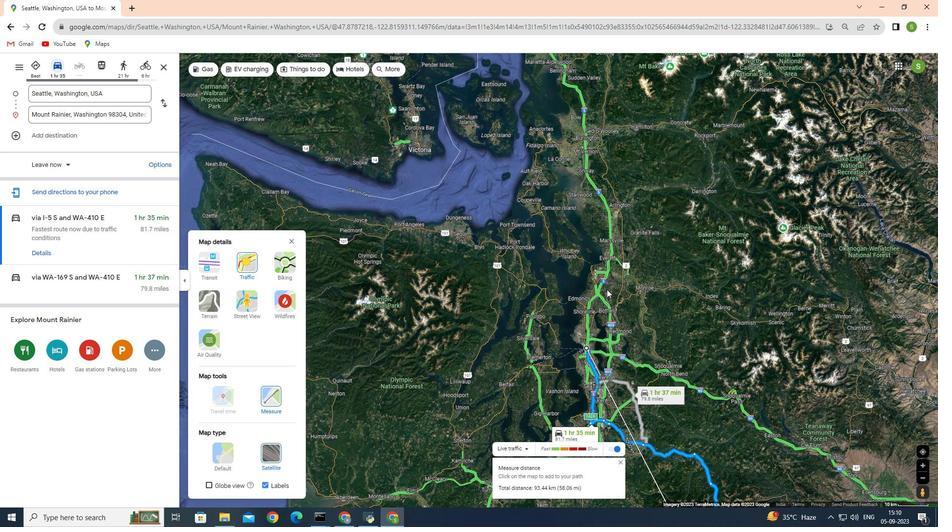 
Action: Mouse scrolled (606, 289) with delta (0, 0)
Screenshot: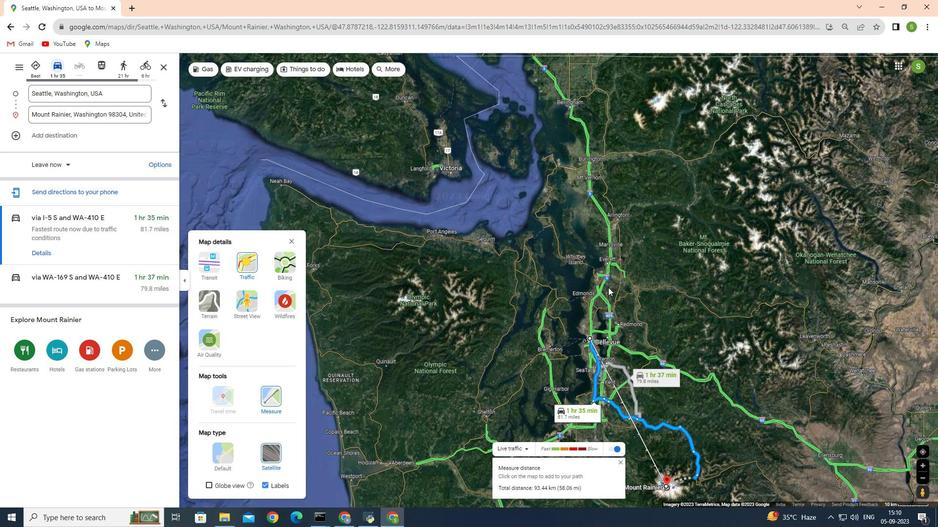 
Action: Mouse moved to (292, 241)
Screenshot: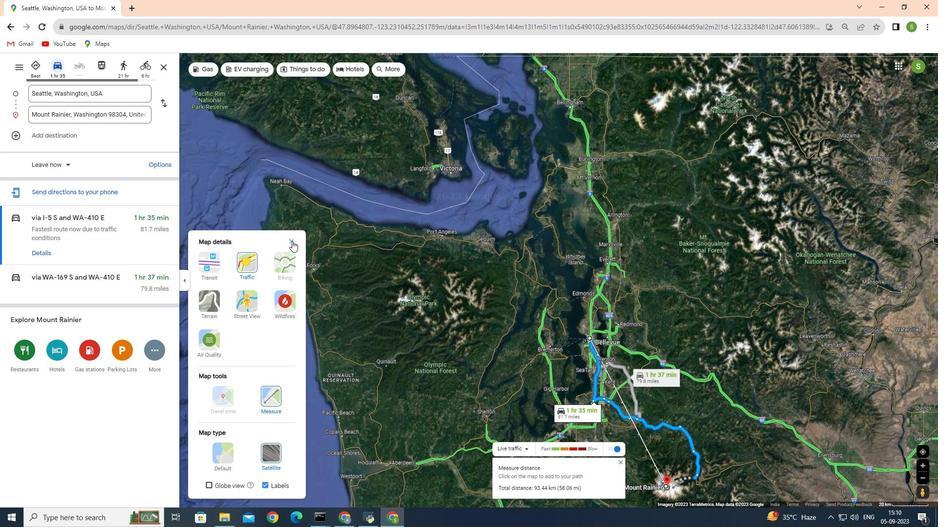 
Action: Mouse pressed left at (292, 241)
Screenshot: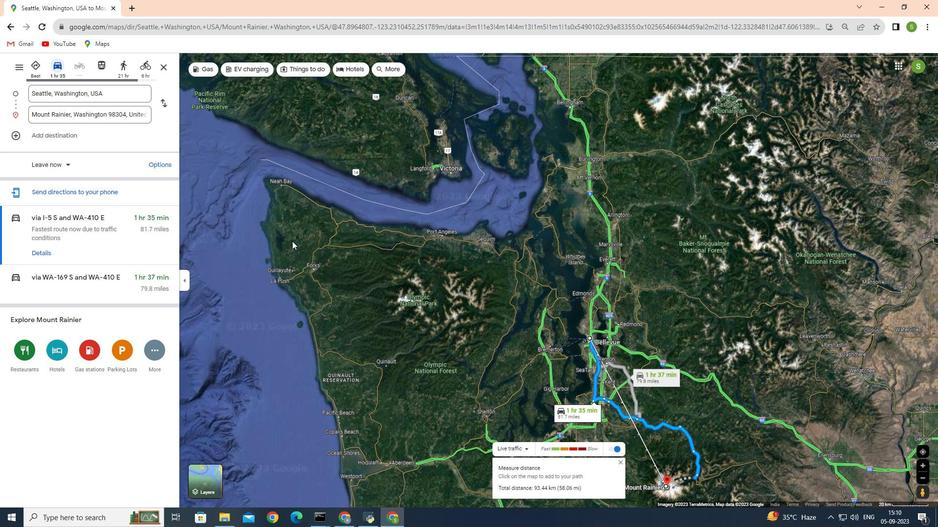 
Action: Mouse moved to (514, 267)
Screenshot: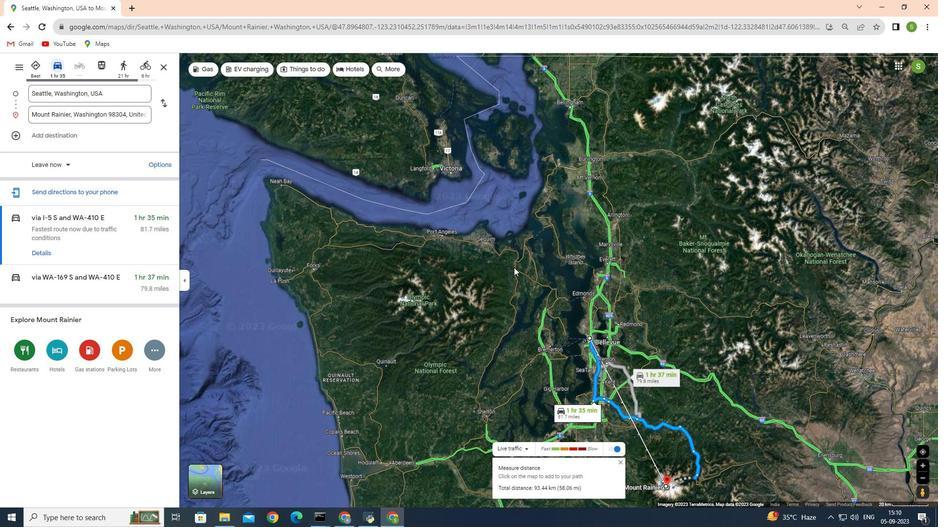 
